Task: Create public groups for instructors.
Action: Mouse moved to (656, 84)
Screenshot: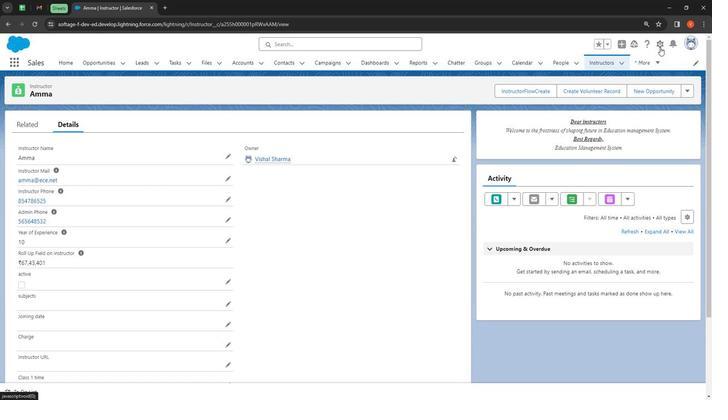 
Action: Mouse pressed left at (656, 84)
Screenshot: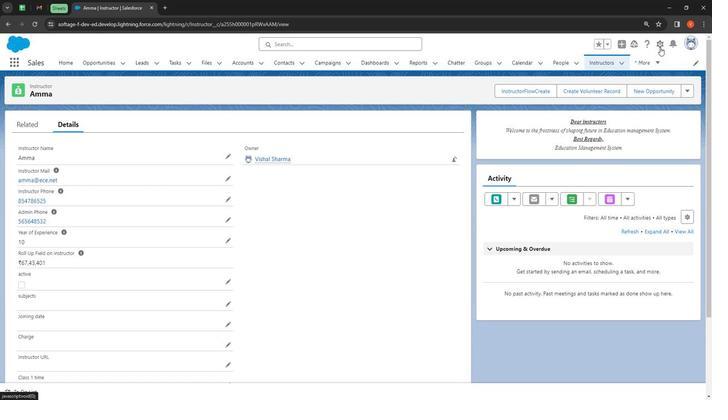
Action: Mouse moved to (618, 108)
Screenshot: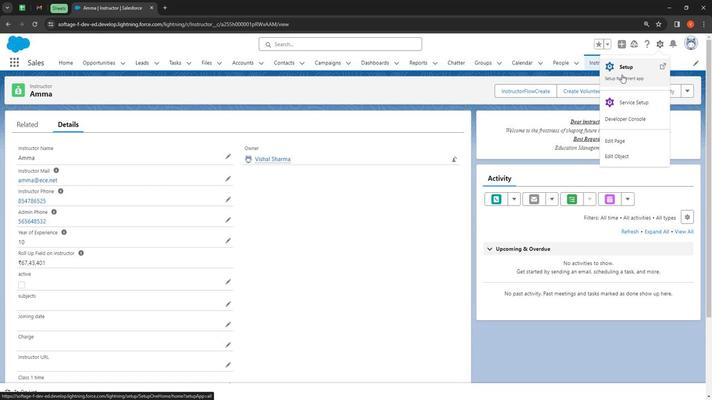
Action: Mouse pressed left at (618, 108)
Screenshot: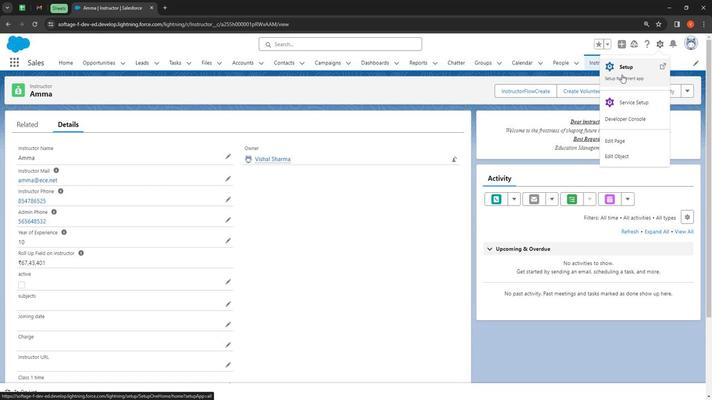 
Action: Mouse moved to (7, 264)
Screenshot: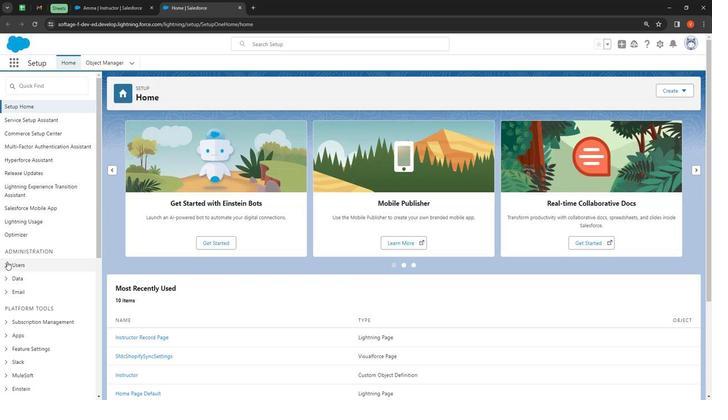 
Action: Mouse pressed left at (7, 264)
Screenshot: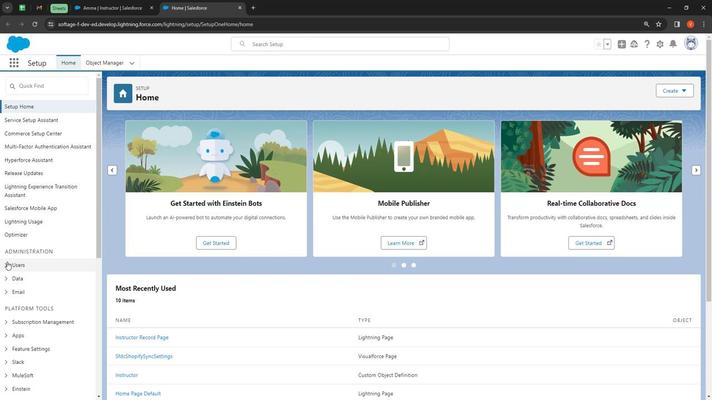 
Action: Mouse moved to (46, 310)
Screenshot: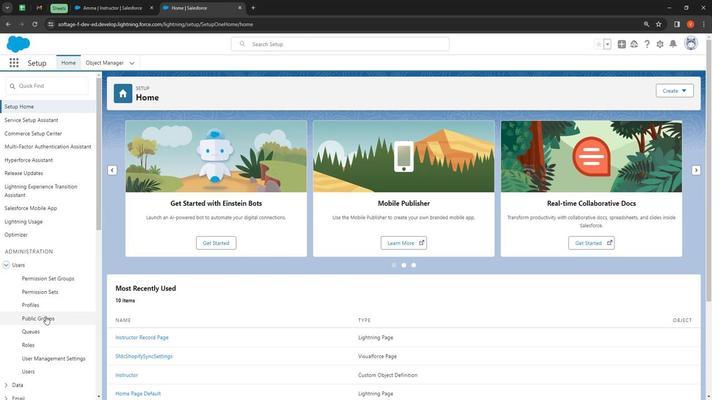 
Action: Mouse pressed left at (46, 310)
Screenshot: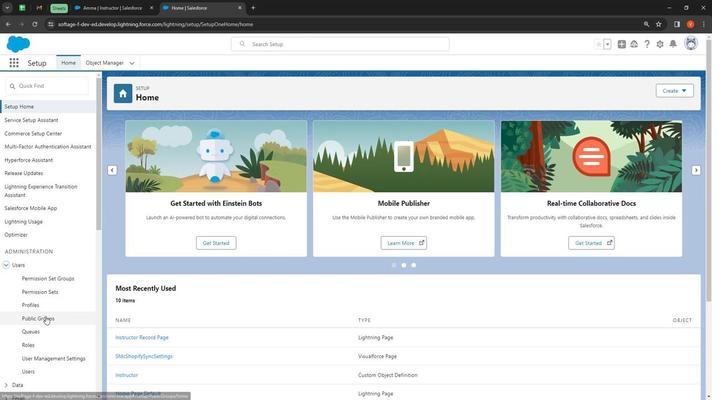 
Action: Mouse moved to (402, 196)
Screenshot: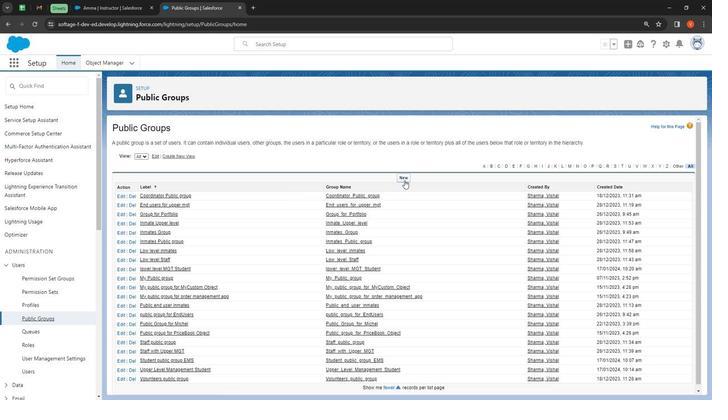 
Action: Mouse pressed left at (402, 196)
Screenshot: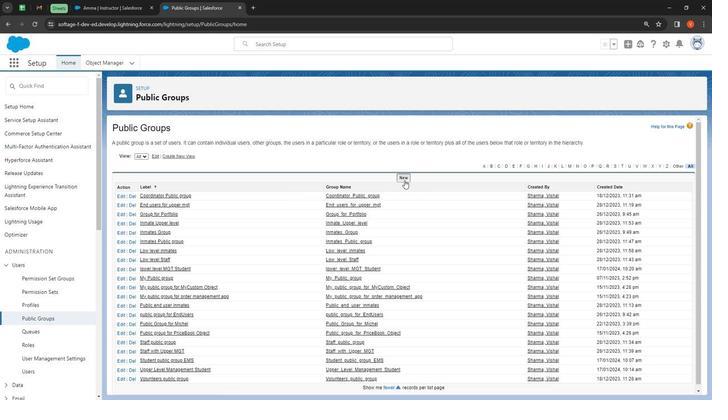 
Action: Mouse moved to (251, 192)
Screenshot: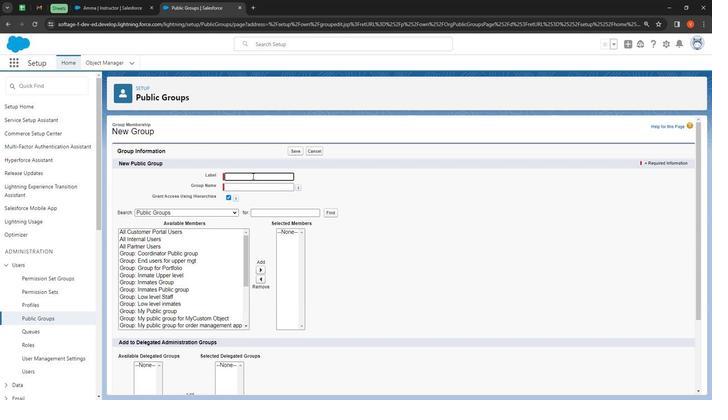 
Action: Mouse pressed left at (251, 192)
Screenshot: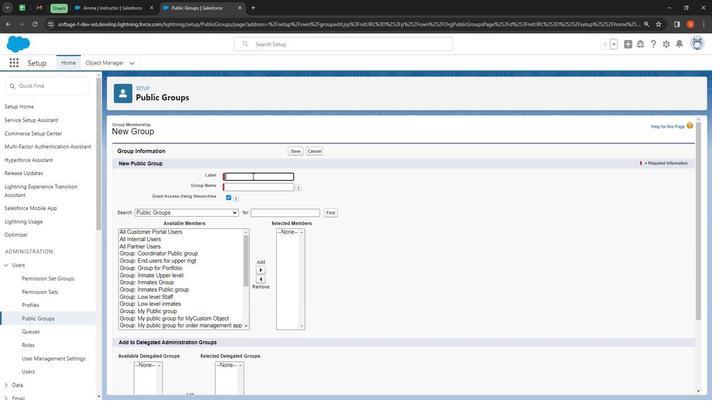 
Action: Mouse moved to (150, 214)
Screenshot: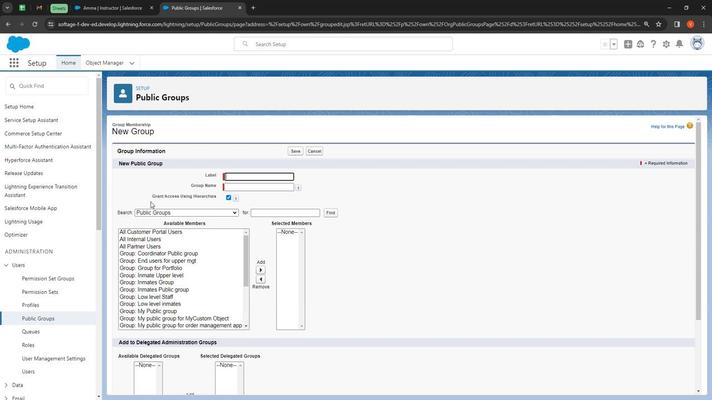 
Action: Key pressed universal<Key.space>instructor<Key.space>group
Screenshot: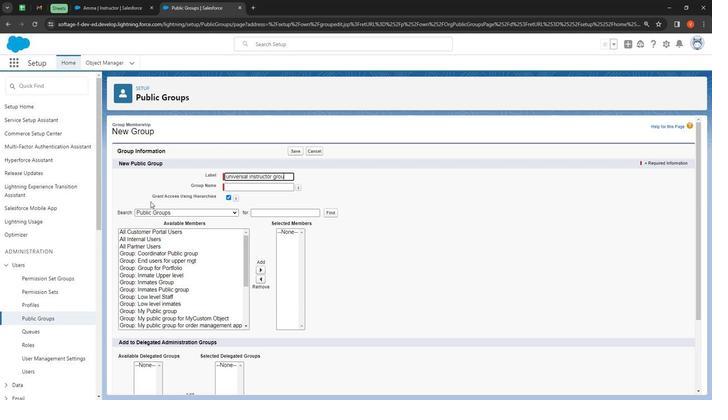 
Action: Mouse moved to (236, 202)
Screenshot: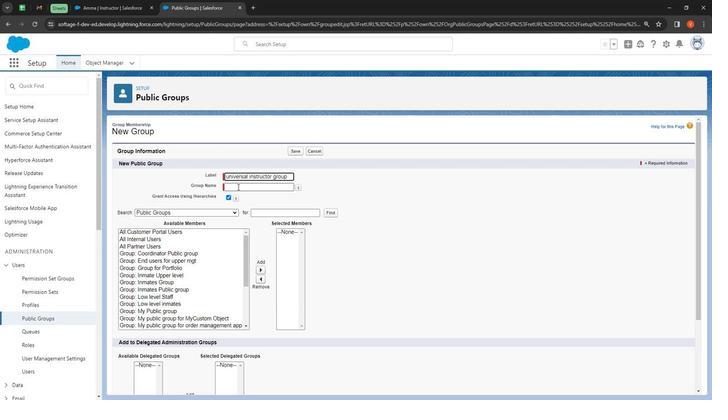 
Action: Mouse pressed left at (236, 202)
Screenshot: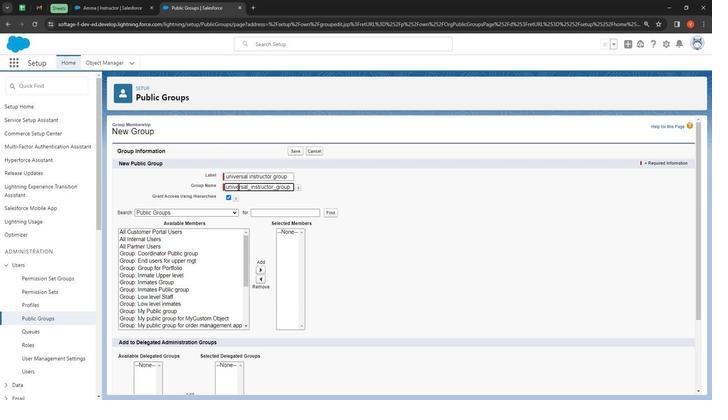 
Action: Mouse moved to (177, 237)
Screenshot: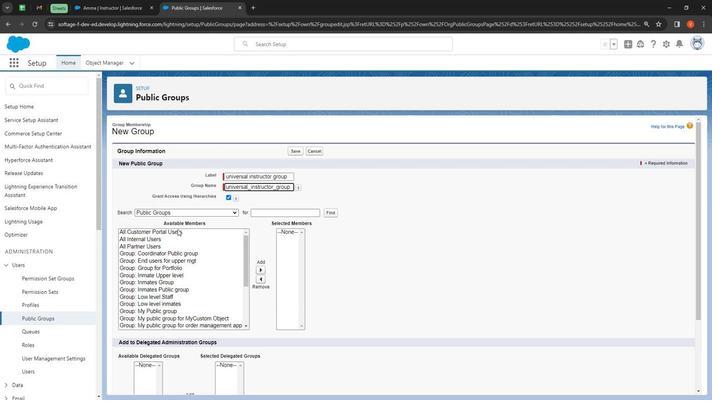 
Action: Mouse pressed left at (177, 237)
Screenshot: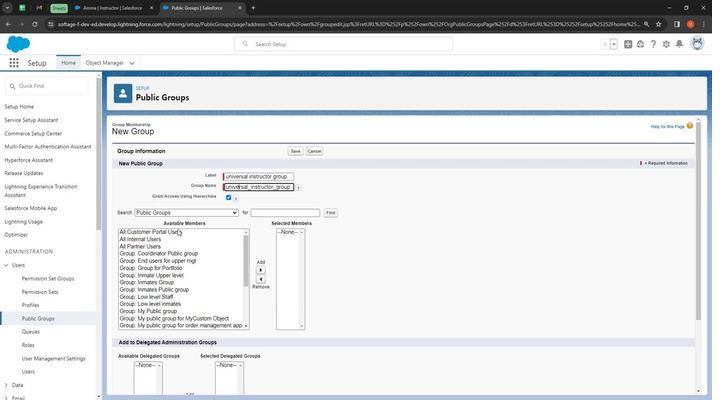
Action: Mouse moved to (261, 270)
Screenshot: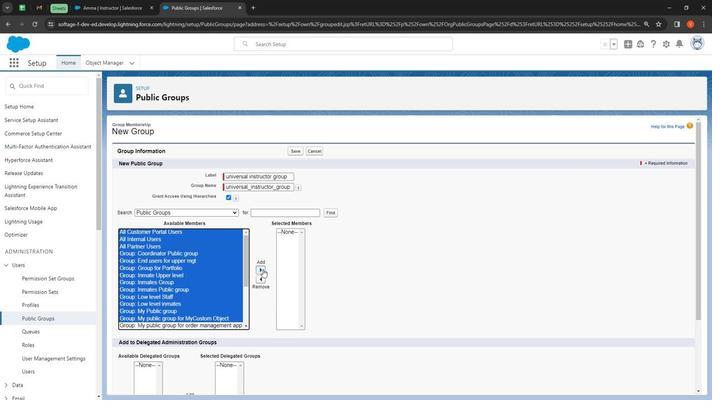 
Action: Mouse pressed left at (261, 270)
Screenshot: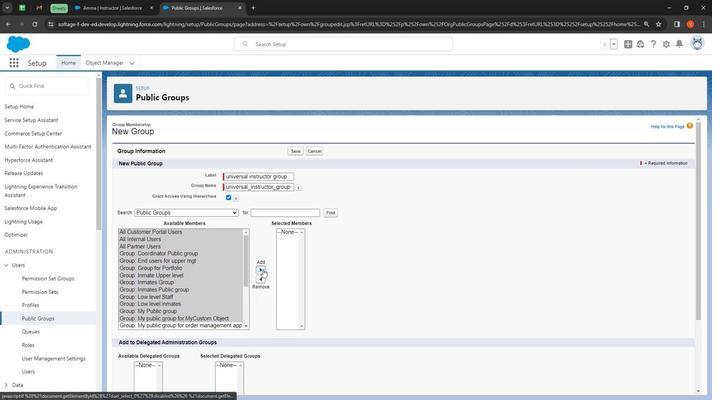 
Action: Mouse moved to (147, 238)
Screenshot: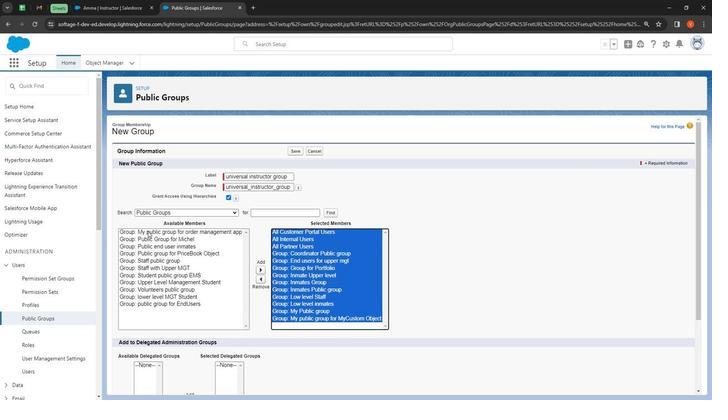 
Action: Mouse pressed left at (147, 238)
Screenshot: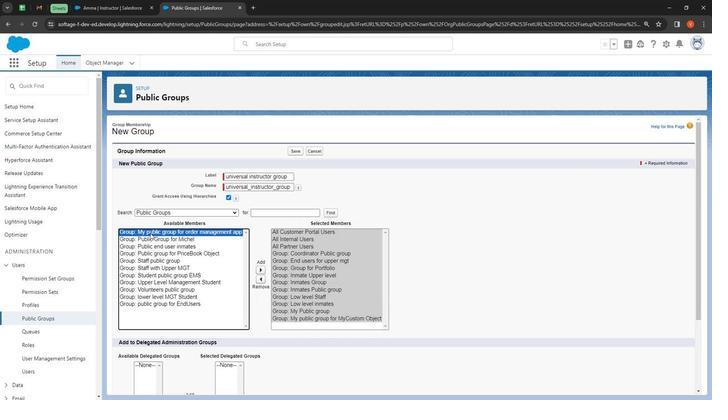 
Action: Mouse moved to (258, 271)
Screenshot: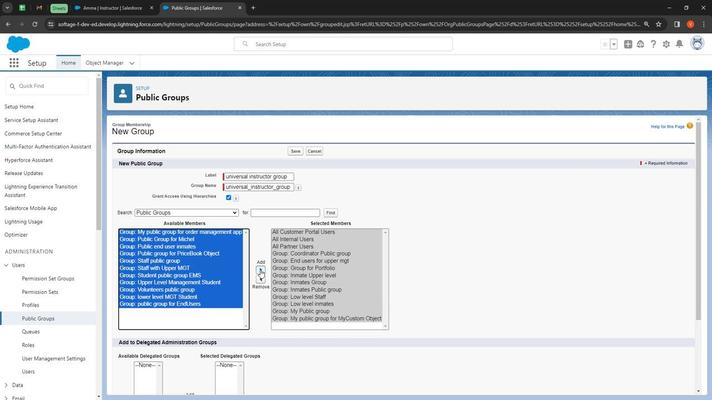 
Action: Mouse pressed left at (258, 271)
Screenshot: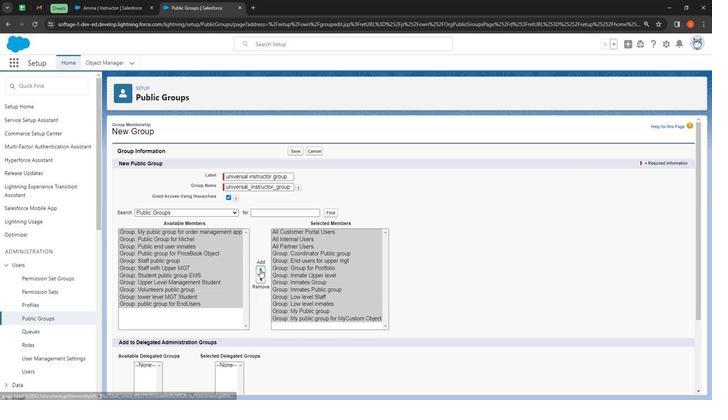 
Action: Mouse moved to (146, 224)
Screenshot: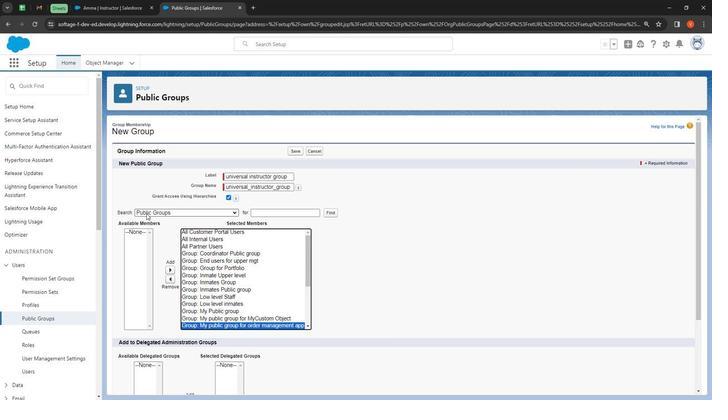 
Action: Mouse pressed left at (146, 224)
Screenshot: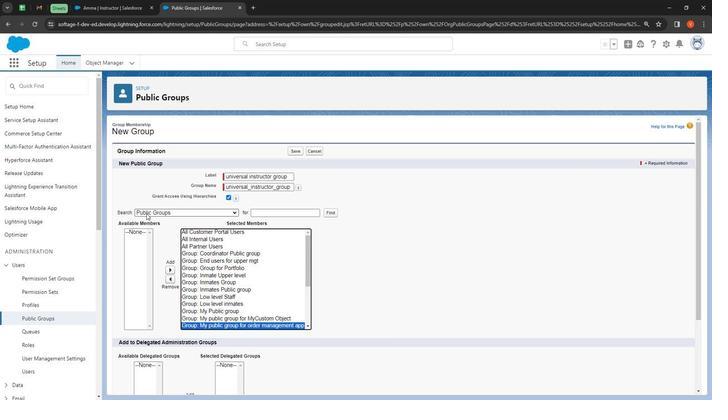 
Action: Mouse moved to (152, 235)
Screenshot: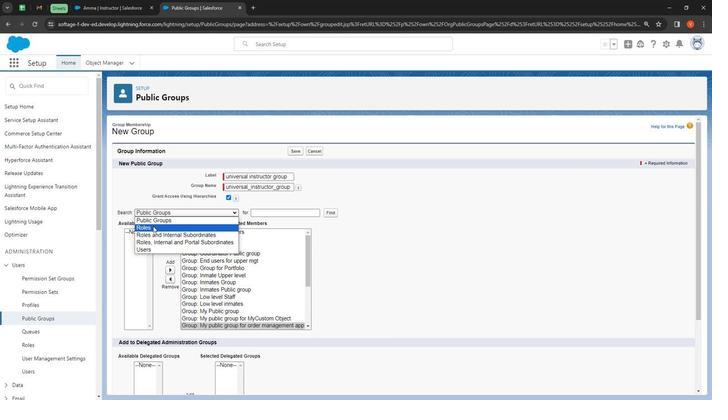 
Action: Mouse pressed left at (152, 235)
Screenshot: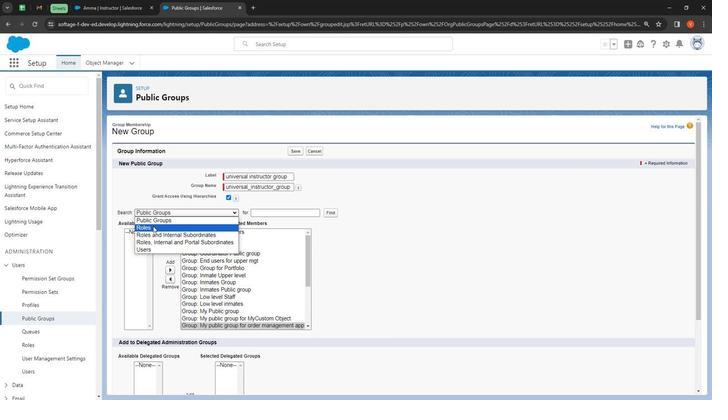 
Action: Mouse moved to (154, 238)
Screenshot: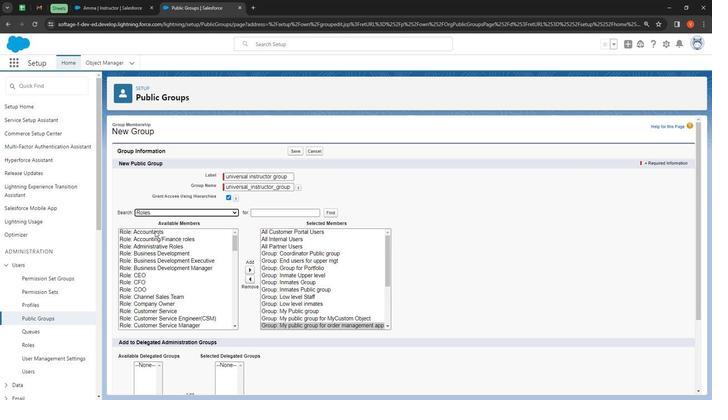 
Action: Mouse pressed left at (154, 238)
Screenshot: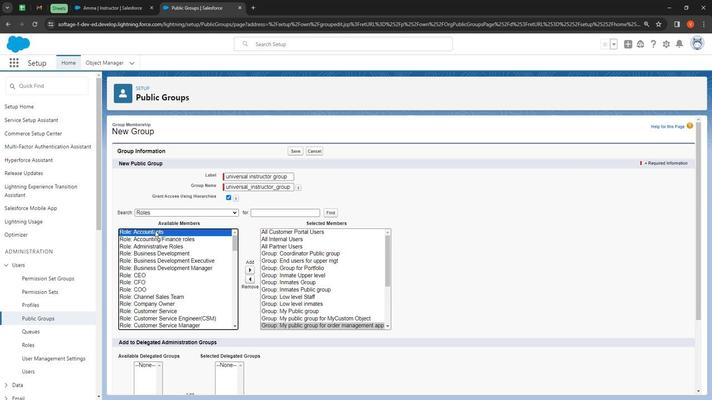 
Action: Mouse moved to (246, 271)
Screenshot: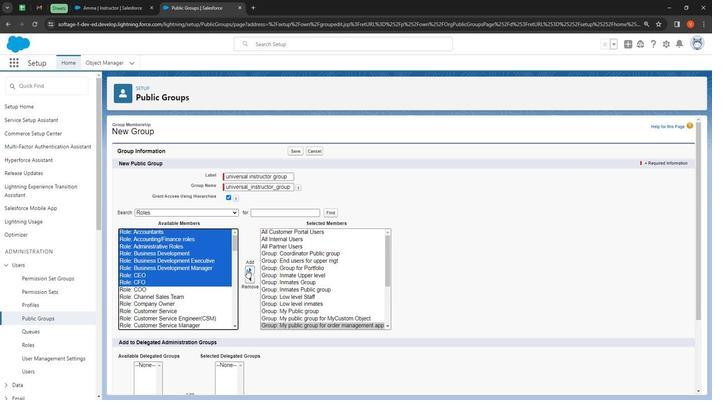 
Action: Mouse pressed left at (246, 271)
Screenshot: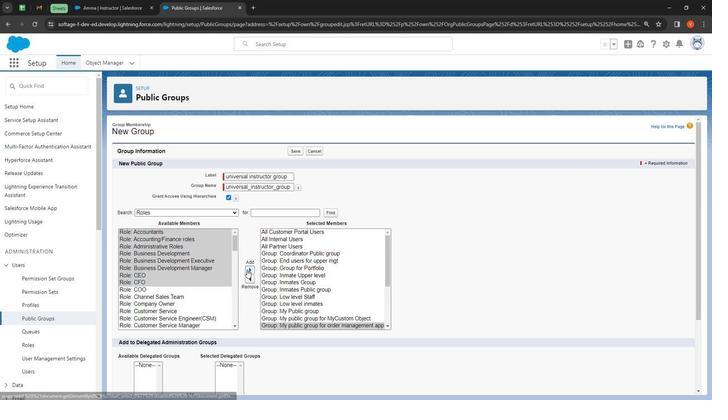 
Action: Mouse moved to (143, 238)
Screenshot: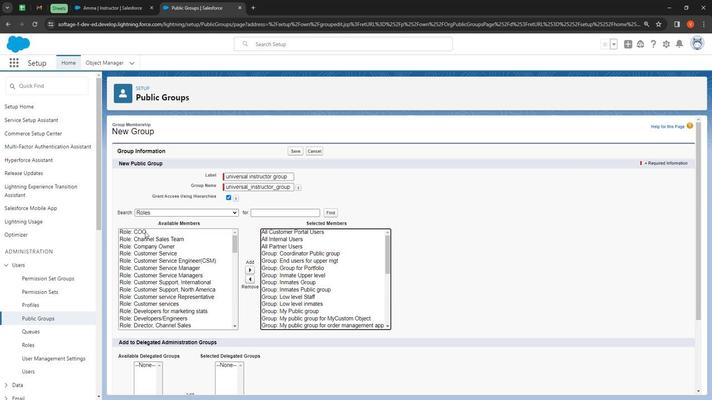 
Action: Mouse pressed left at (143, 238)
Screenshot: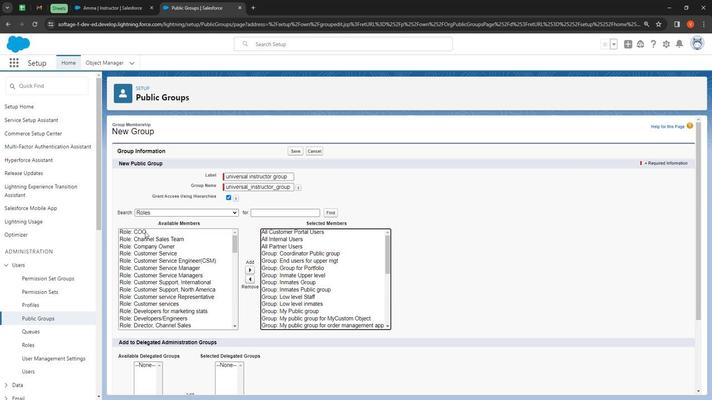 
Action: Mouse moved to (249, 271)
Screenshot: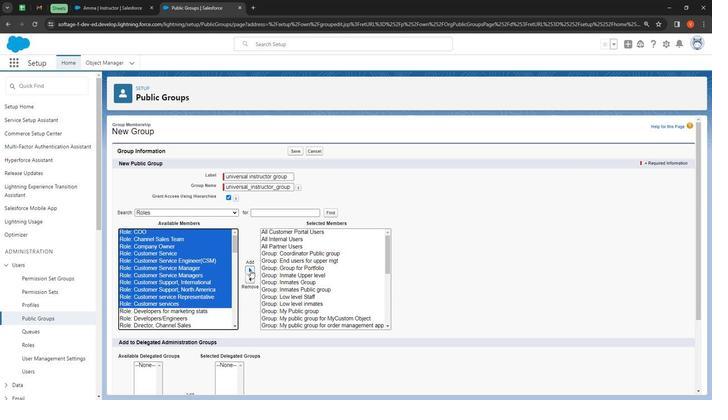 
Action: Mouse pressed left at (249, 271)
Screenshot: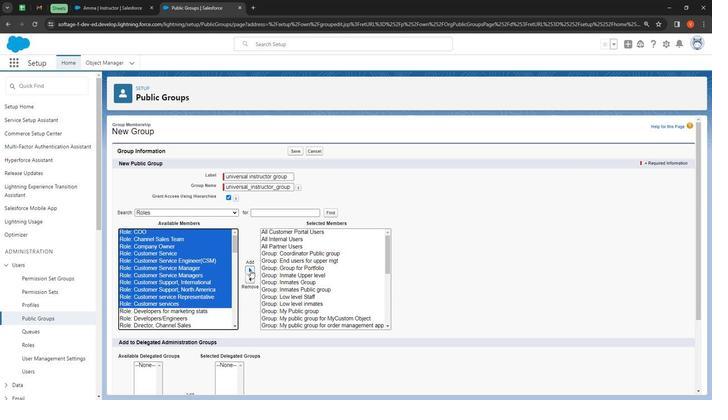 
Action: Mouse moved to (139, 239)
Screenshot: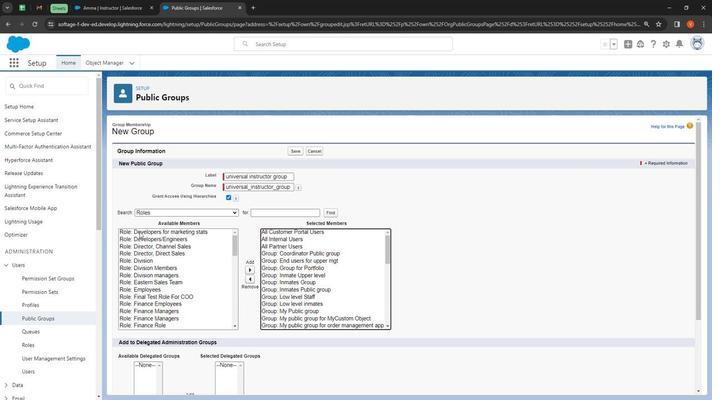
Action: Mouse pressed left at (139, 239)
Screenshot: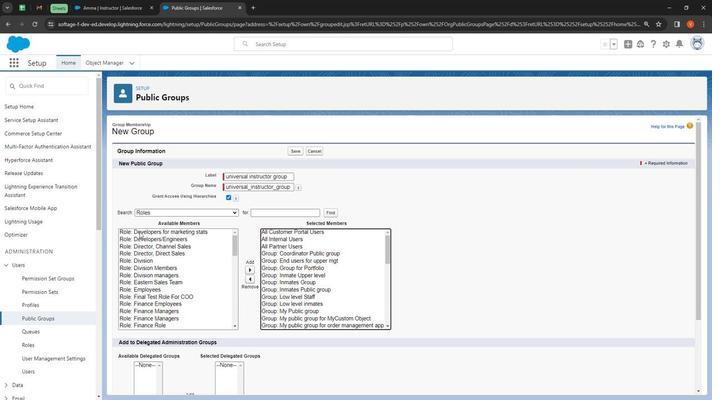 
Action: Mouse moved to (250, 272)
Screenshot: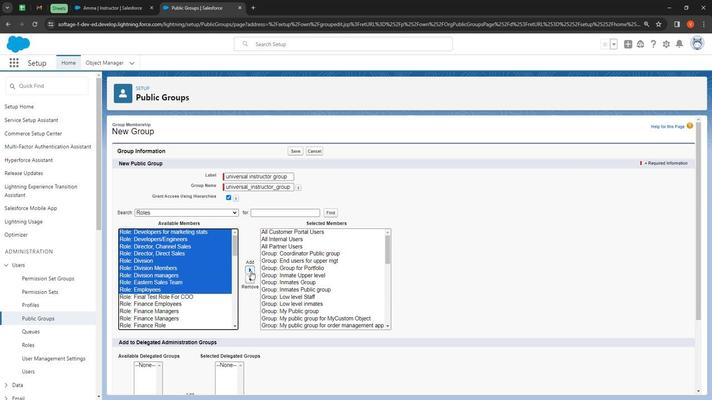 
Action: Mouse pressed left at (250, 272)
Screenshot: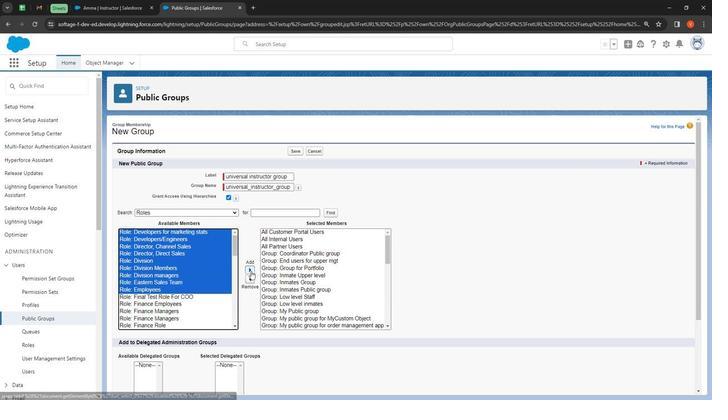 
Action: Mouse moved to (154, 240)
Screenshot: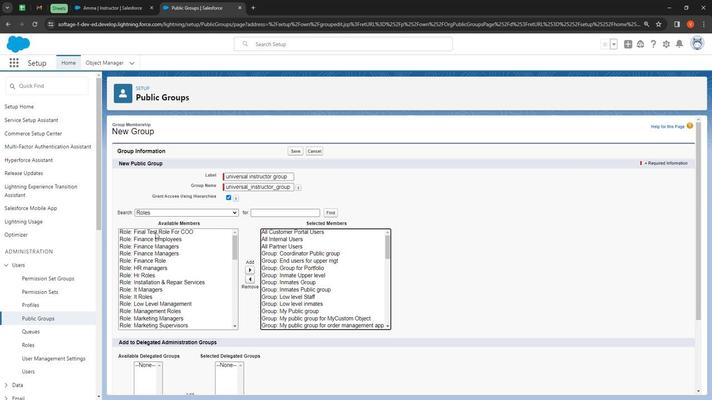 
Action: Mouse pressed left at (154, 240)
Screenshot: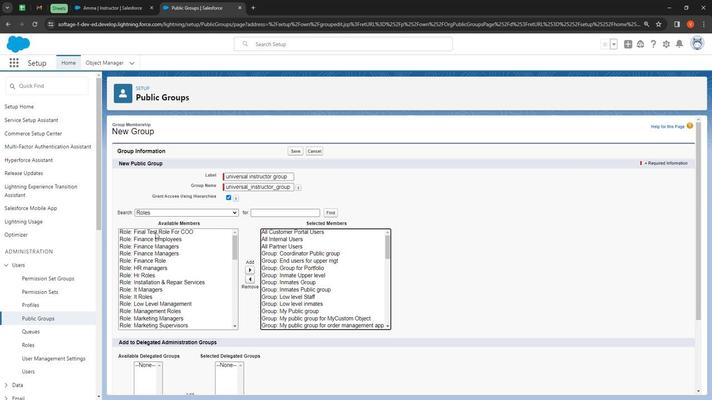 
Action: Mouse moved to (248, 271)
Screenshot: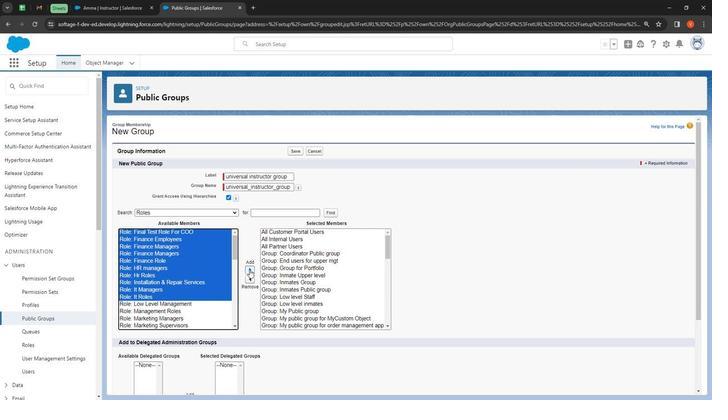 
Action: Mouse pressed left at (248, 271)
Screenshot: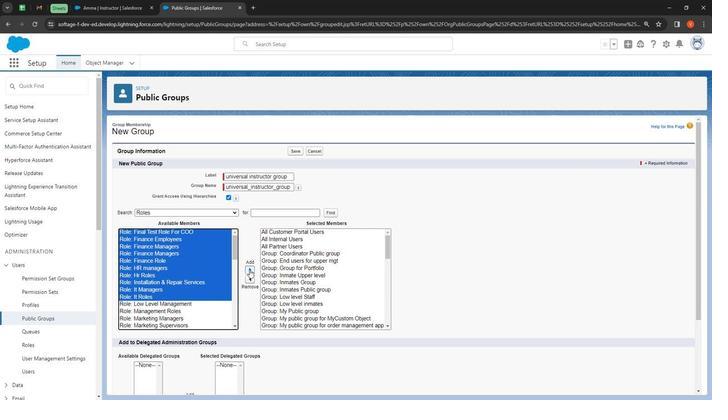 
Action: Mouse moved to (142, 237)
Screenshot: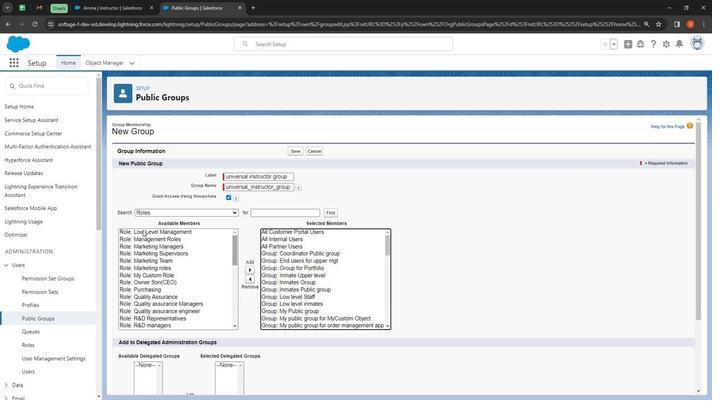
Action: Mouse pressed left at (142, 237)
Screenshot: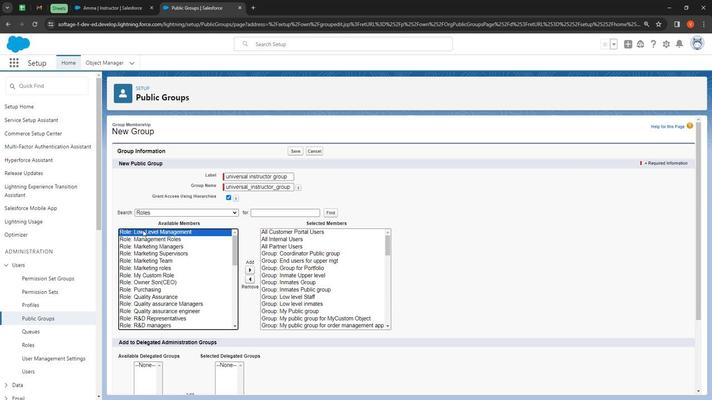 
Action: Mouse moved to (249, 270)
Screenshot: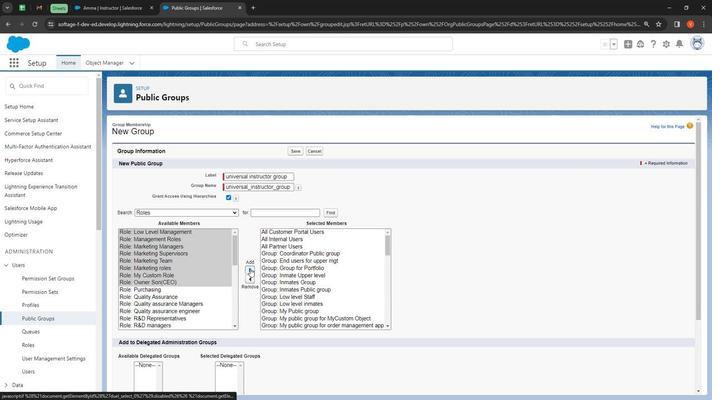 
Action: Mouse pressed left at (249, 270)
Screenshot: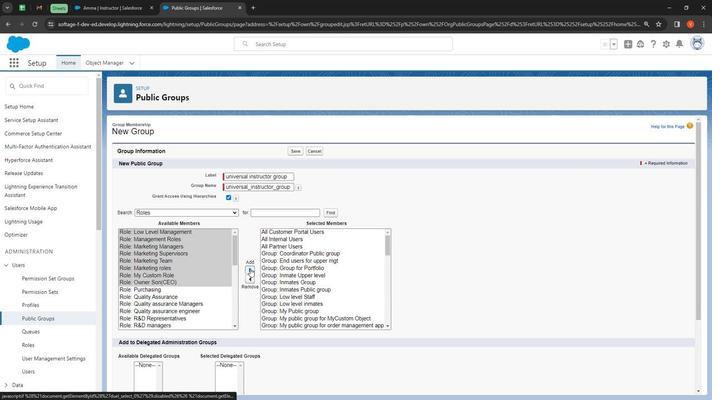 
Action: Mouse moved to (247, 270)
Screenshot: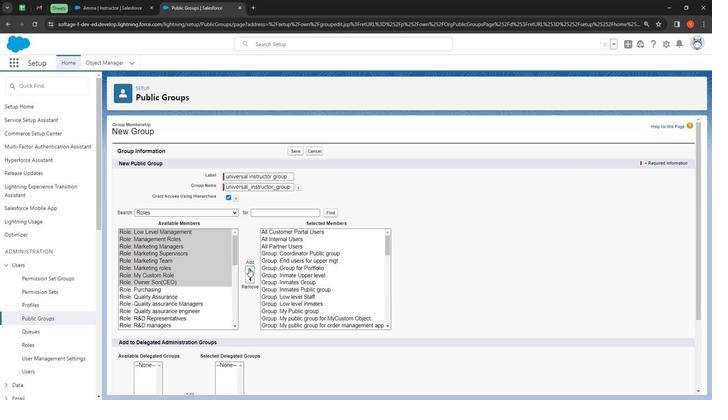 
Action: Mouse pressed left at (247, 270)
Screenshot: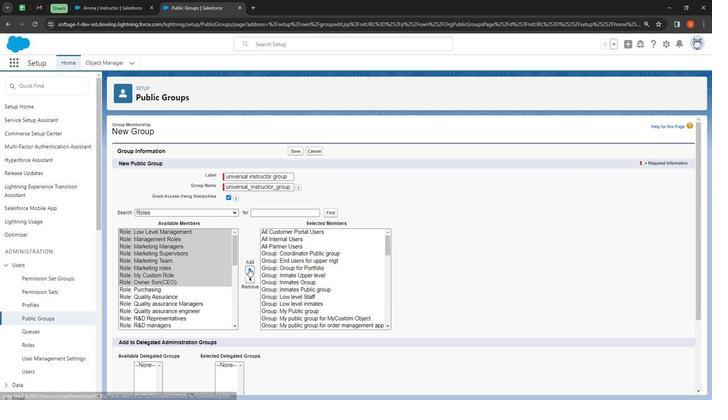
Action: Mouse moved to (151, 241)
Screenshot: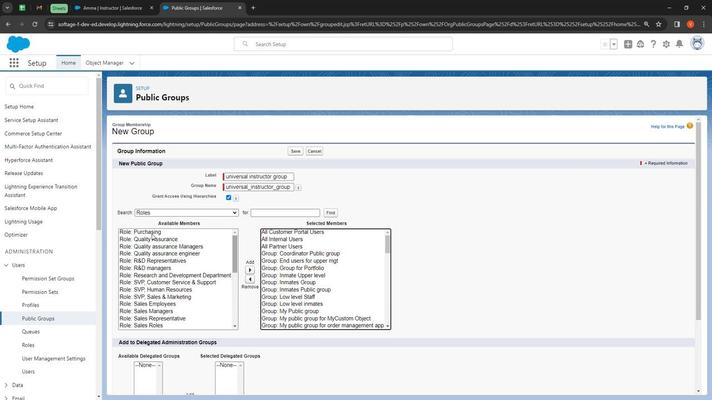 
Action: Mouse pressed left at (151, 241)
Screenshot: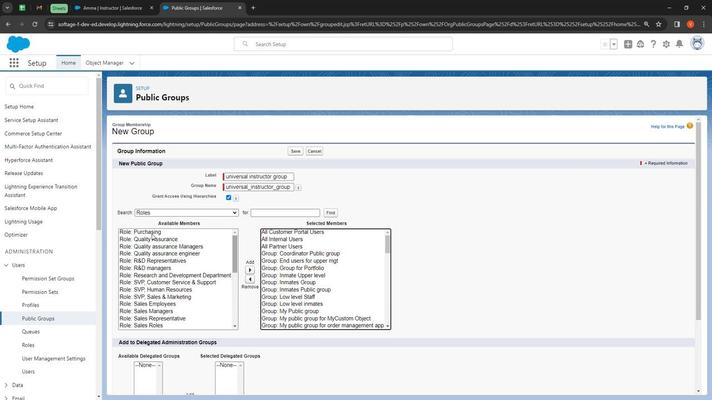 
Action: Mouse moved to (246, 269)
Screenshot: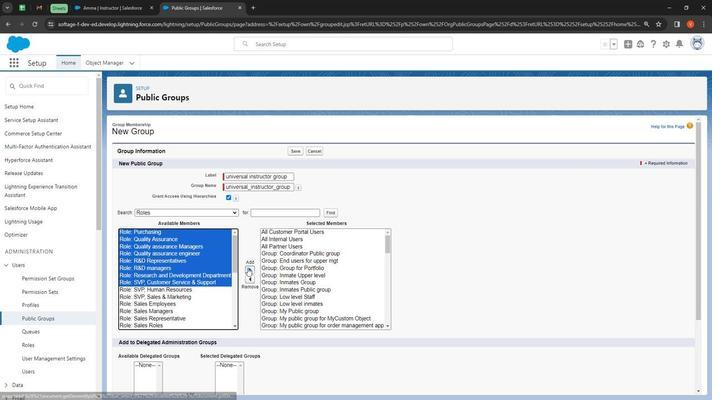 
Action: Mouse pressed left at (246, 269)
Screenshot: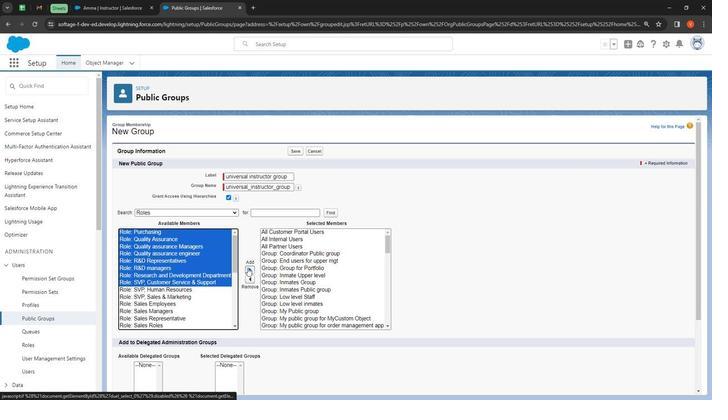 
Action: Mouse moved to (128, 240)
Screenshot: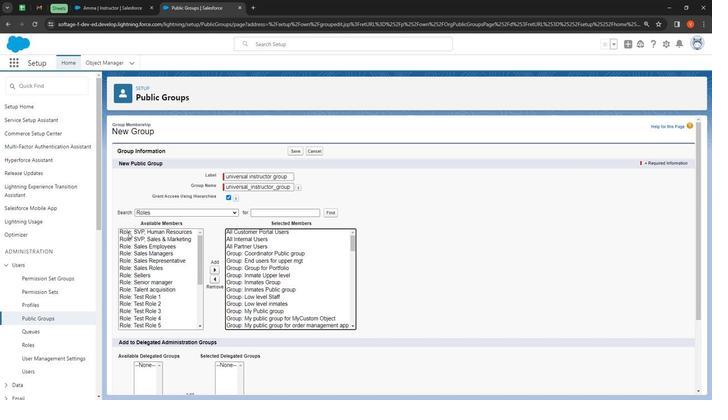 
Action: Mouse pressed left at (128, 240)
Screenshot: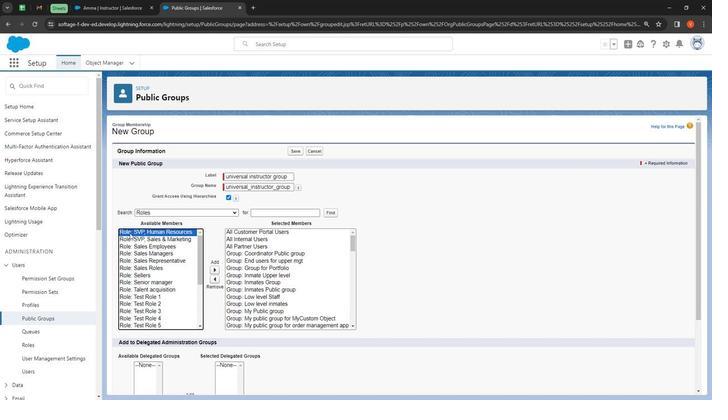 
Action: Mouse moved to (214, 272)
Screenshot: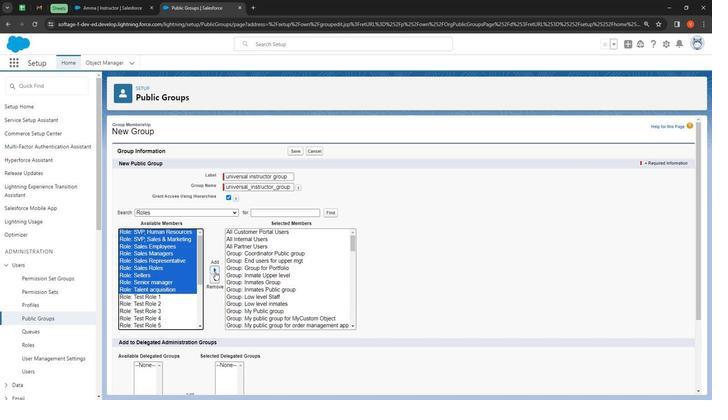 
Action: Mouse pressed left at (214, 272)
Screenshot: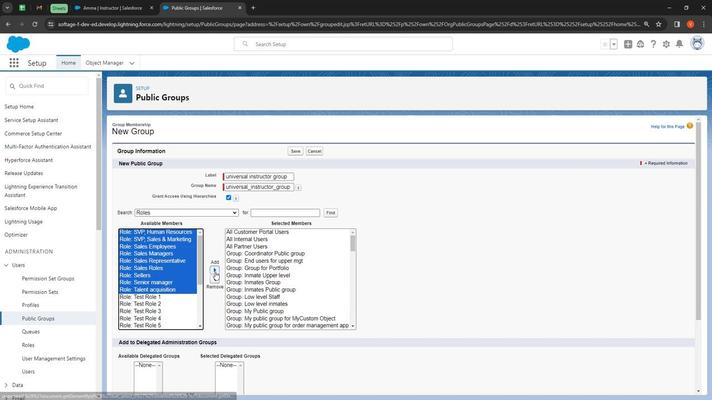 
Action: Mouse moved to (138, 241)
Screenshot: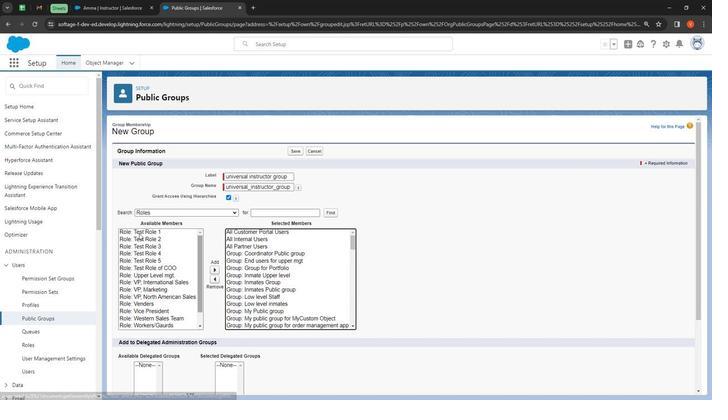 
Action: Mouse pressed left at (138, 241)
Screenshot: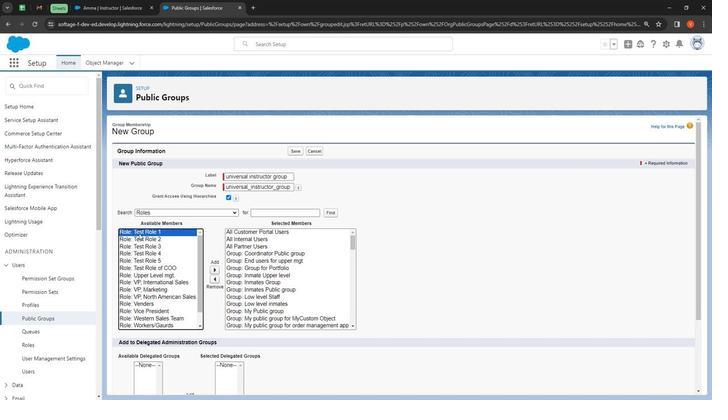 
Action: Mouse moved to (211, 272)
Screenshot: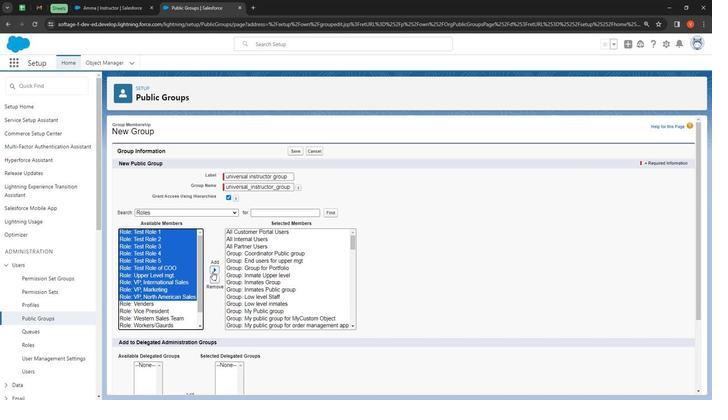 
Action: Mouse pressed left at (211, 272)
Screenshot: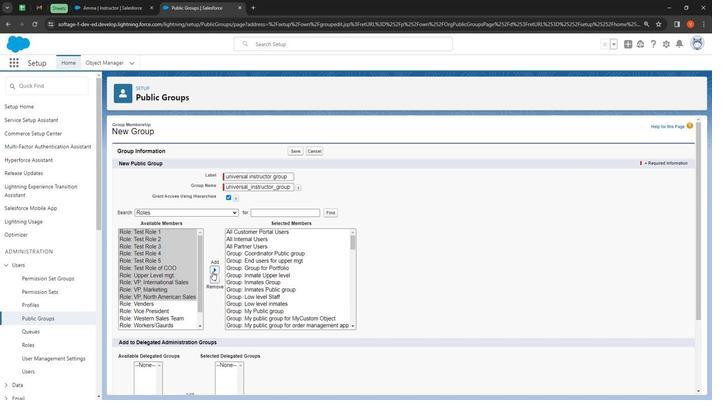 
Action: Mouse moved to (131, 239)
Screenshot: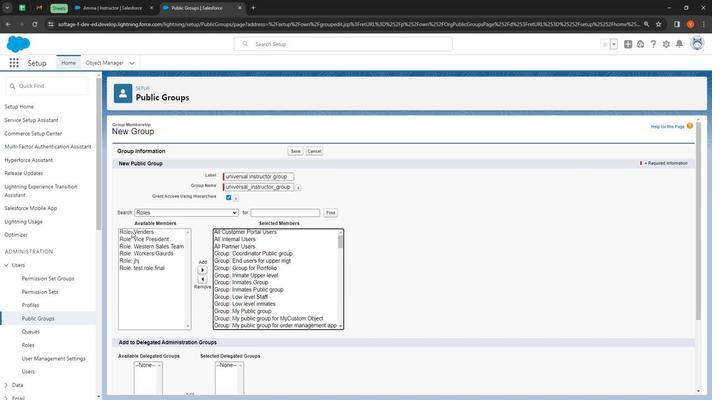 
Action: Mouse pressed left at (131, 239)
Screenshot: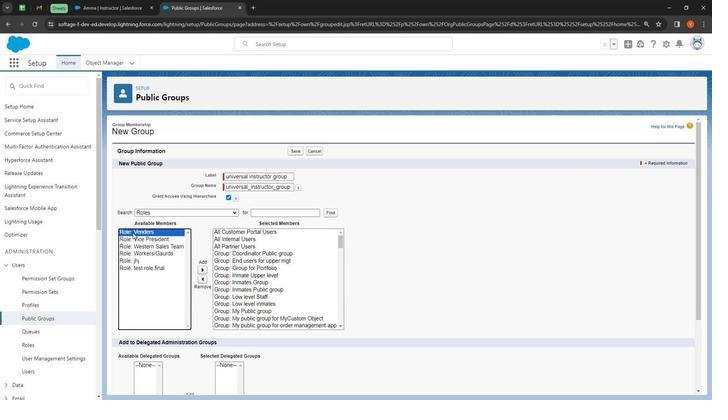
Action: Mouse moved to (202, 268)
Screenshot: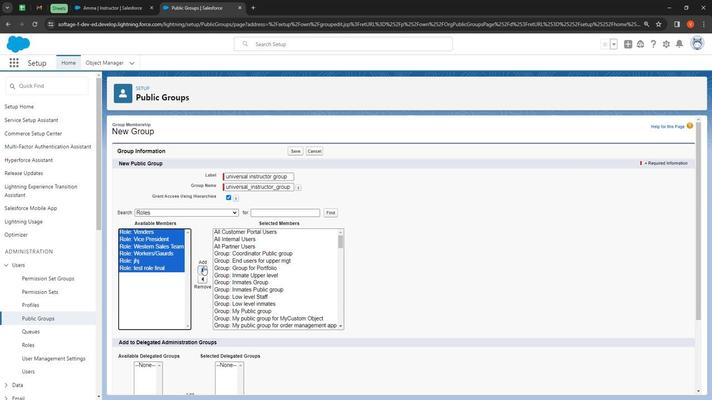 
Action: Mouse pressed left at (202, 268)
Screenshot: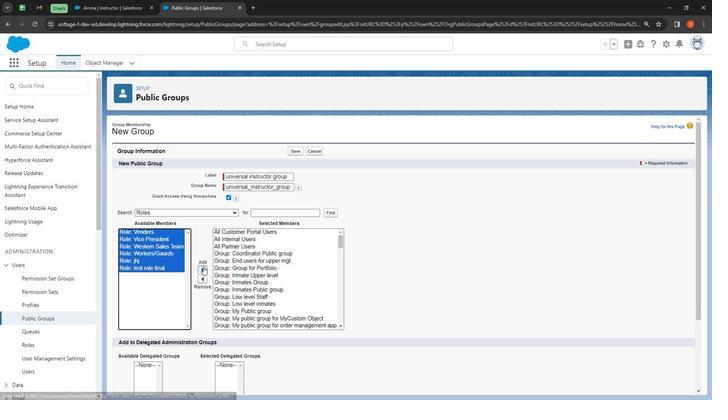 
Action: Mouse moved to (172, 224)
Screenshot: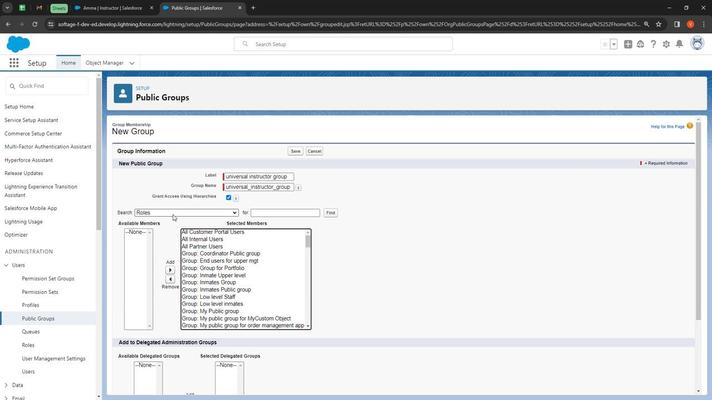 
Action: Mouse pressed left at (172, 224)
Screenshot: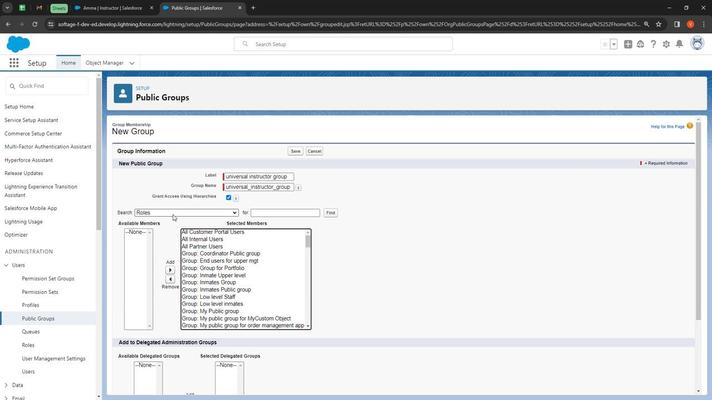 
Action: Mouse moved to (165, 242)
Screenshot: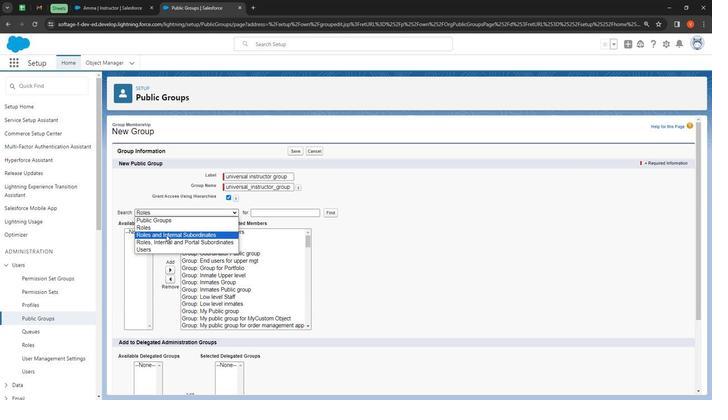 
Action: Mouse pressed left at (165, 242)
Screenshot: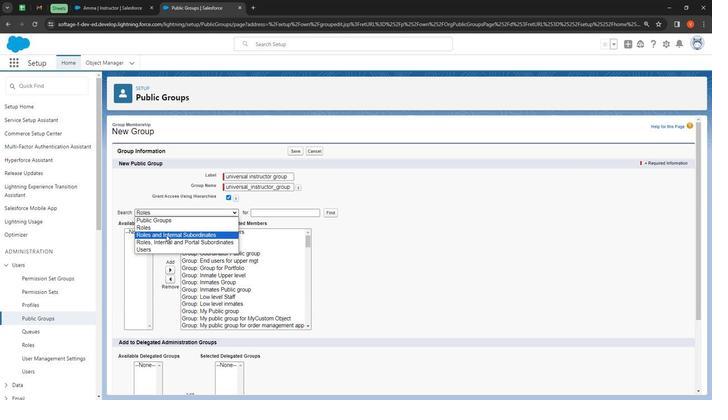 
Action: Mouse moved to (142, 240)
Screenshot: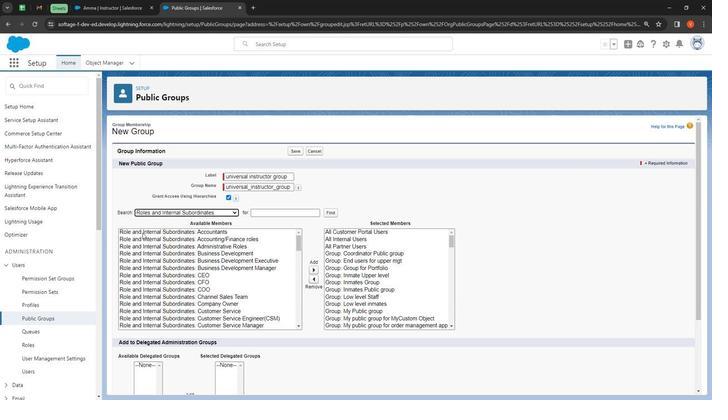 
Action: Mouse pressed left at (142, 240)
Screenshot: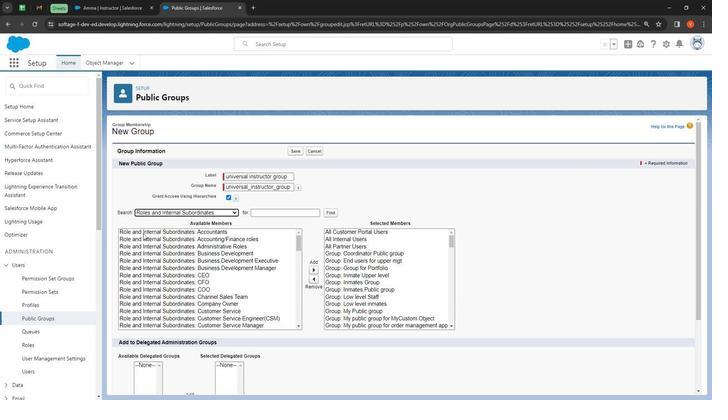 
Action: Mouse moved to (311, 272)
Screenshot: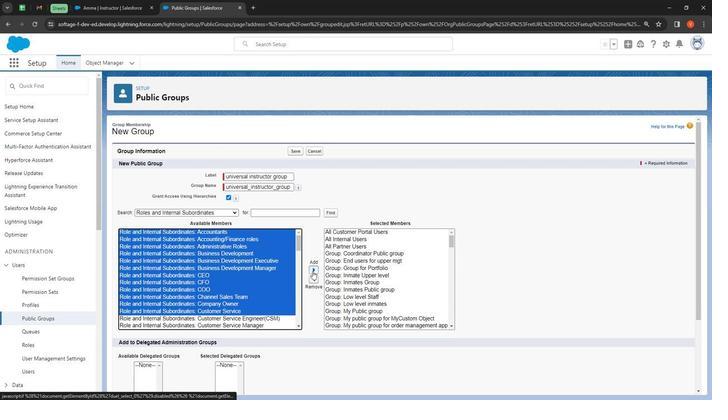 
Action: Mouse pressed left at (311, 272)
Screenshot: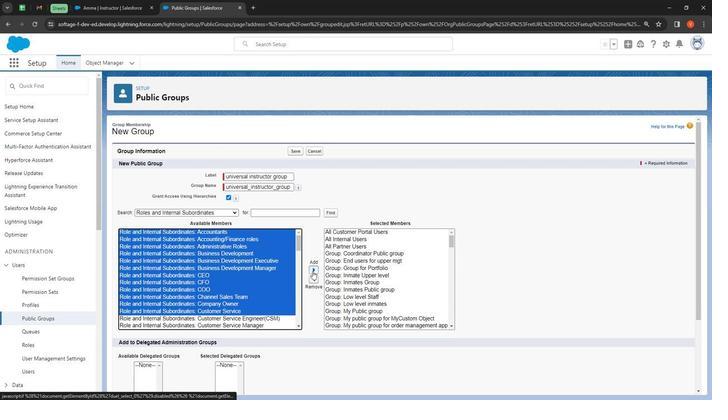 
Action: Mouse moved to (154, 239)
Screenshot: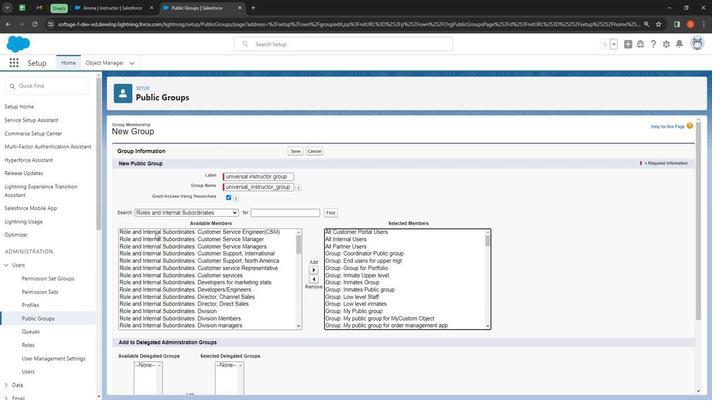 
Action: Mouse pressed left at (154, 239)
Screenshot: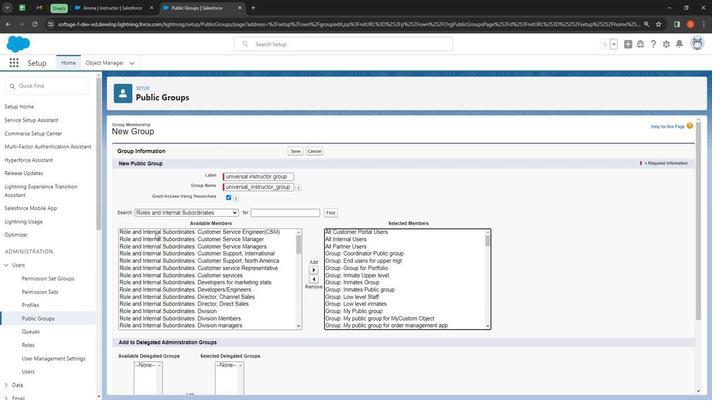 
Action: Mouse moved to (308, 270)
Screenshot: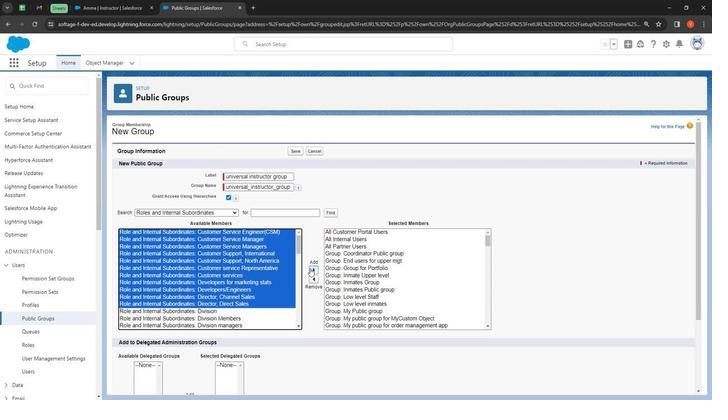 
Action: Mouse pressed left at (308, 270)
Screenshot: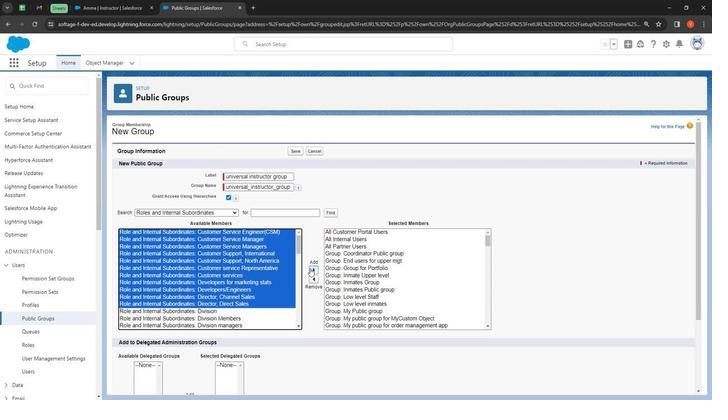 
Action: Mouse moved to (194, 241)
Screenshot: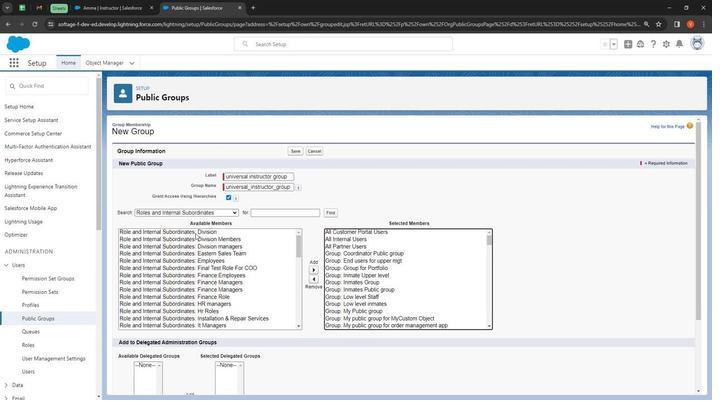 
Action: Mouse pressed left at (194, 241)
Screenshot: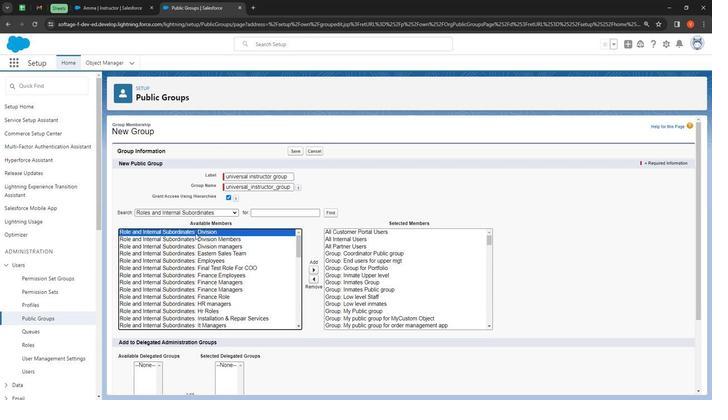 
Action: Mouse moved to (311, 270)
Screenshot: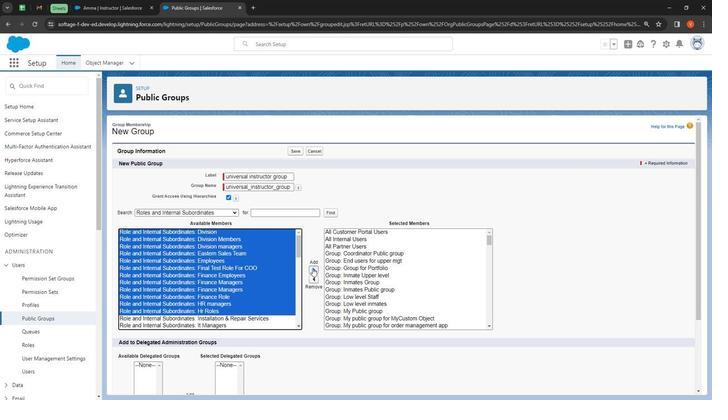 
Action: Mouse pressed left at (311, 270)
Screenshot: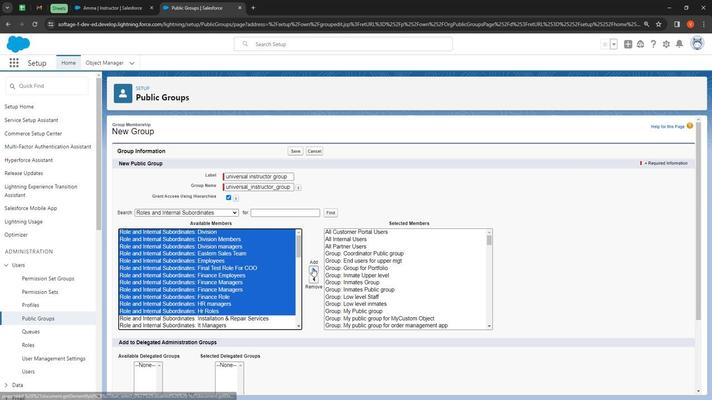 
Action: Mouse moved to (156, 239)
Screenshot: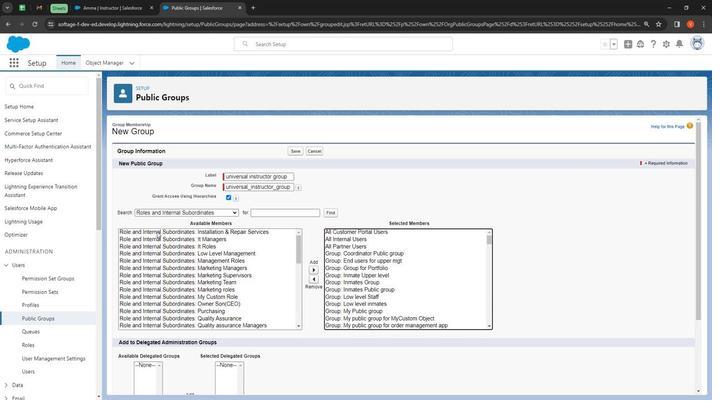
Action: Mouse pressed left at (156, 239)
Screenshot: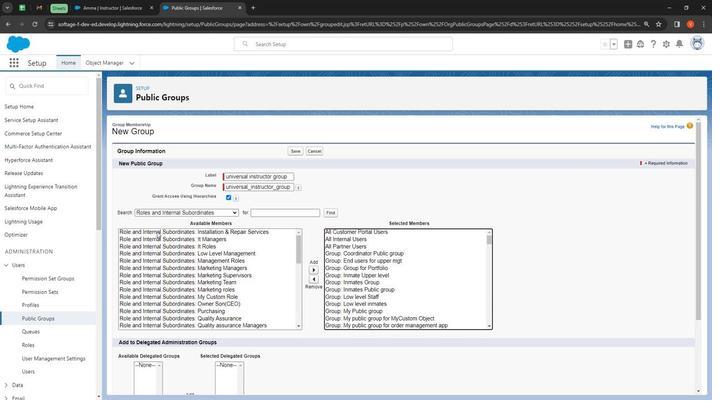 
Action: Mouse moved to (312, 271)
Screenshot: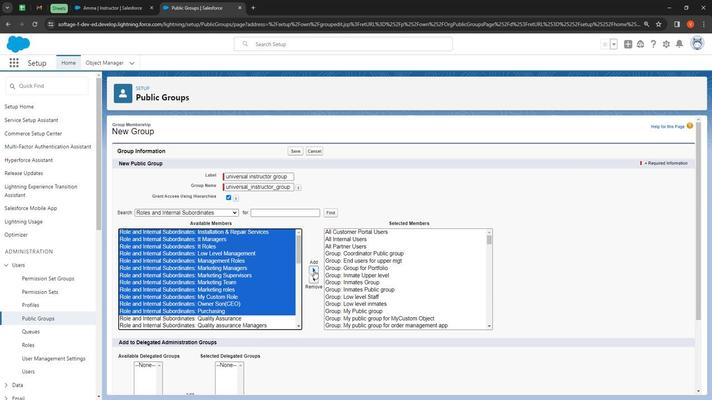 
Action: Mouse pressed left at (312, 271)
Screenshot: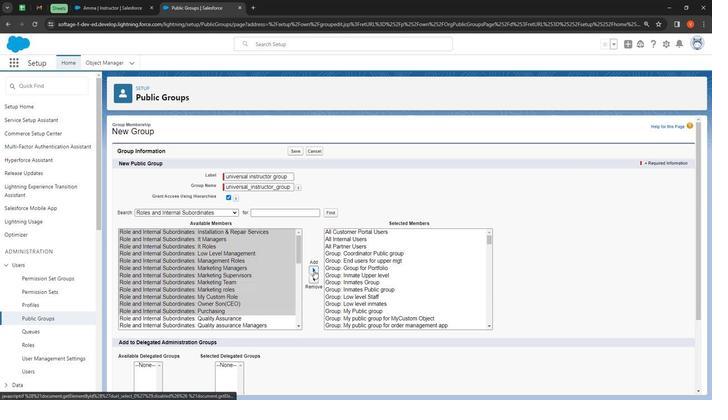 
Action: Mouse moved to (180, 242)
Screenshot: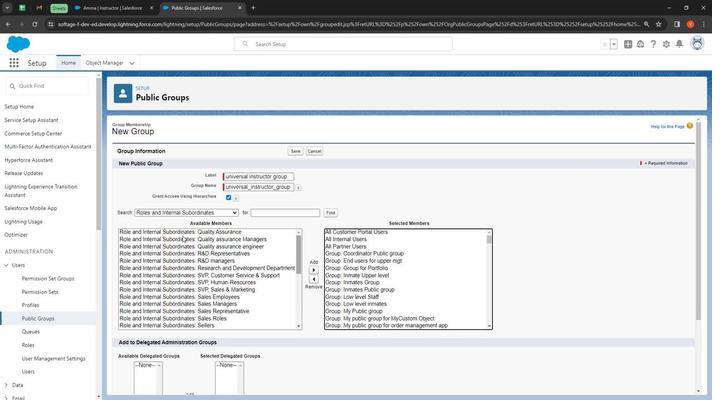 
Action: Mouse pressed left at (180, 242)
Screenshot: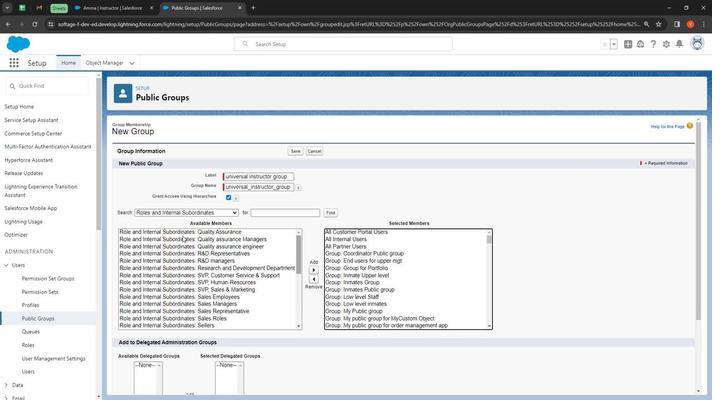 
Action: Mouse moved to (314, 272)
Screenshot: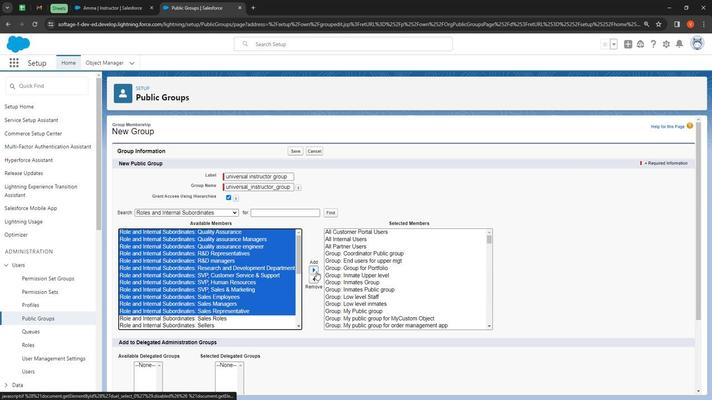 
Action: Mouse pressed left at (314, 272)
Screenshot: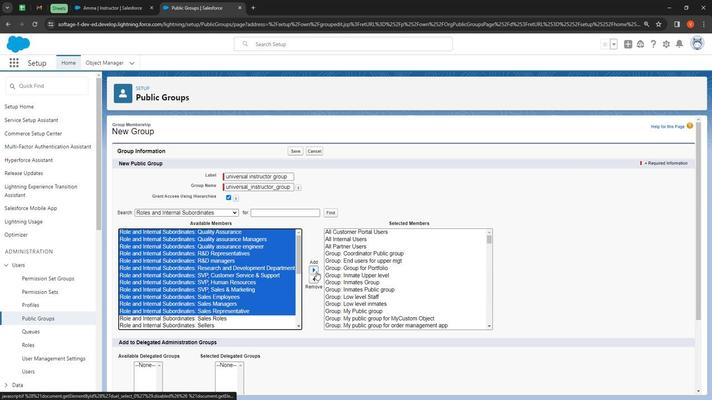 
Action: Mouse moved to (201, 239)
Screenshot: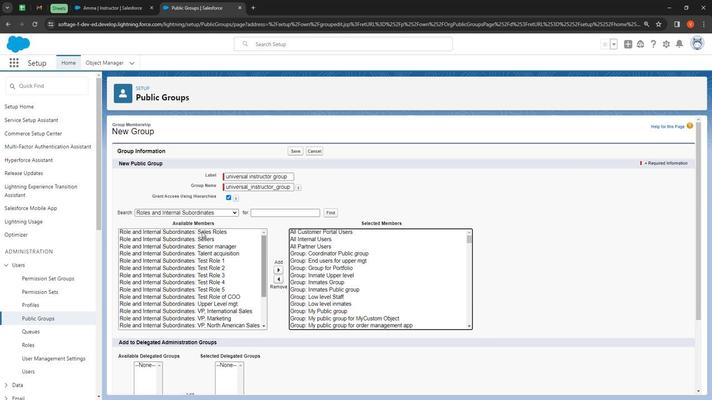
Action: Mouse pressed left at (201, 239)
Screenshot: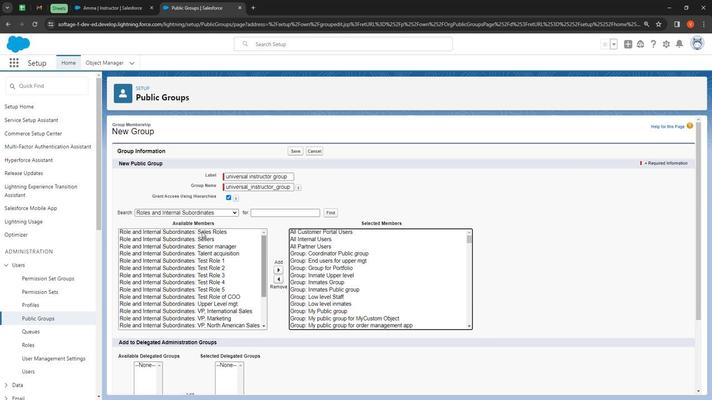 
Action: Mouse moved to (273, 271)
Screenshot: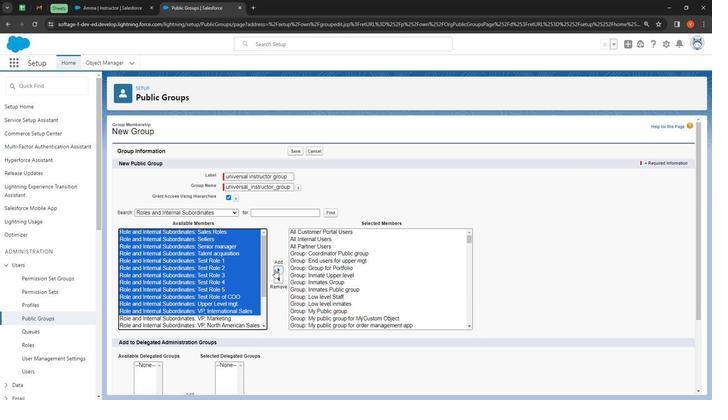 
Action: Mouse pressed left at (273, 271)
Screenshot: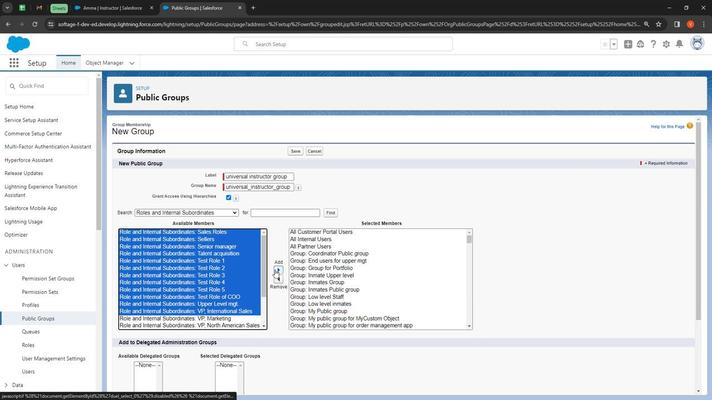 
Action: Mouse moved to (166, 240)
Screenshot: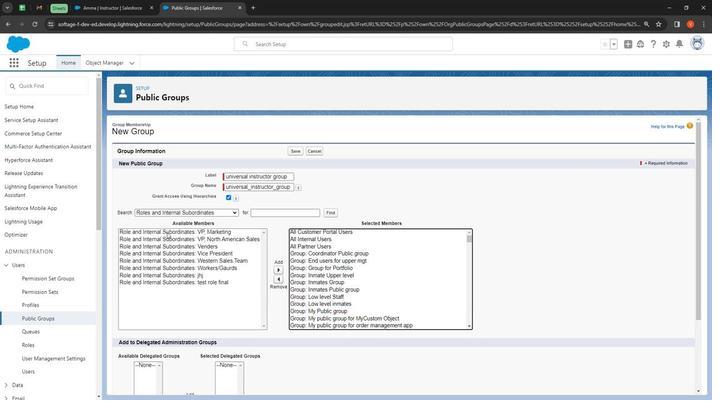 
Action: Mouse pressed left at (166, 240)
Screenshot: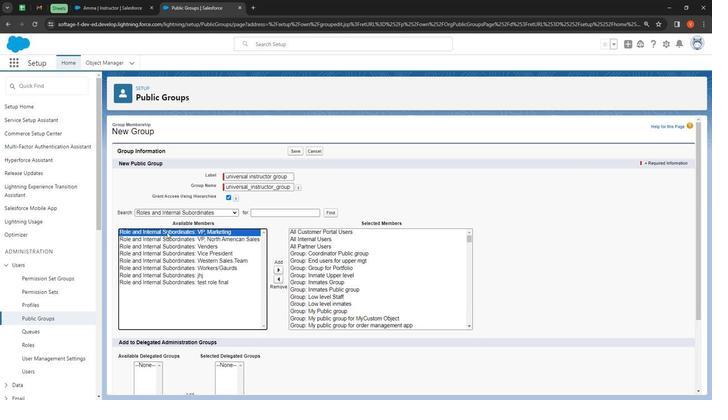 
Action: Mouse moved to (279, 270)
Screenshot: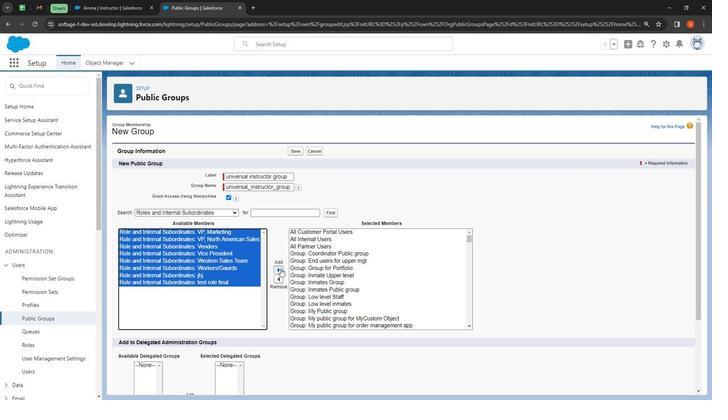
Action: Mouse pressed left at (279, 270)
Screenshot: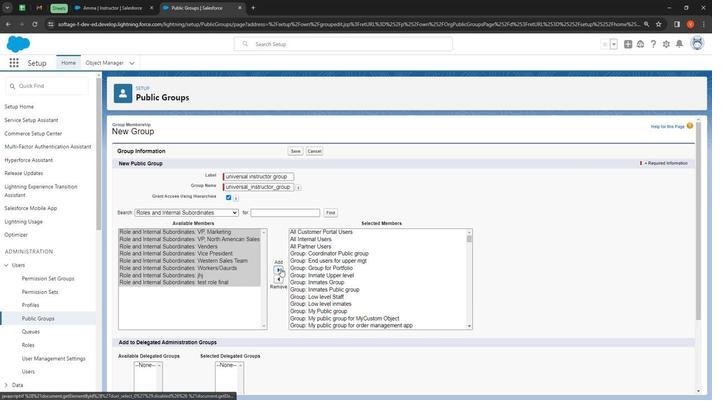 
Action: Mouse moved to (216, 223)
Screenshot: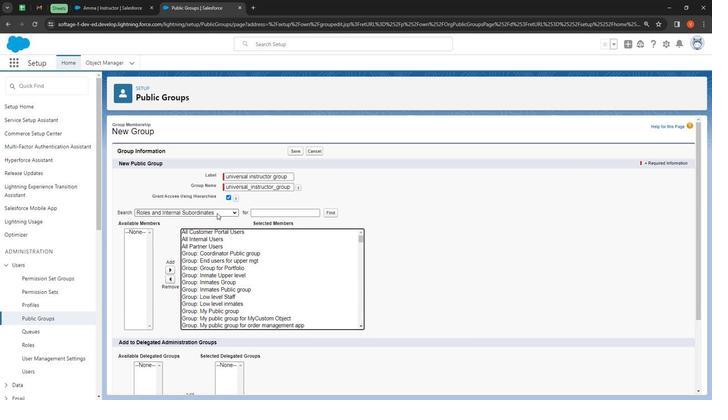
Action: Mouse pressed left at (216, 223)
Screenshot: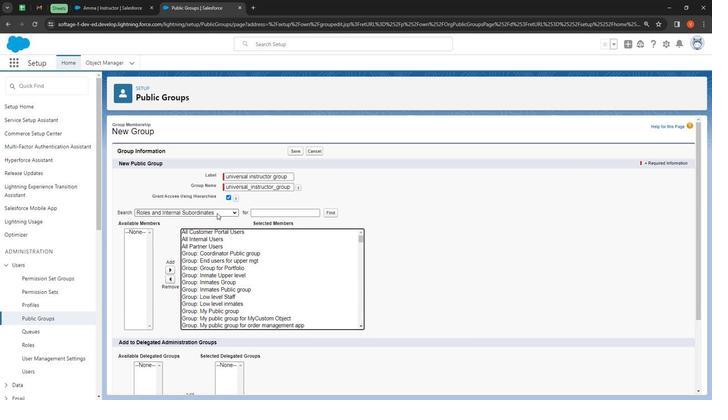 
Action: Mouse moved to (178, 249)
Screenshot: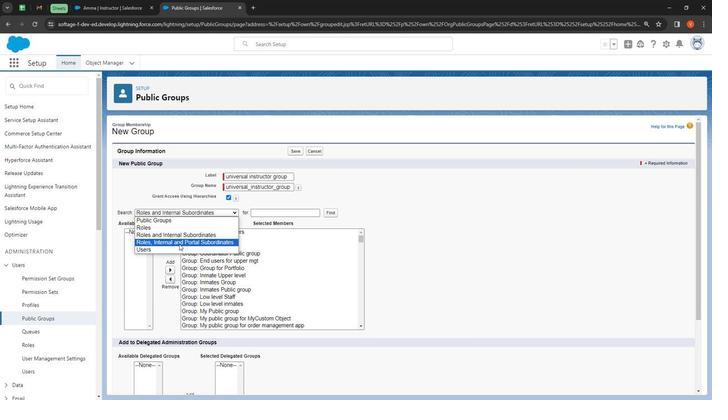 
Action: Mouse pressed left at (178, 249)
Screenshot: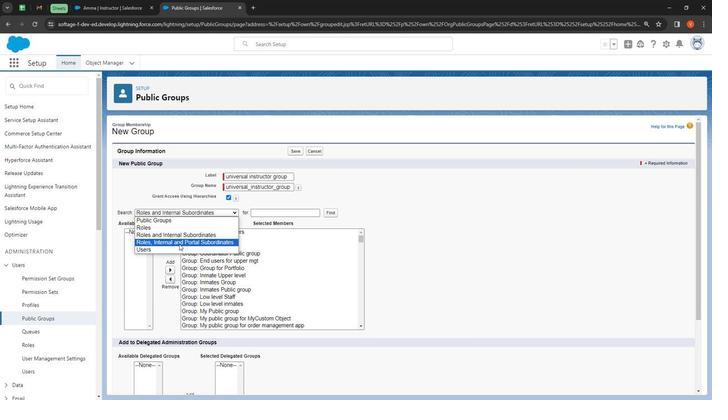 
Action: Mouse moved to (148, 238)
Screenshot: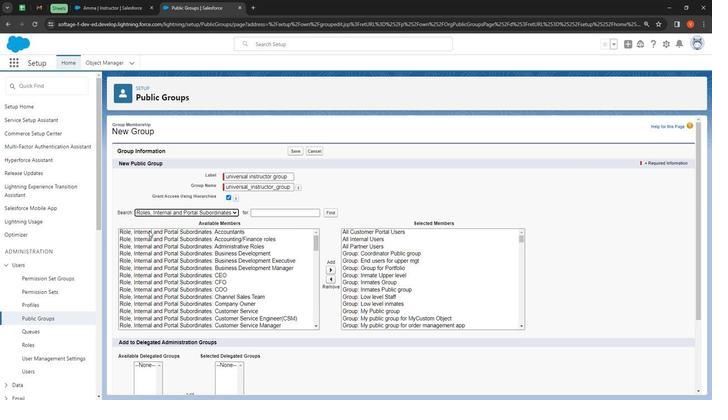 
Action: Mouse pressed left at (148, 238)
Screenshot: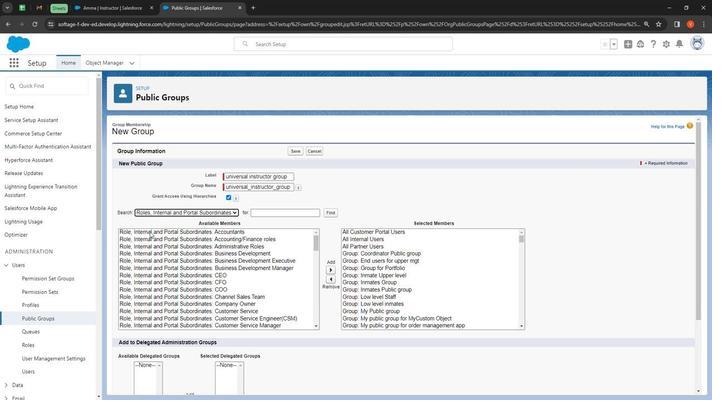 
Action: Mouse moved to (330, 270)
Screenshot: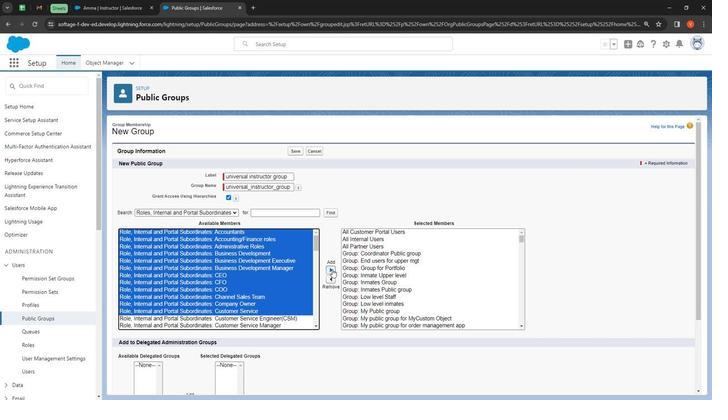 
Action: Mouse pressed left at (330, 270)
Screenshot: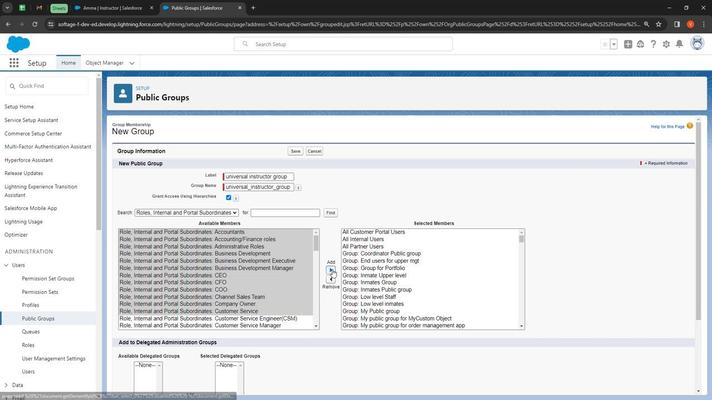 
Action: Mouse moved to (226, 238)
Screenshot: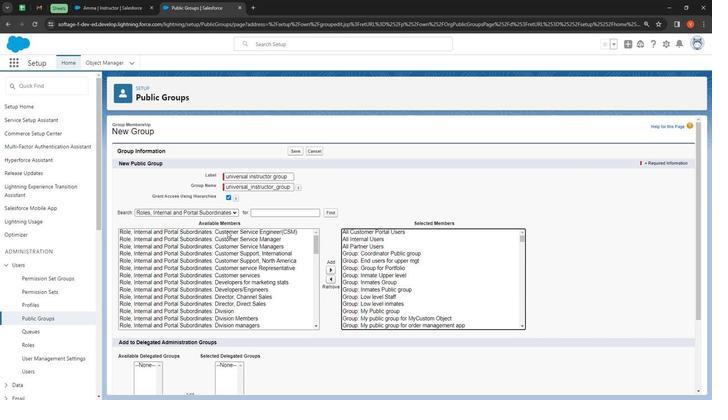 
Action: Mouse pressed left at (226, 238)
Screenshot: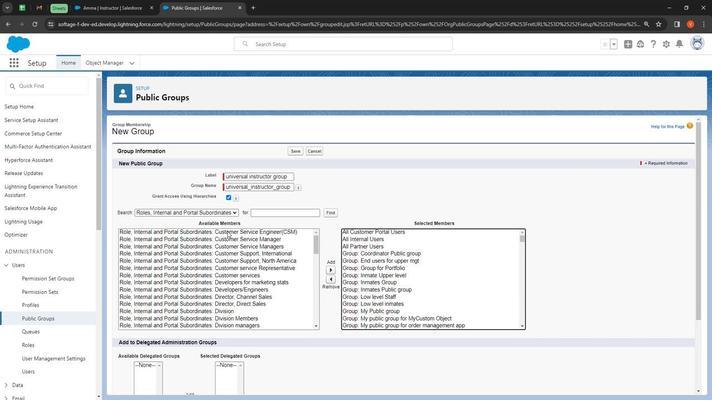 
Action: Mouse moved to (329, 275)
Screenshot: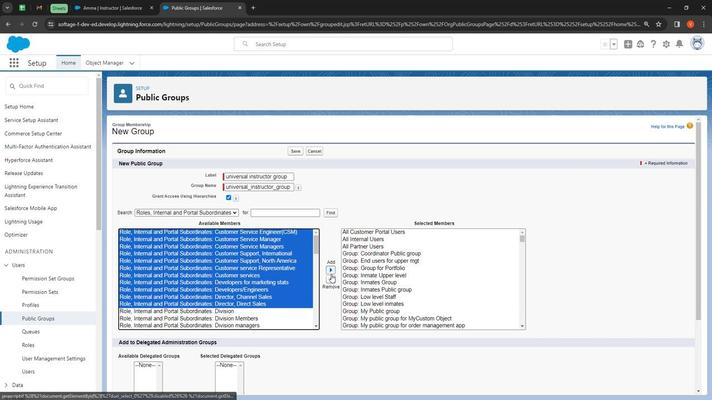 
Action: Mouse pressed left at (329, 275)
Screenshot: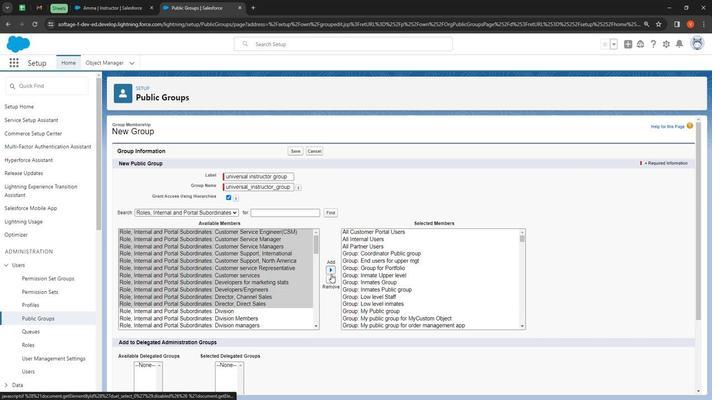 
Action: Mouse moved to (202, 238)
Screenshot: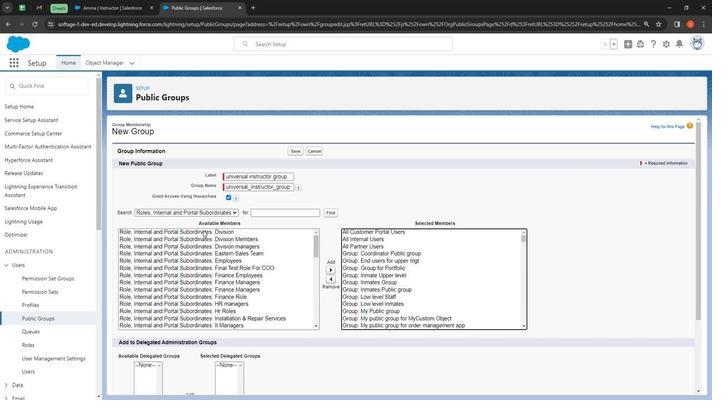 
Action: Mouse pressed left at (202, 238)
Screenshot: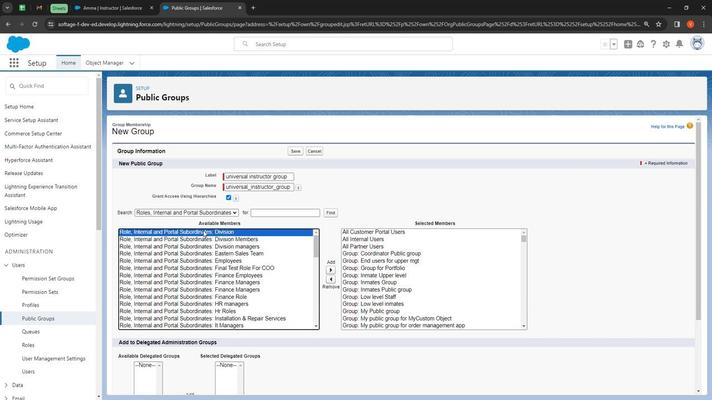 
Action: Mouse moved to (326, 273)
Screenshot: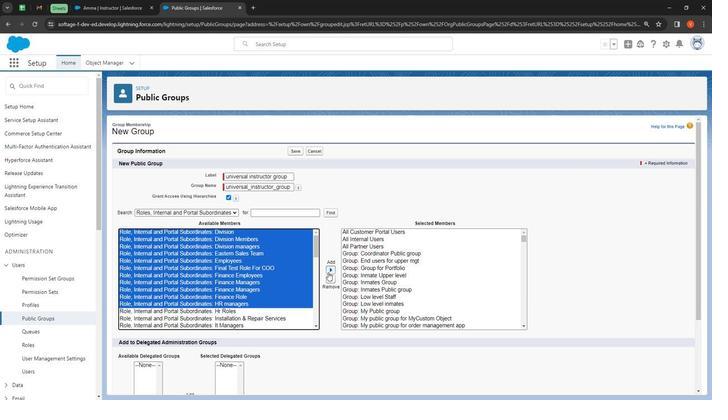 
Action: Mouse pressed left at (326, 273)
Screenshot: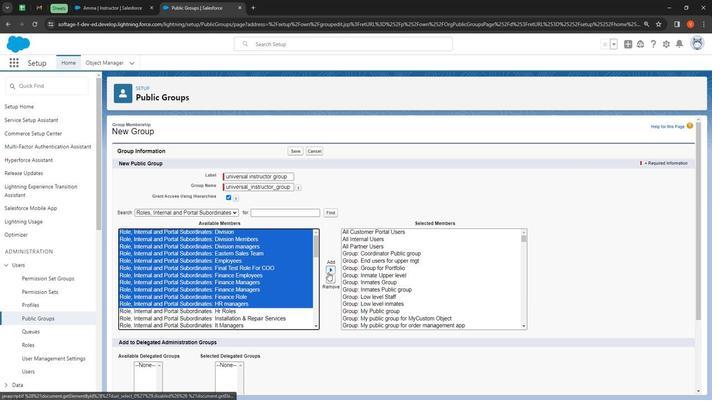 
Action: Mouse moved to (211, 241)
Screenshot: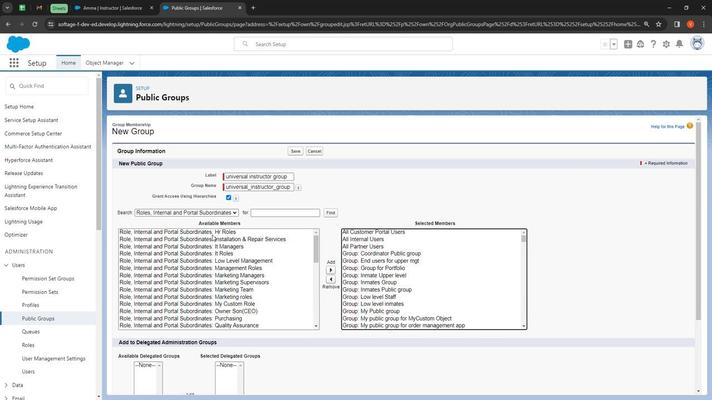 
Action: Mouse pressed left at (211, 241)
Screenshot: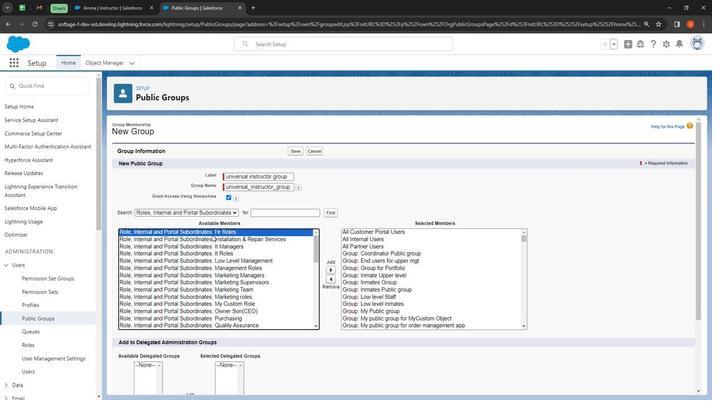 
Action: Mouse moved to (330, 273)
Screenshot: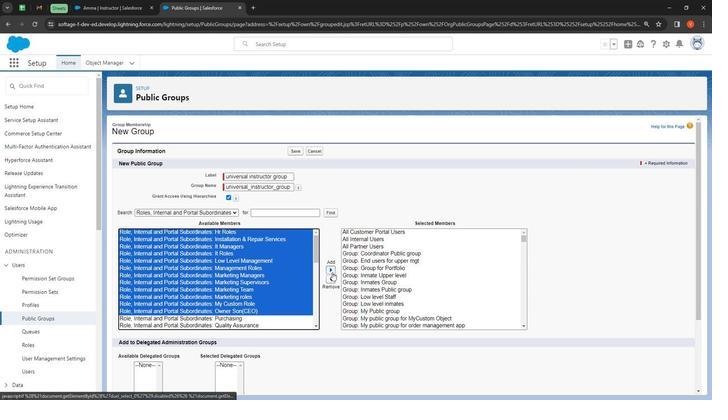 
Action: Mouse pressed left at (330, 273)
Screenshot: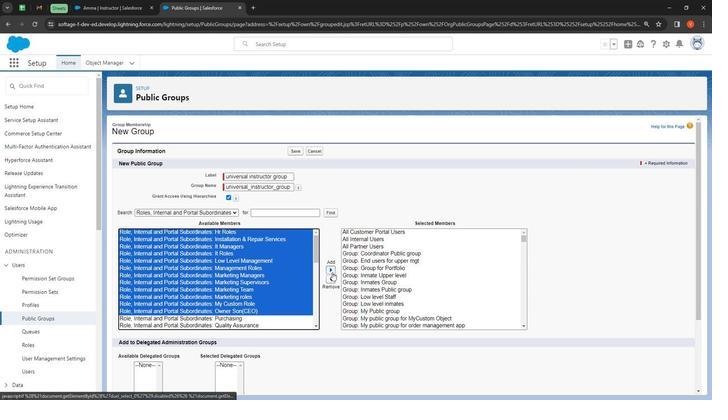 
Action: Mouse moved to (162, 240)
Screenshot: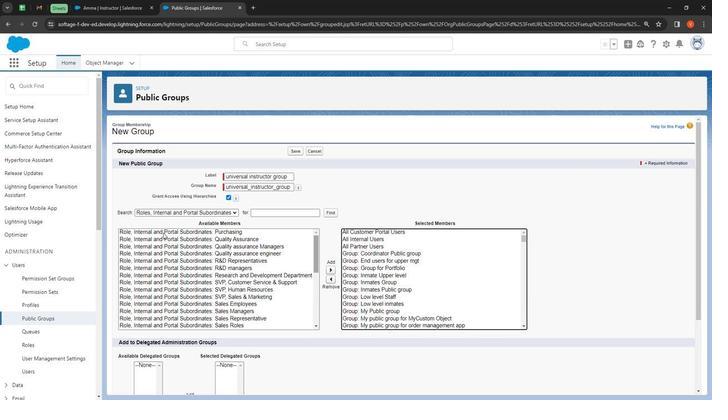 
Action: Mouse pressed left at (162, 240)
Screenshot: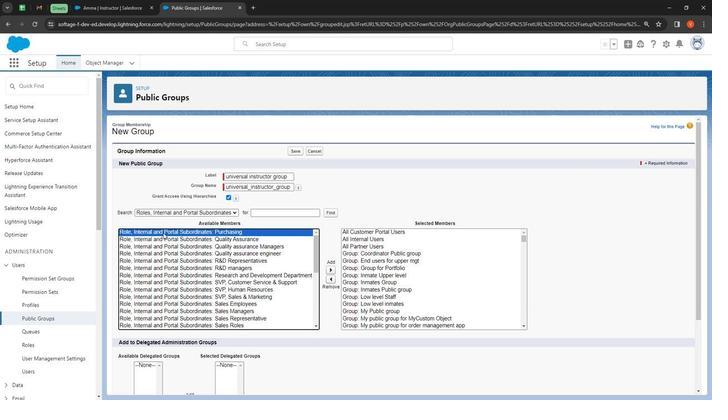 
Action: Mouse moved to (327, 270)
Screenshot: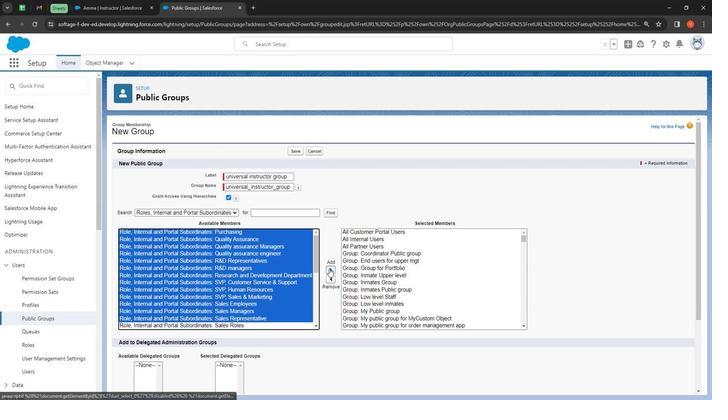 
Action: Mouse pressed left at (327, 270)
Screenshot: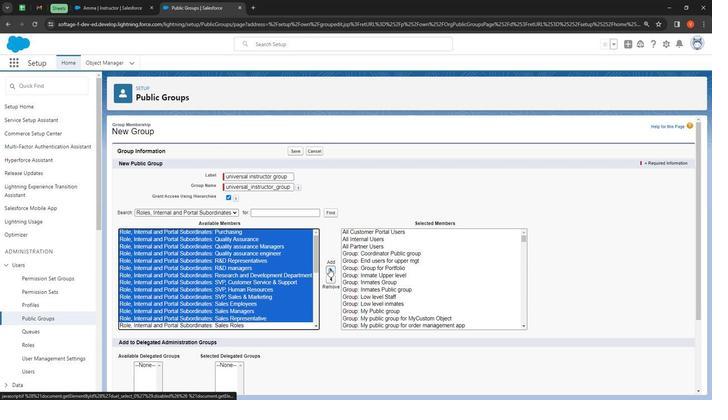 
Action: Mouse moved to (175, 237)
Screenshot: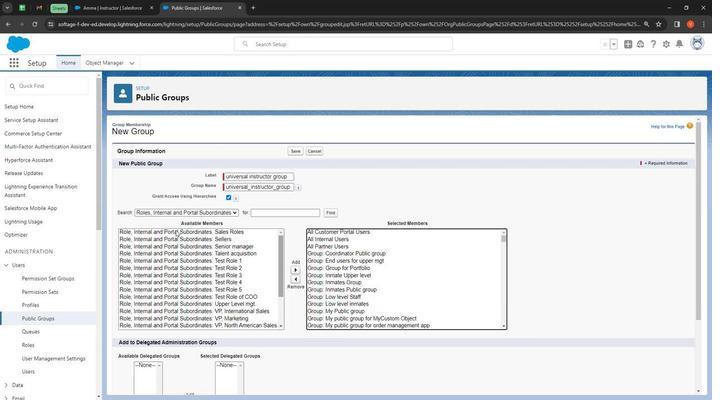 
Action: Mouse pressed left at (175, 237)
Screenshot: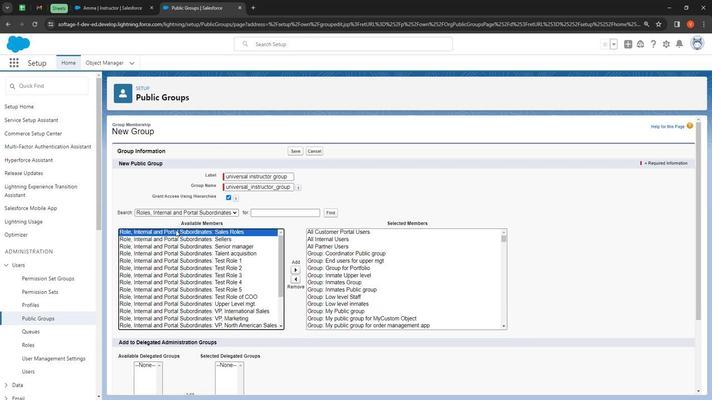 
Action: Mouse moved to (292, 275)
Screenshot: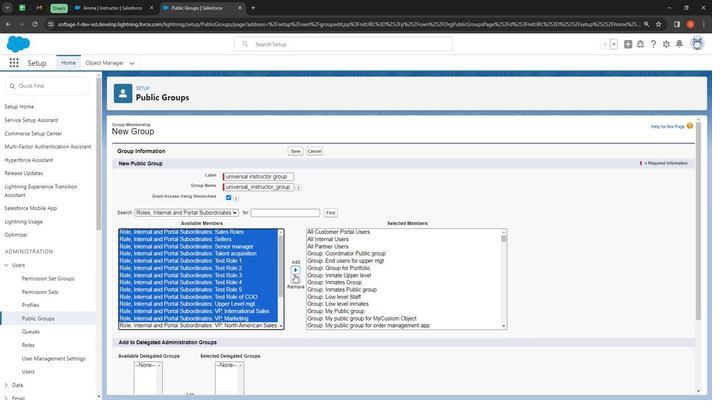 
Action: Mouse pressed left at (292, 275)
Screenshot: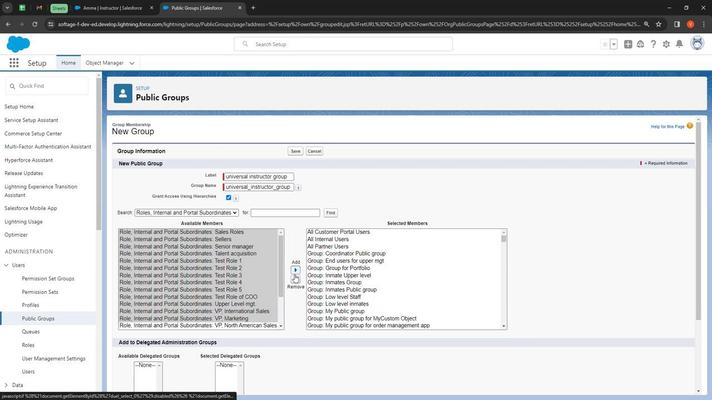 
Action: Mouse moved to (169, 238)
Screenshot: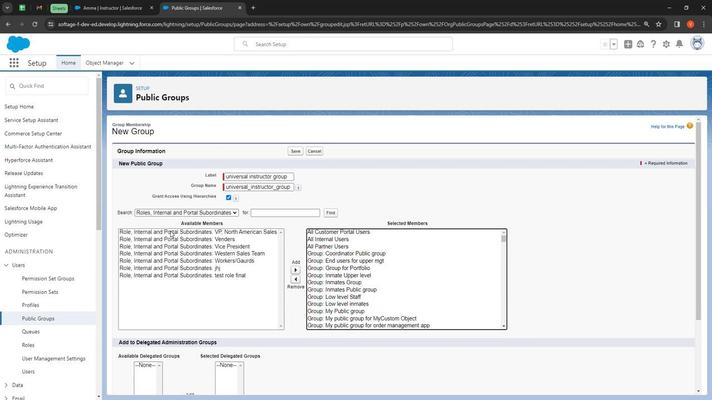 
Action: Mouse pressed left at (169, 238)
Screenshot: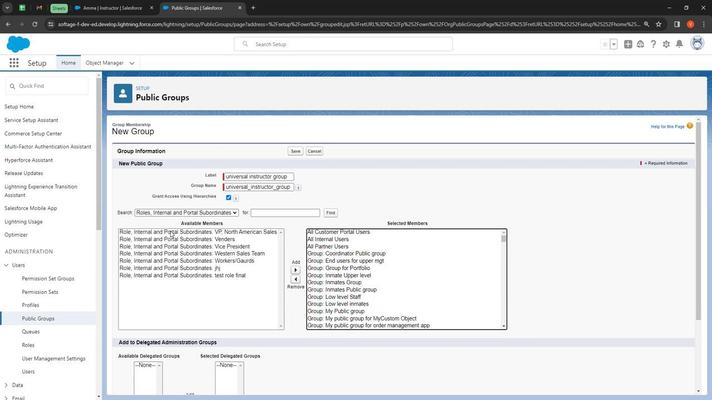 
Action: Mouse moved to (294, 272)
Screenshot: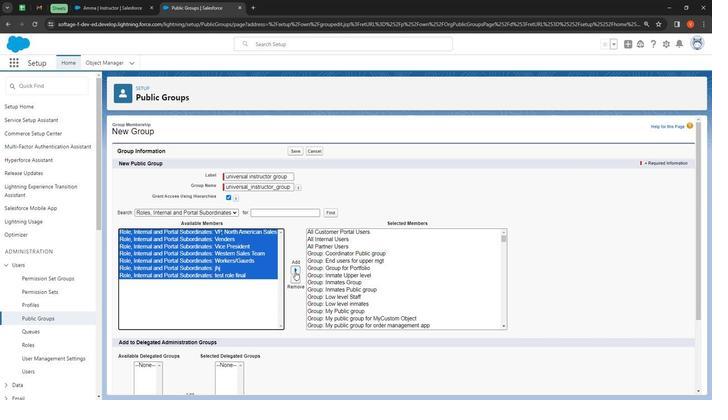 
Action: Mouse pressed left at (294, 272)
Screenshot: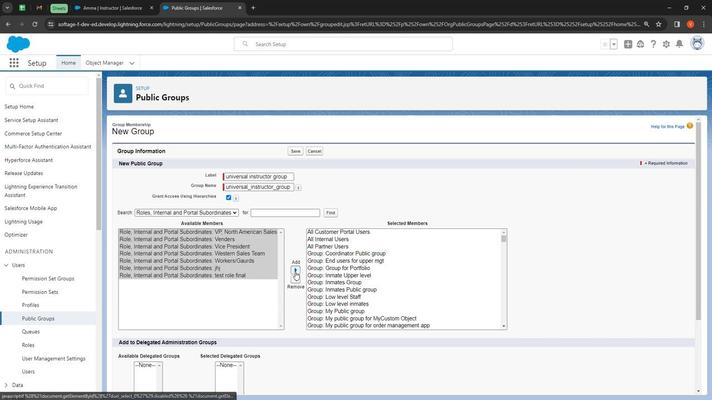 
Action: Mouse moved to (184, 226)
Screenshot: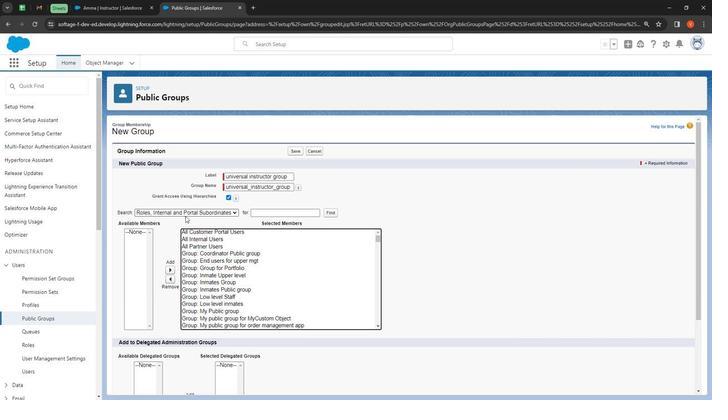 
Action: Mouse pressed left at (184, 226)
Screenshot: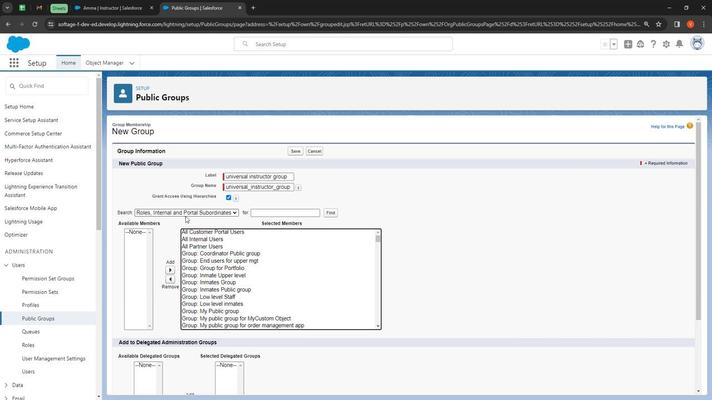 
Action: Mouse moved to (179, 249)
Screenshot: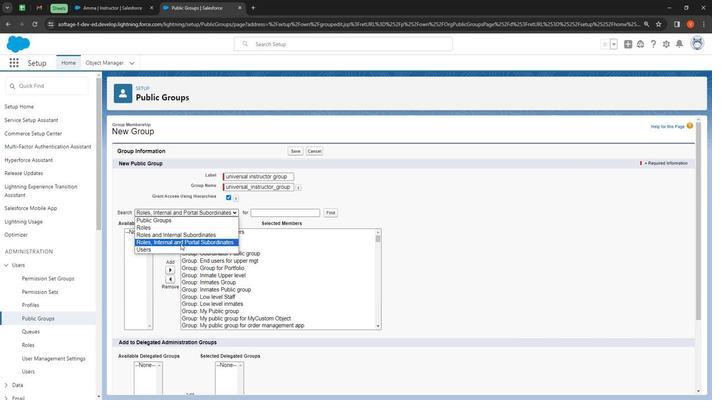 
Action: Mouse pressed left at (179, 249)
Screenshot: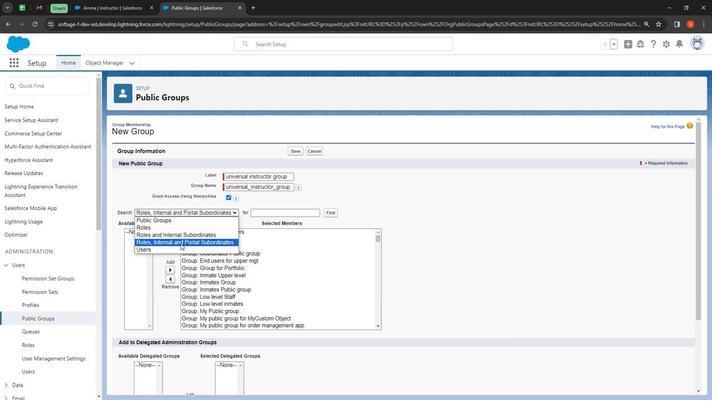 
Action: Mouse moved to (174, 222)
Screenshot: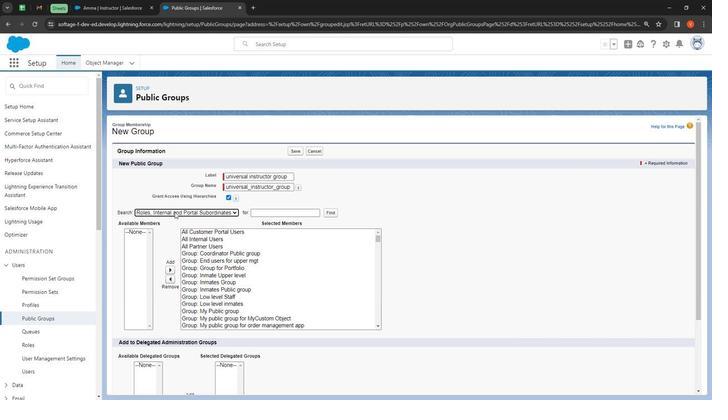 
Action: Mouse pressed left at (174, 222)
Screenshot: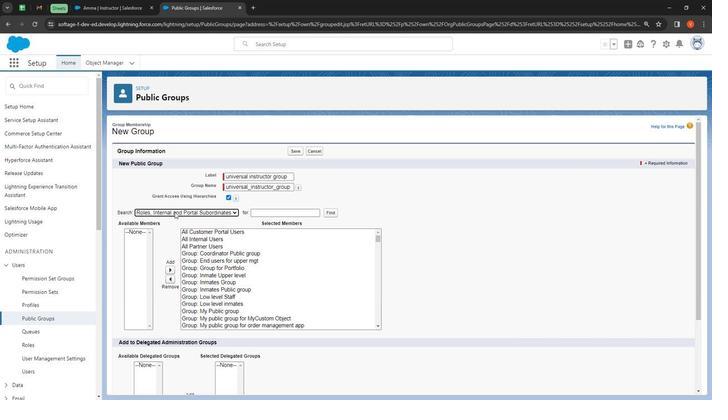 
Action: Mouse moved to (166, 254)
Screenshot: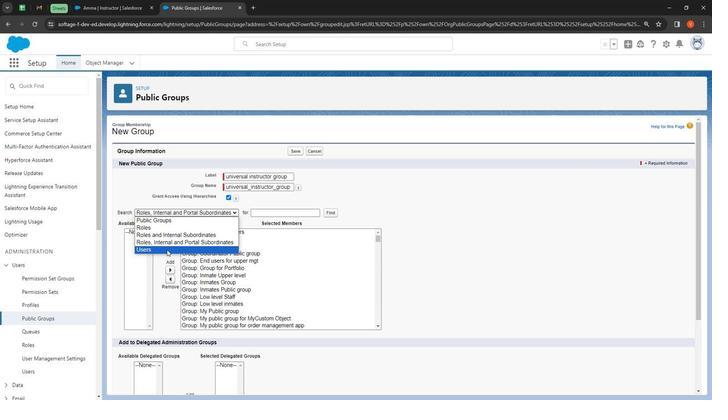 
Action: Mouse pressed left at (166, 254)
Screenshot: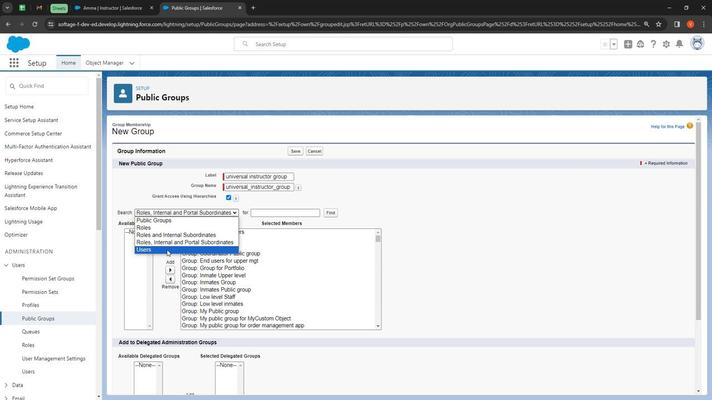 
Action: Mouse moved to (131, 241)
Screenshot: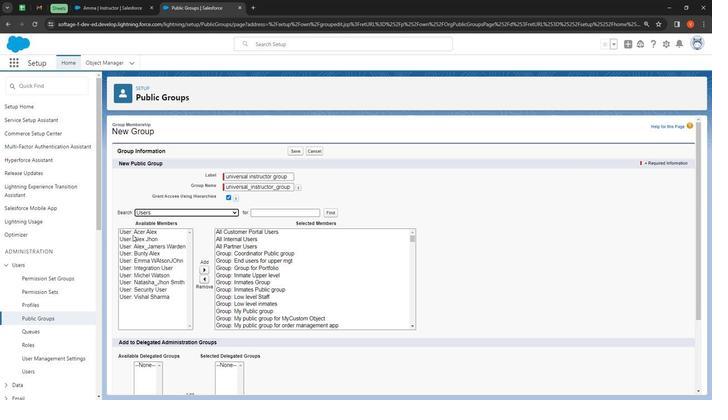 
Action: Mouse pressed left at (131, 241)
Screenshot: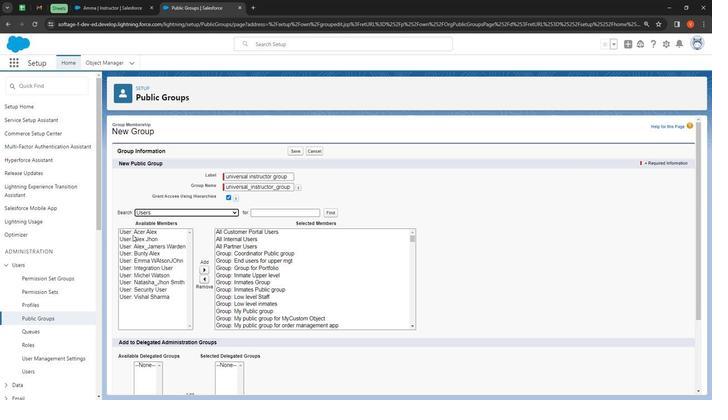 
Action: Mouse moved to (202, 271)
Screenshot: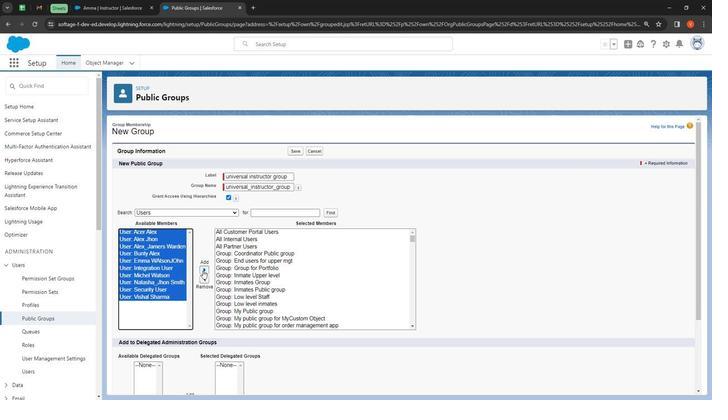 
Action: Mouse pressed left at (202, 271)
Screenshot: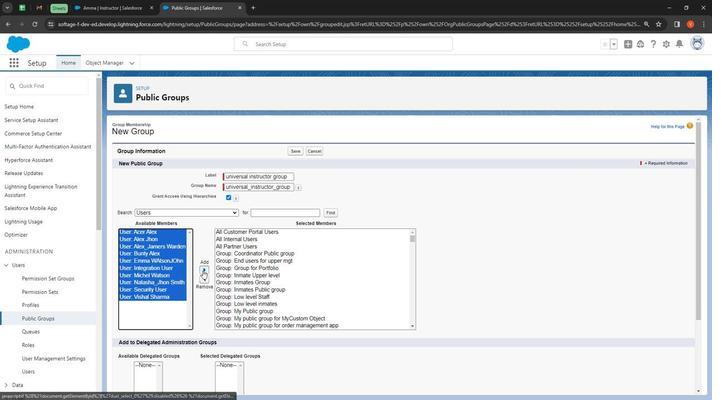 
Action: Mouse moved to (270, 317)
Screenshot: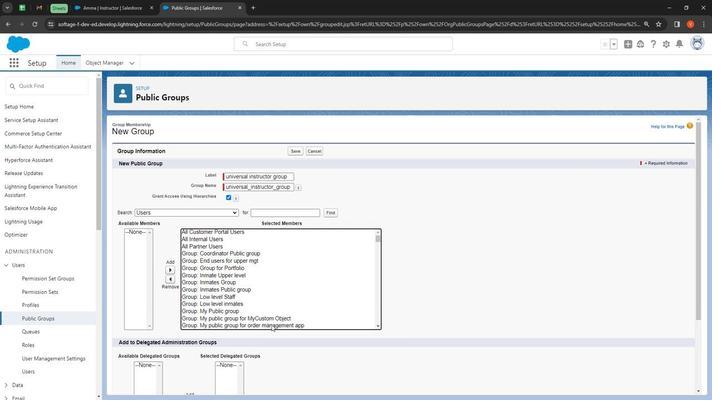
Action: Mouse scrolled (270, 316) with delta (0, 0)
Screenshot: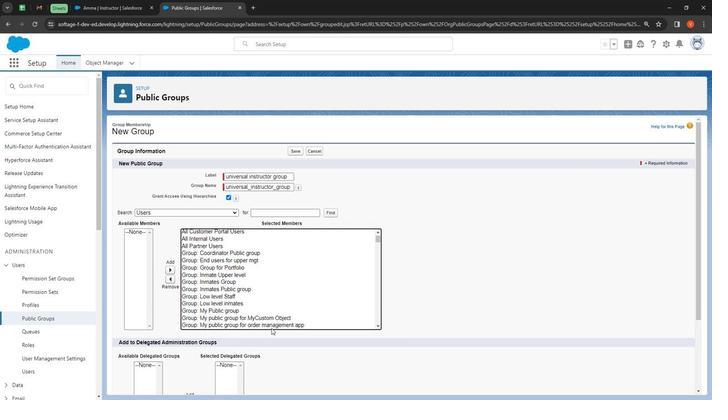 
Action: Mouse moved to (270, 320)
Screenshot: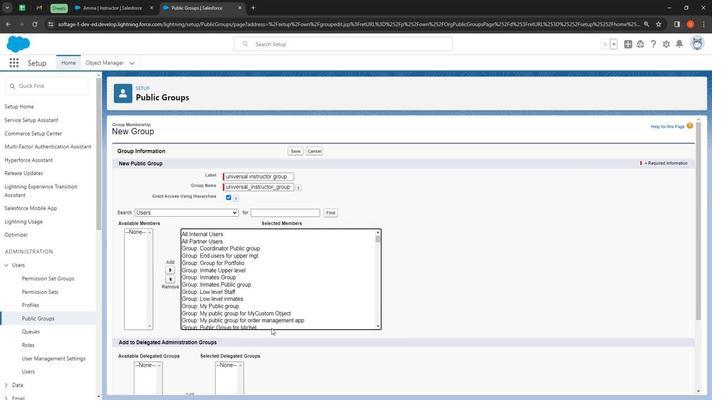 
Action: Mouse scrolled (270, 319) with delta (0, 0)
Screenshot: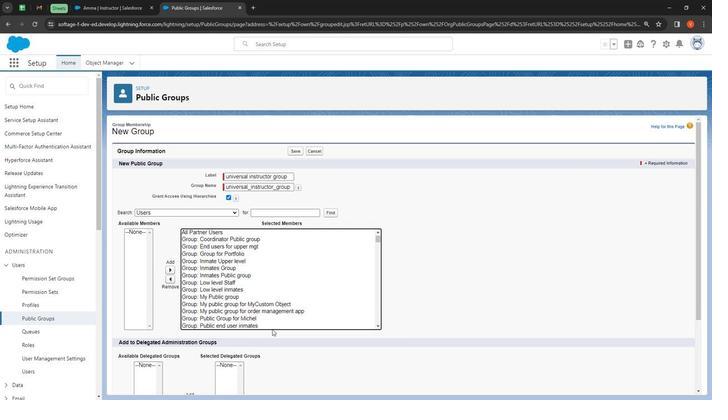 
Action: Mouse moved to (271, 321)
Screenshot: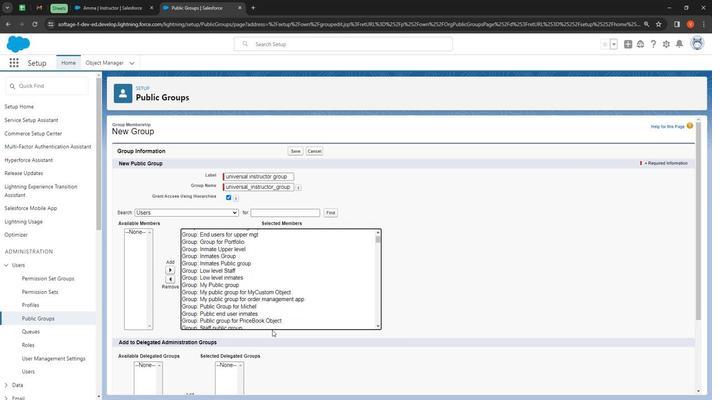 
Action: Mouse scrolled (271, 320) with delta (0, 0)
Screenshot: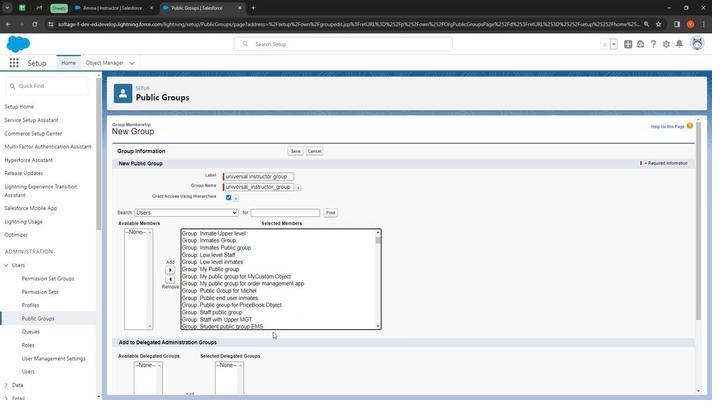 
Action: Mouse moved to (272, 323)
Screenshot: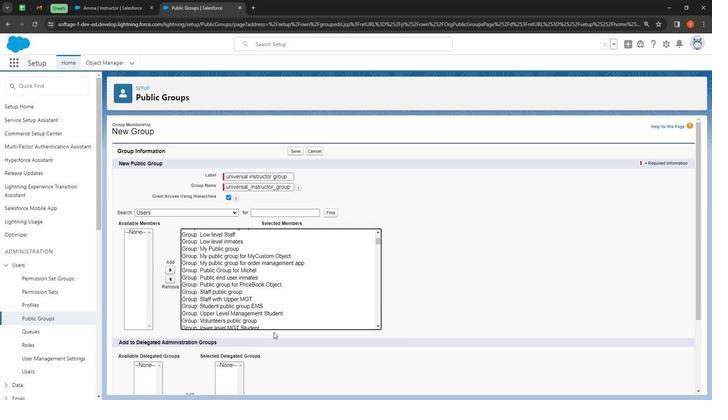 
Action: Mouse scrolled (272, 323) with delta (0, 0)
Screenshot: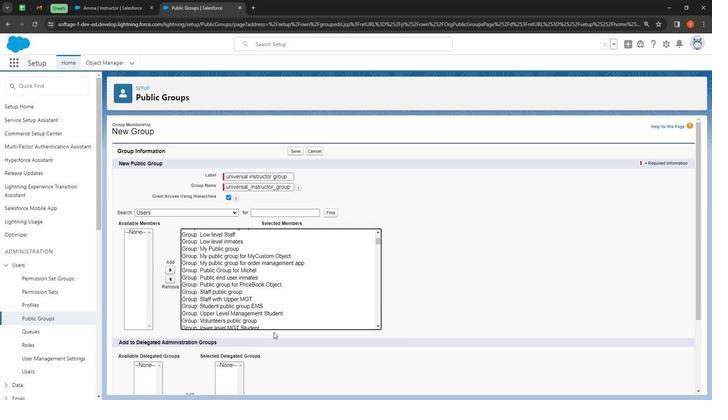 
Action: Mouse moved to (272, 324)
Screenshot: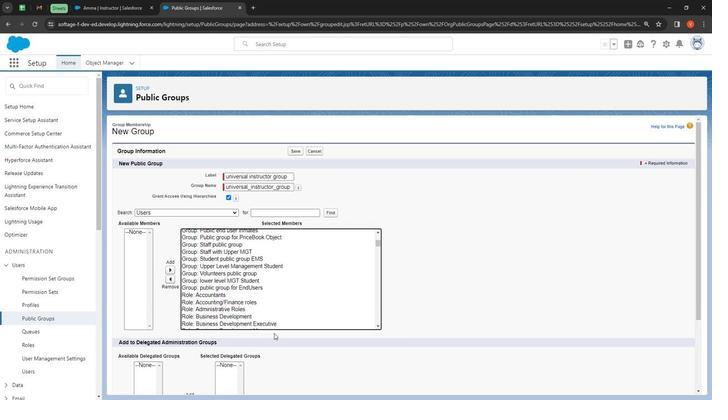 
Action: Mouse scrolled (272, 324) with delta (0, 0)
Screenshot: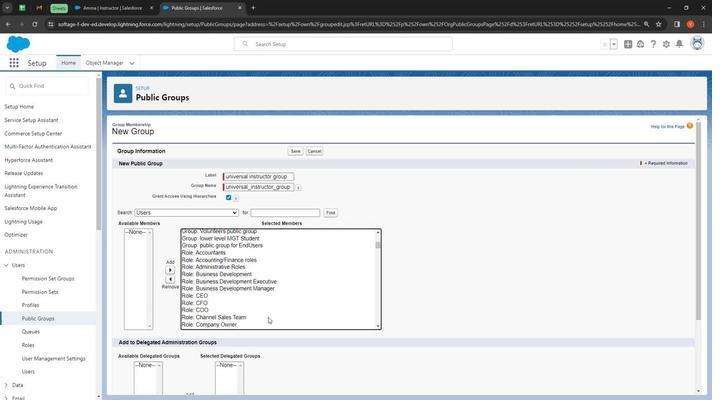 
Action: Mouse moved to (276, 345)
Screenshot: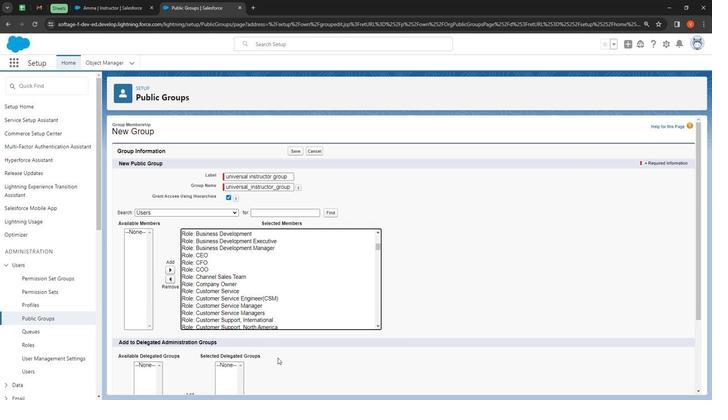 
Action: Mouse scrolled (276, 344) with delta (0, 0)
Screenshot: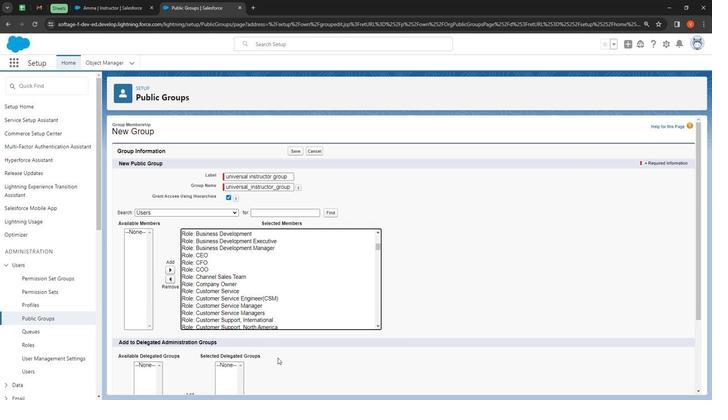 
Action: Mouse moved to (276, 345)
Screenshot: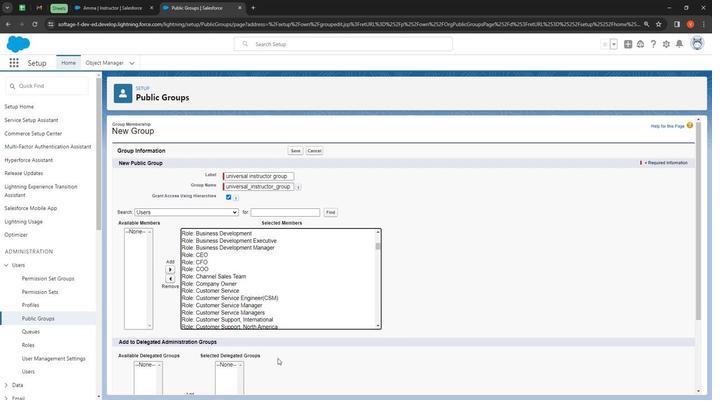 
Action: Mouse scrolled (276, 345) with delta (0, 0)
Screenshot: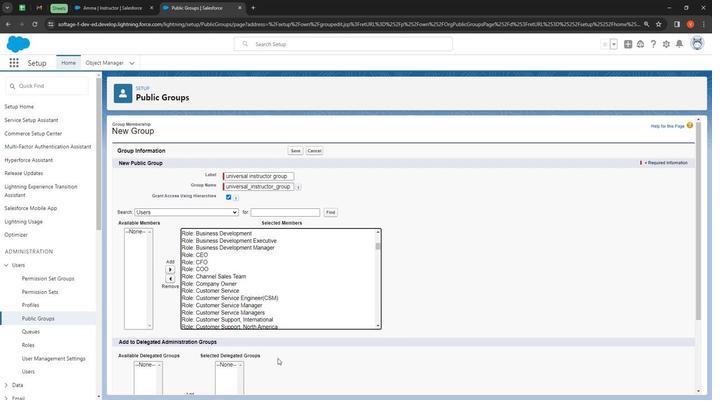 
Action: Mouse moved to (277, 345)
Screenshot: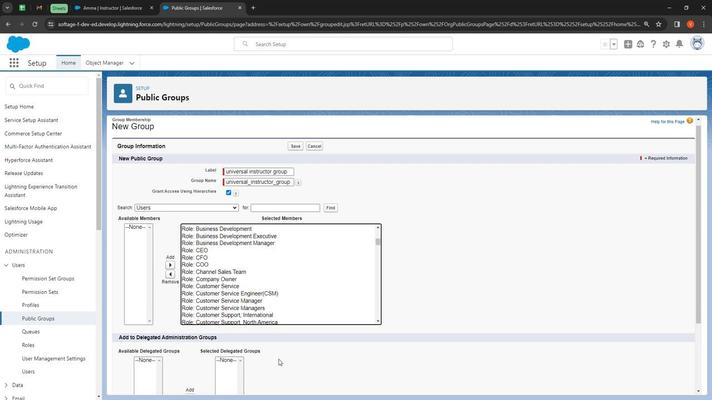 
Action: Mouse scrolled (277, 345) with delta (0, 0)
Screenshot: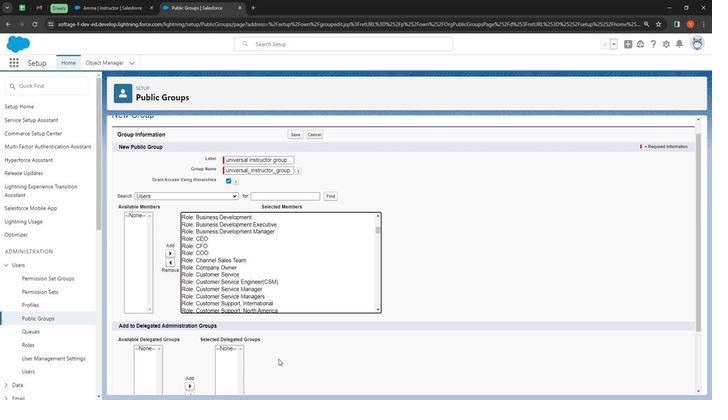 
Action: Mouse moved to (277, 345)
Screenshot: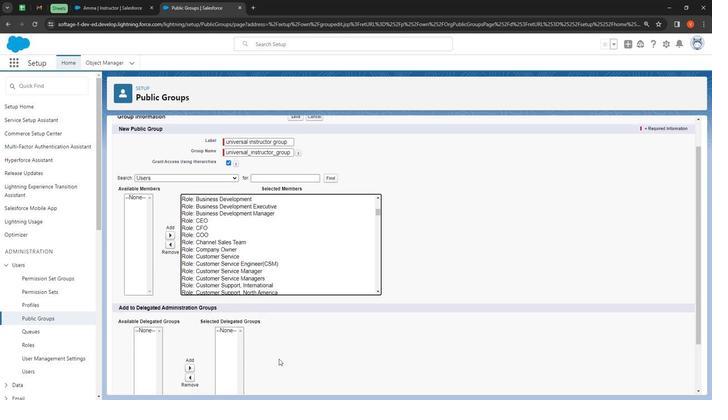 
Action: Mouse scrolled (277, 345) with delta (0, 0)
Screenshot: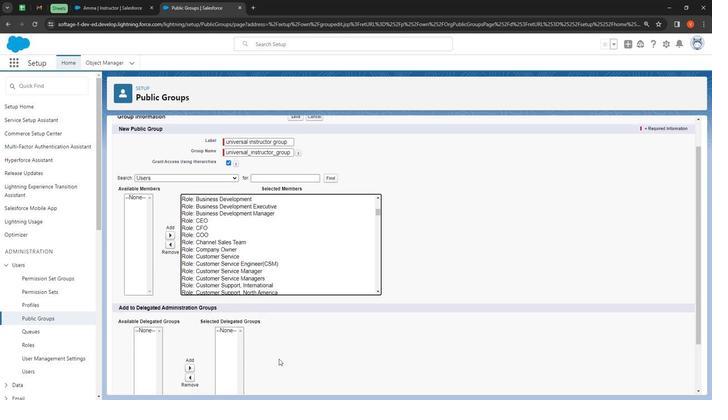 
Action: Mouse moved to (279, 346)
Screenshot: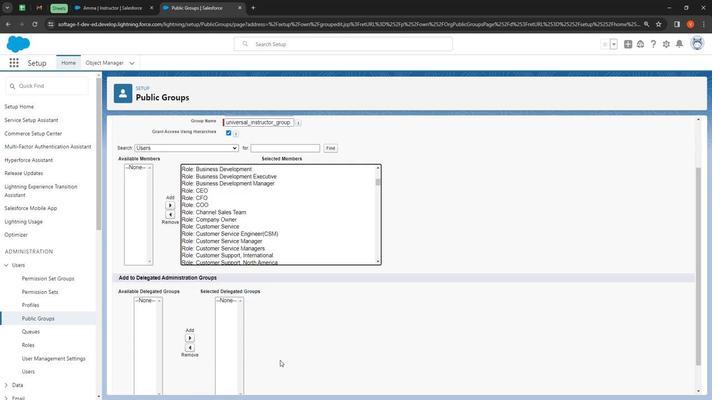 
Action: Mouse scrolled (279, 346) with delta (0, 0)
Screenshot: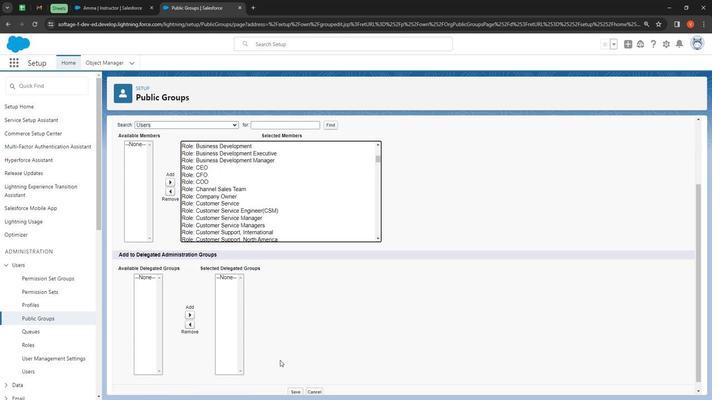 
Action: Mouse moved to (292, 369)
Screenshot: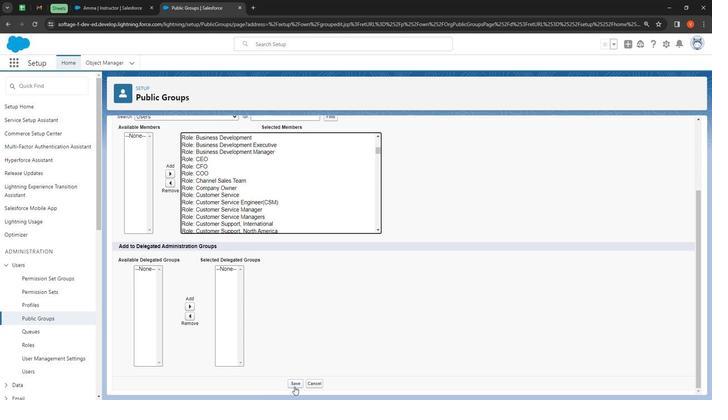 
Action: Mouse pressed left at (292, 369)
Screenshot: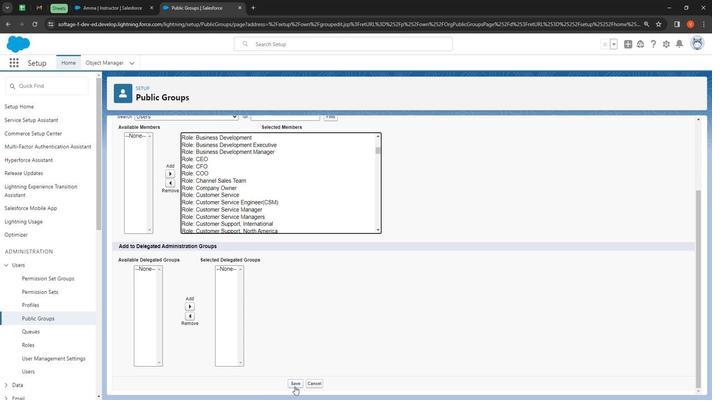
Action: Mouse moved to (398, 214)
Screenshot: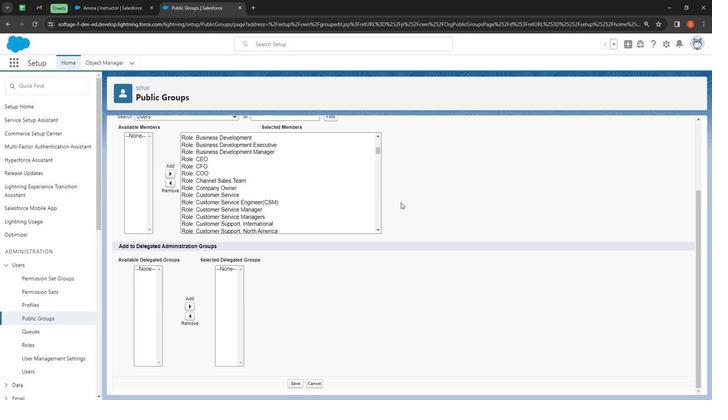 
Action: Mouse scrolled (398, 214) with delta (0, 0)
Screenshot: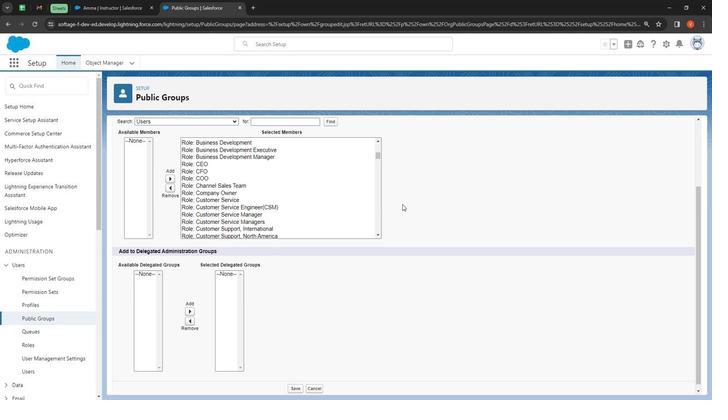 
Action: Mouse moved to (400, 216)
Screenshot: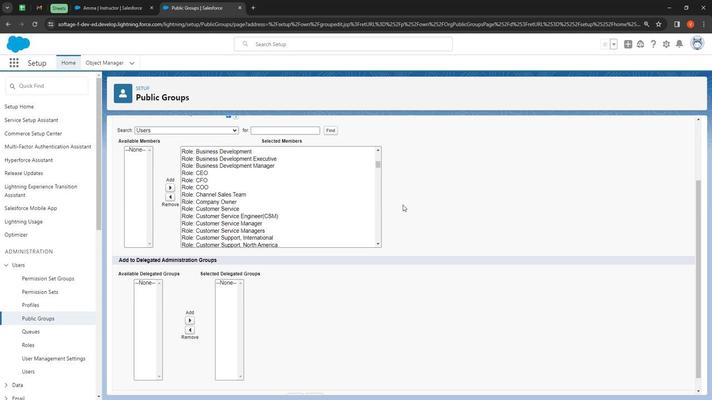 
Action: Mouse scrolled (400, 216) with delta (0, 0)
Screenshot: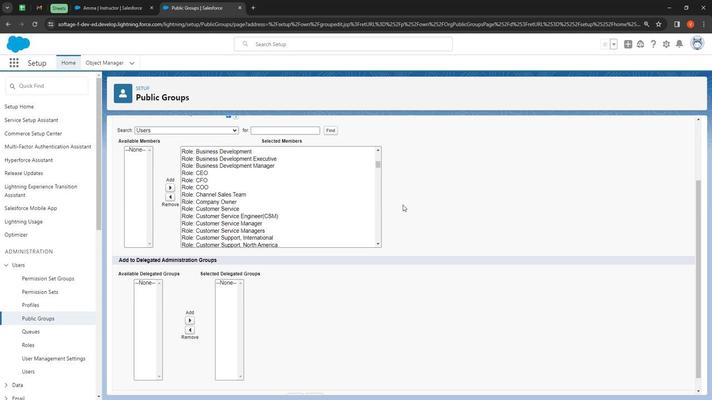 
Action: Mouse moved to (402, 216)
Screenshot: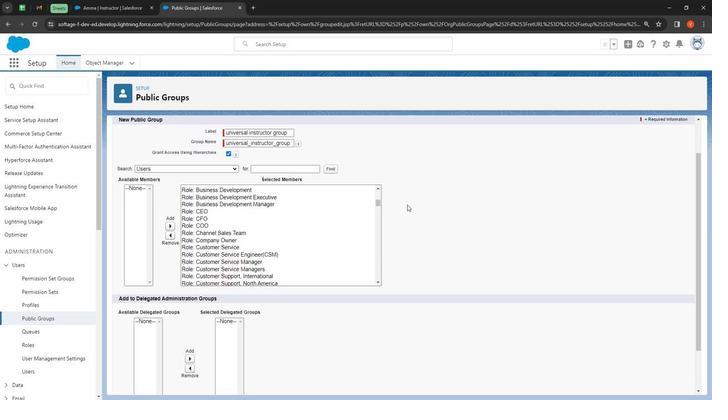 
Action: Mouse scrolled (402, 217) with delta (0, 0)
Screenshot: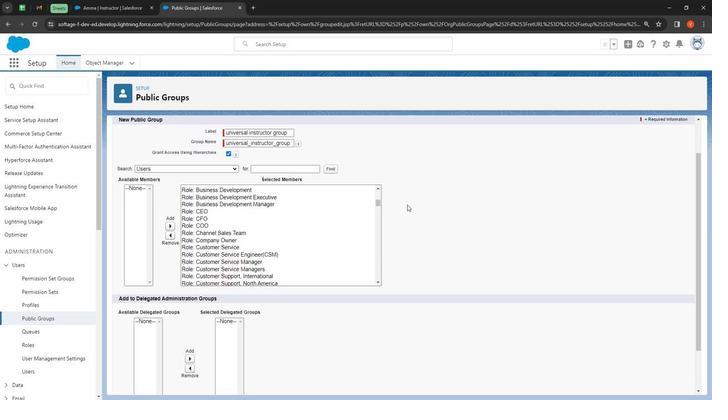 
Action: Mouse moved to (407, 216)
Screenshot: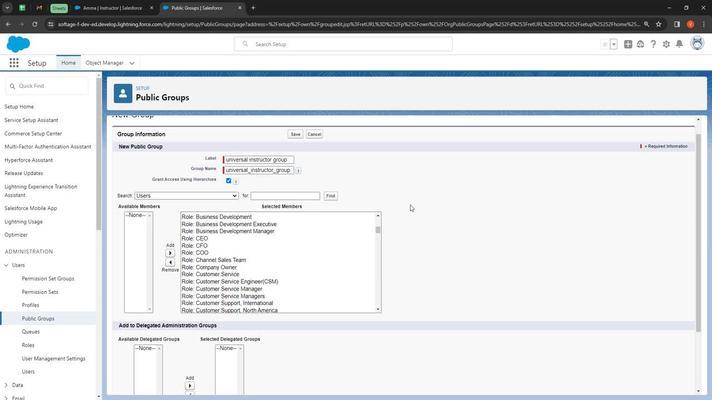 
Action: Mouse scrolled (407, 217) with delta (0, 0)
Screenshot: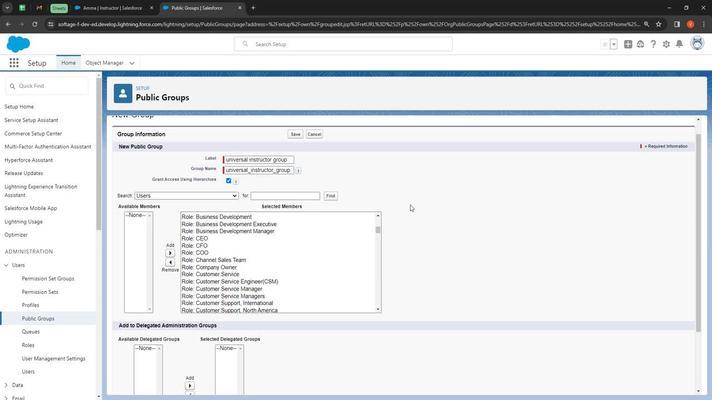 
Action: Mouse moved to (294, 172)
Screenshot: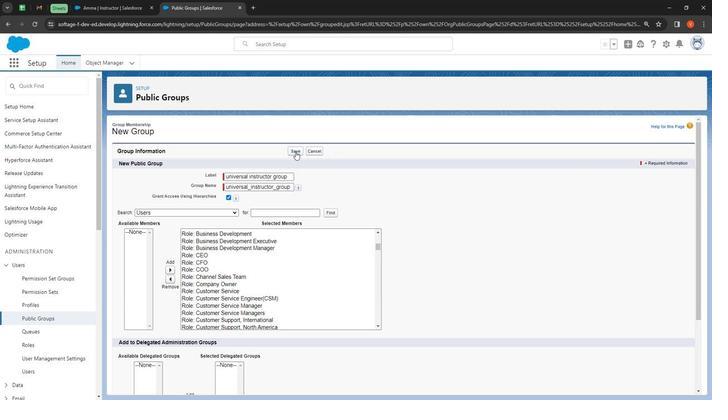 
Action: Mouse pressed left at (294, 172)
Screenshot: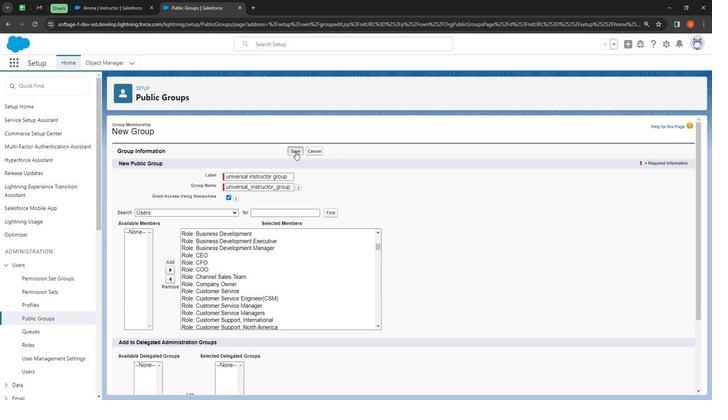 
Action: Mouse moved to (402, 223)
Screenshot: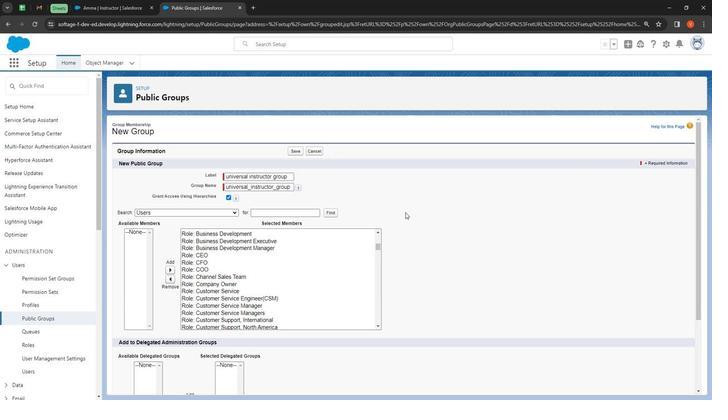 
Action: Mouse scrolled (402, 222) with delta (0, 0)
Screenshot: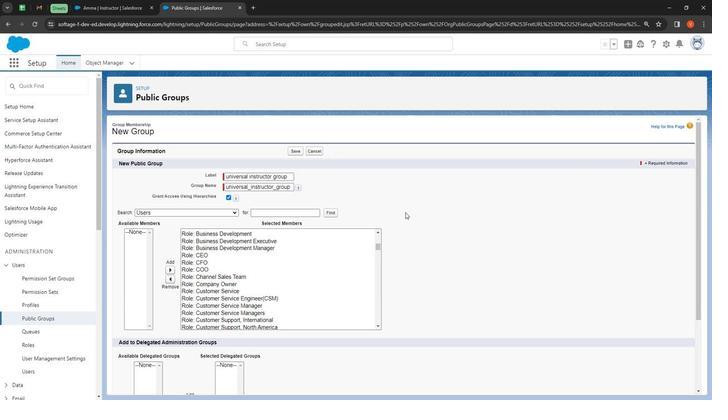 
Action: Mouse moved to (403, 223)
Screenshot: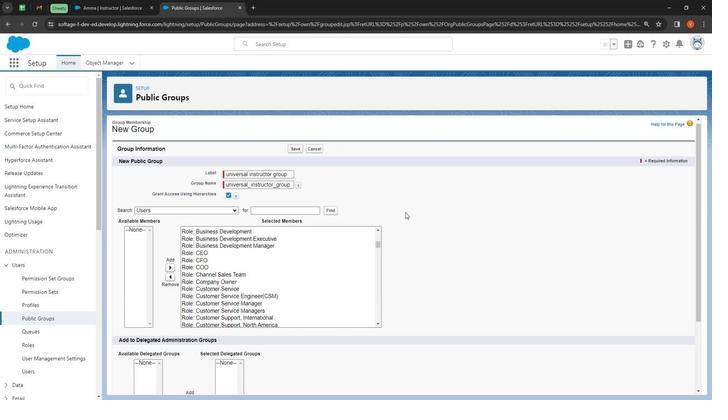 
Action: Mouse scrolled (403, 222) with delta (0, 0)
Screenshot: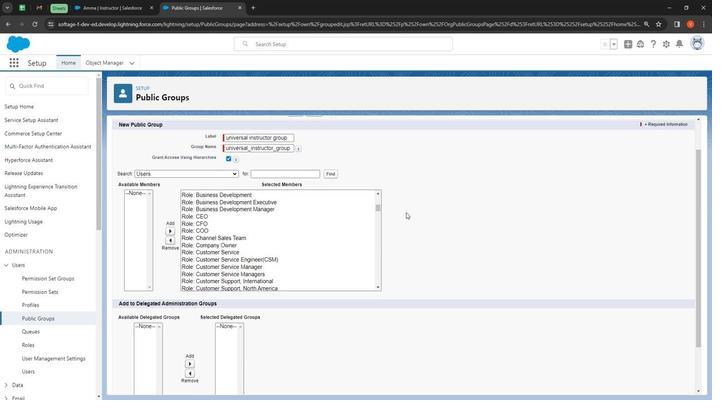 
Action: Mouse moved to (405, 223)
Screenshot: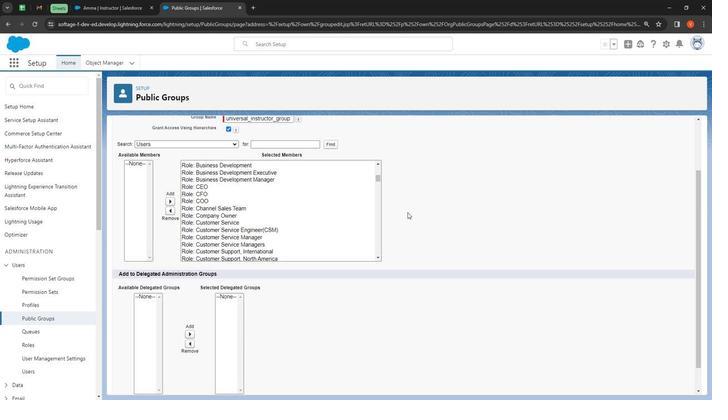 
Action: Mouse scrolled (405, 222) with delta (0, 0)
Screenshot: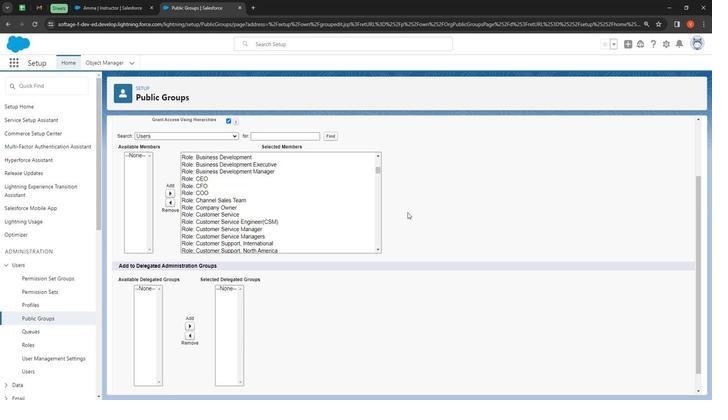 
Action: Mouse moved to (405, 224)
Screenshot: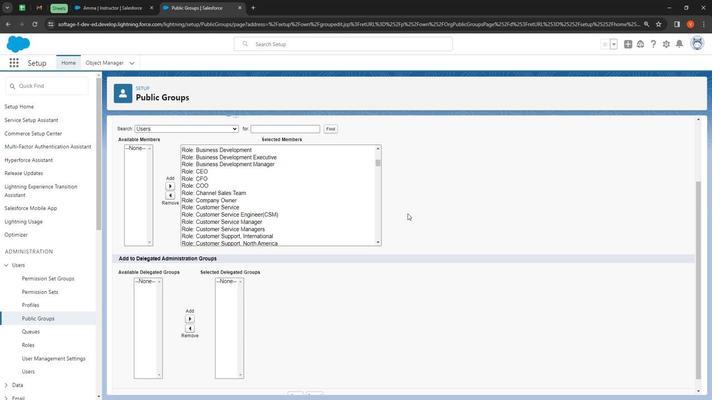
Action: Mouse scrolled (405, 223) with delta (0, 0)
Screenshot: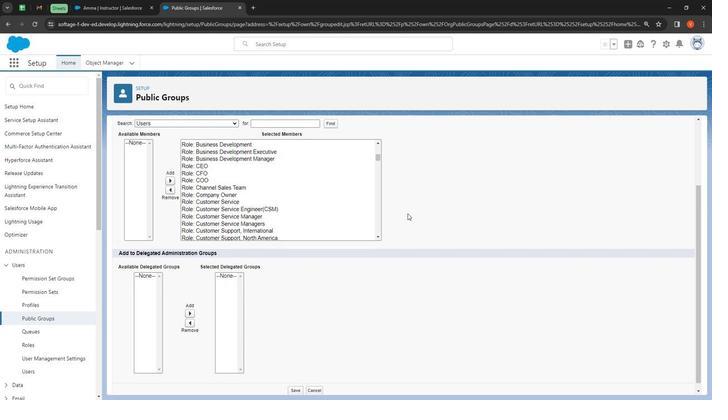 
Action: Mouse moved to (405, 224)
Screenshot: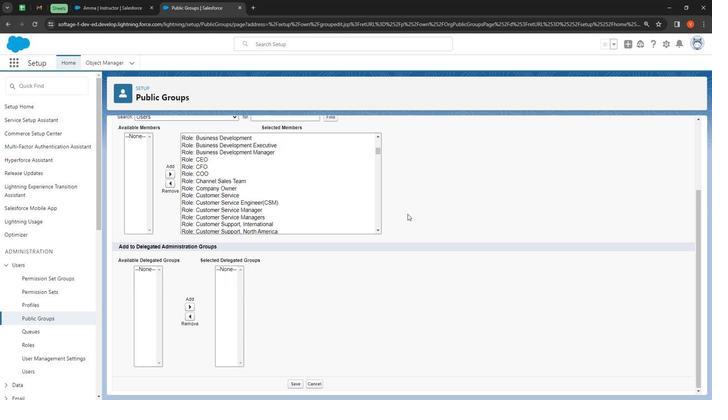 
Action: Mouse scrolled (405, 224) with delta (0, 0)
Screenshot: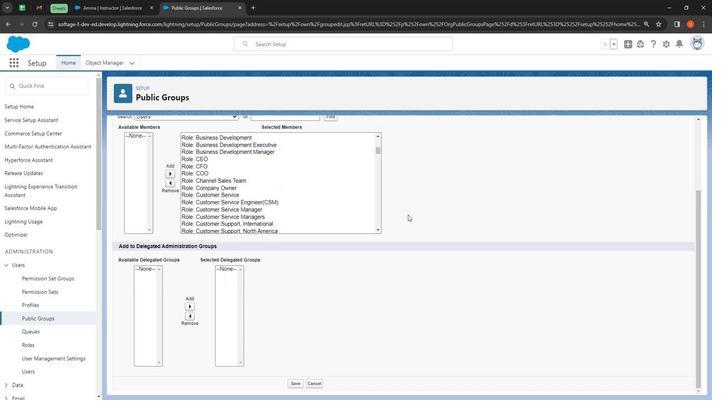 
Action: Mouse moved to (419, 234)
Screenshot: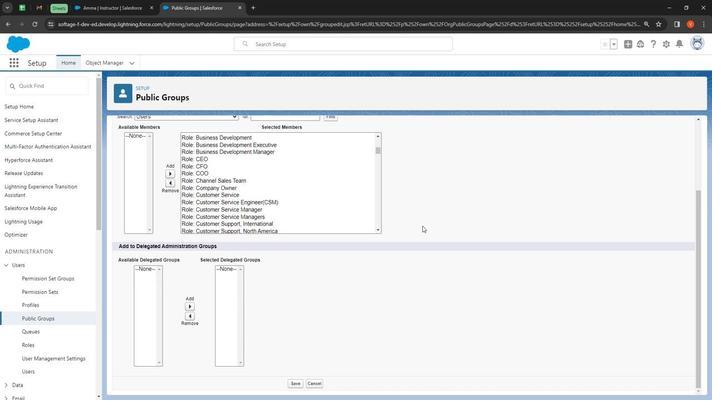 
Action: Mouse scrolled (419, 233) with delta (0, 0)
Screenshot: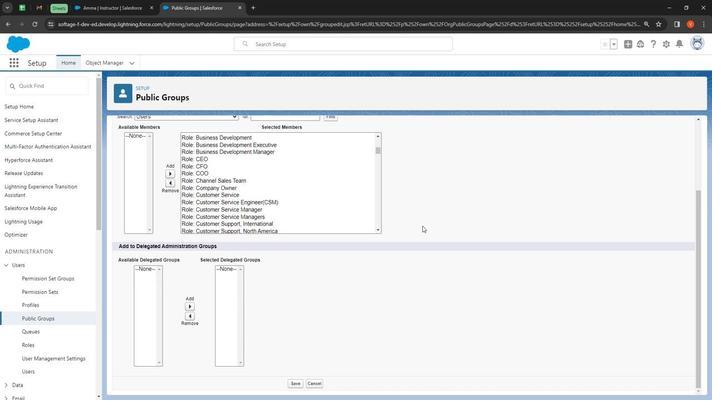 
Action: Mouse moved to (294, 221)
Screenshot: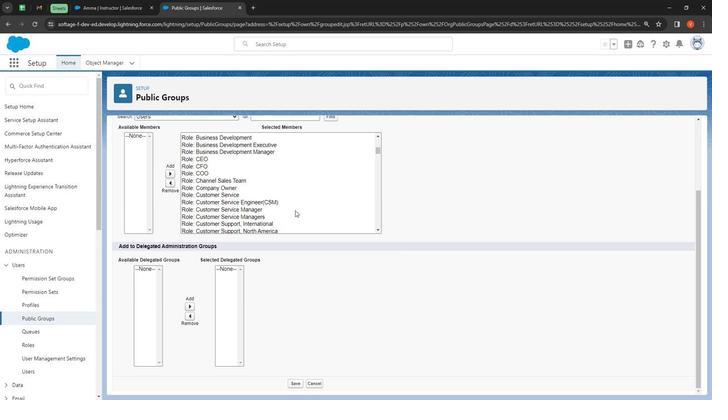 
Action: Mouse scrolled (294, 221) with delta (0, 0)
Screenshot: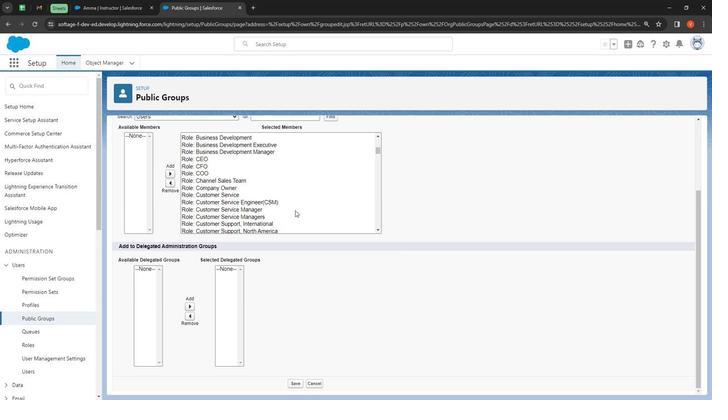 
Action: Mouse scrolled (294, 221) with delta (0, 0)
Screenshot: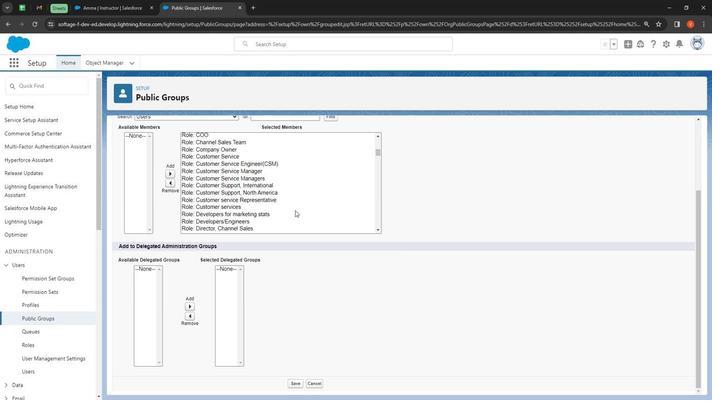 
Action: Mouse moved to (295, 222)
Screenshot: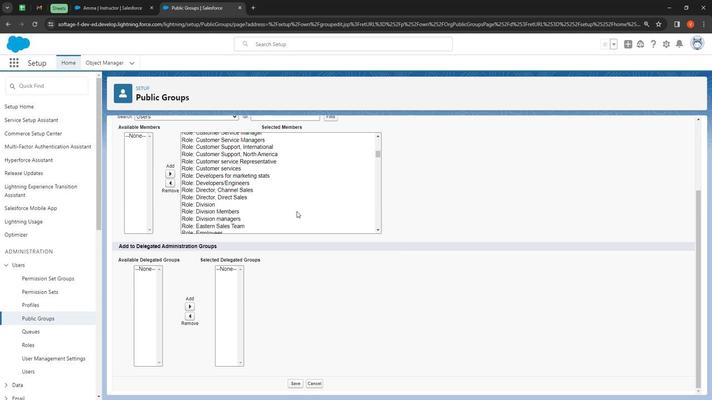
Action: Mouse scrolled (295, 221) with delta (0, 0)
Screenshot: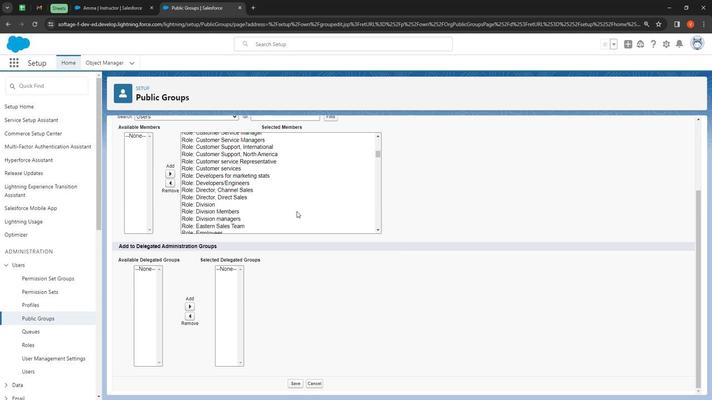 
Action: Mouse scrolled (295, 221) with delta (0, 0)
Screenshot: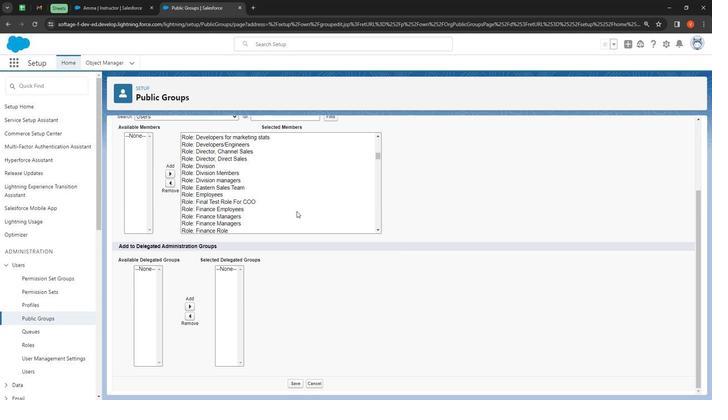 
Action: Mouse moved to (297, 221)
Screenshot: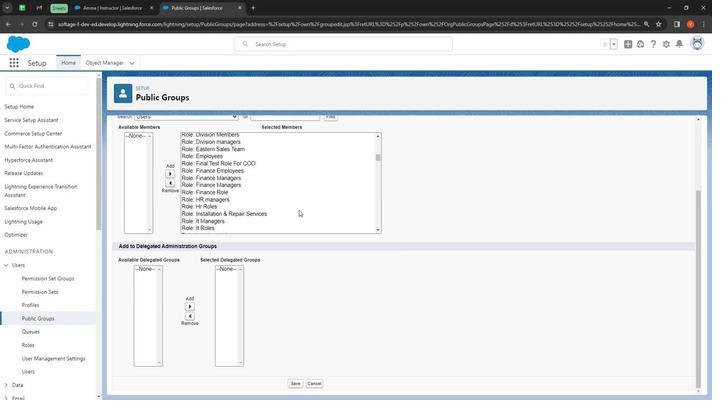 
Action: Mouse scrolled (297, 221) with delta (0, 0)
Screenshot: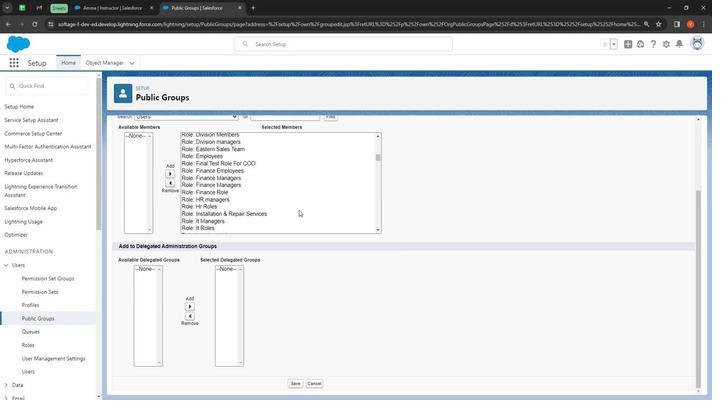 
Action: Mouse scrolled (297, 221) with delta (0, 0)
Screenshot: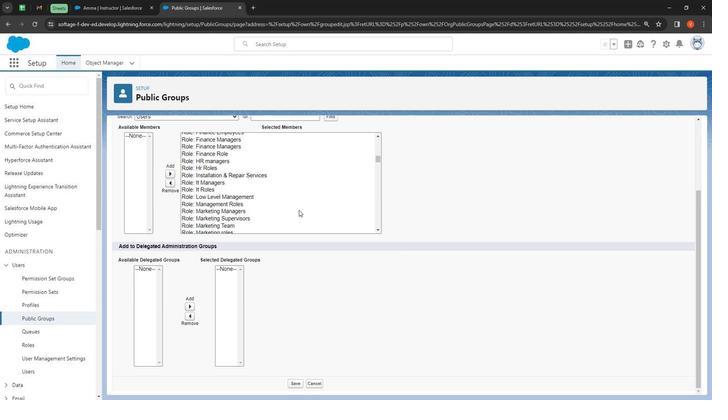 
Action: Mouse moved to (298, 221)
Screenshot: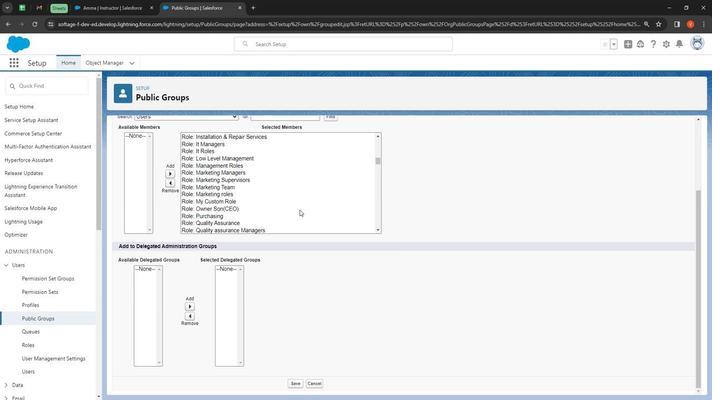 
Action: Mouse scrolled (298, 220) with delta (0, 0)
Screenshot: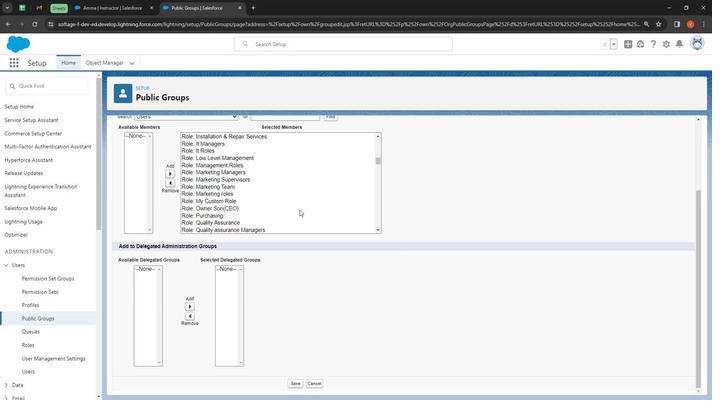 
Action: Mouse scrolled (298, 220) with delta (0, 0)
Screenshot: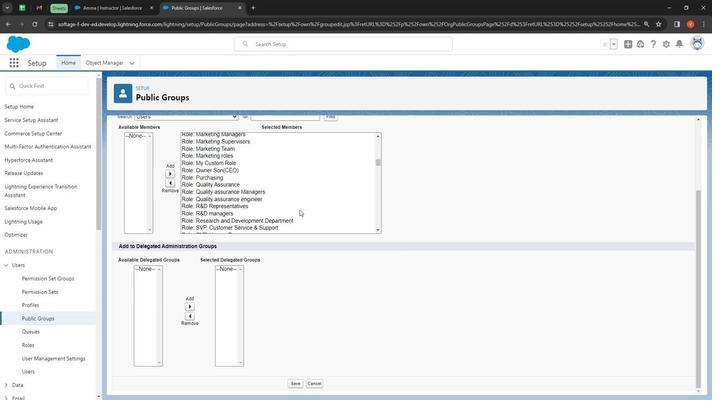 
Action: Mouse scrolled (298, 220) with delta (0, 0)
Screenshot: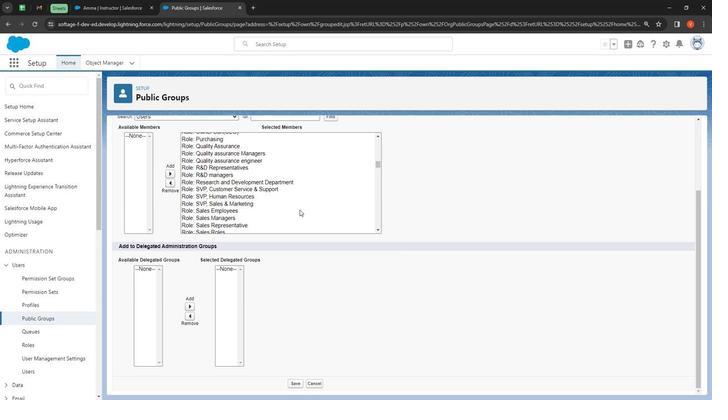
Action: Mouse scrolled (298, 220) with delta (0, 0)
Screenshot: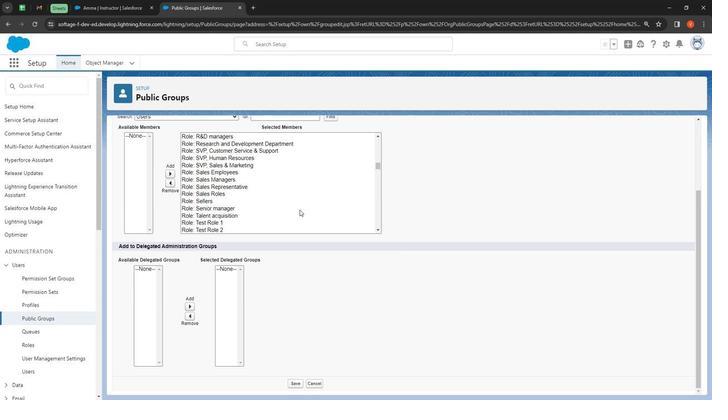 
Action: Mouse moved to (376, 237)
Screenshot: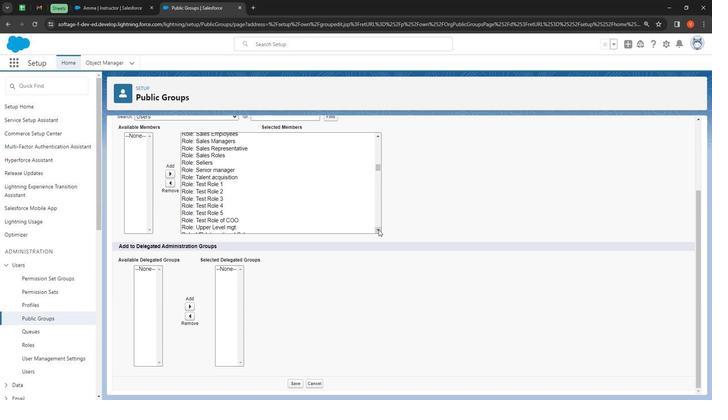 
Action: Mouse pressed left at (376, 237)
Screenshot: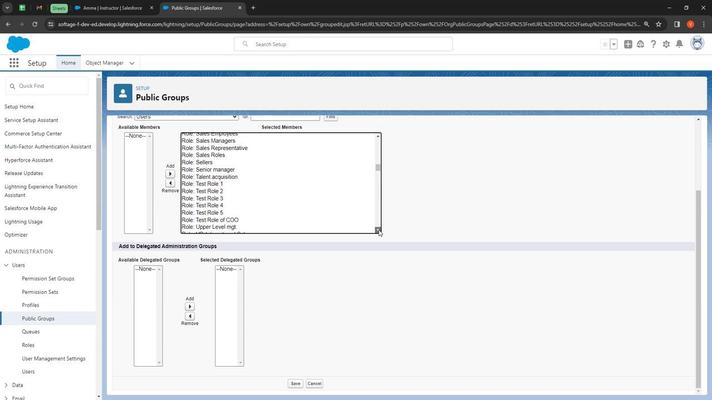 
Action: Mouse pressed left at (376, 237)
Screenshot: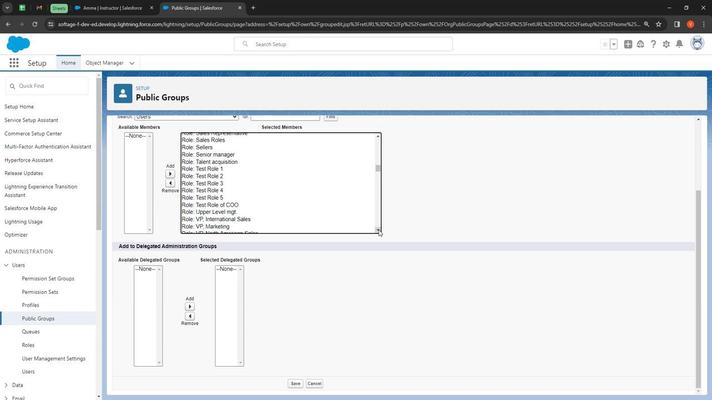 
Action: Mouse pressed left at (376, 237)
Screenshot: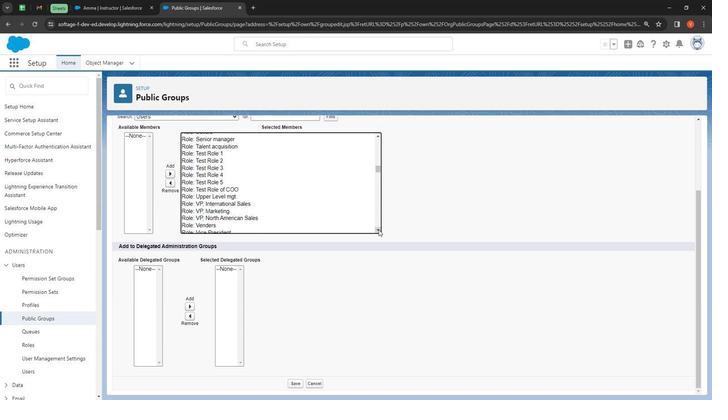 
Action: Mouse pressed left at (376, 237)
Screenshot: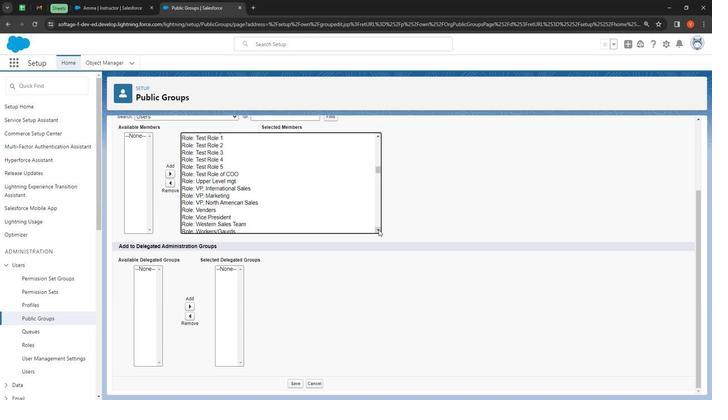 
Action: Mouse pressed left at (376, 237)
Screenshot: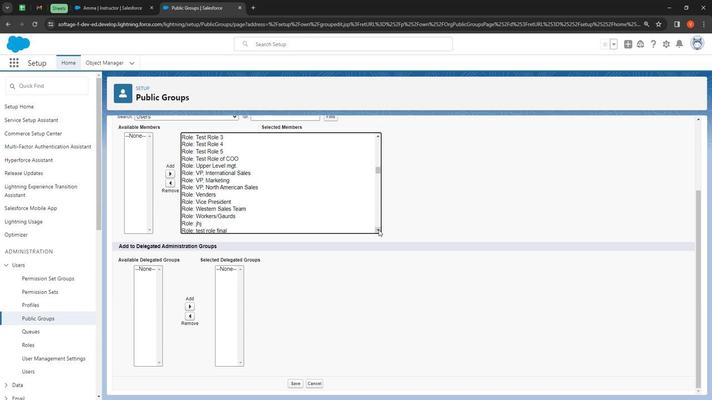 
Action: Mouse pressed left at (376, 237)
Screenshot: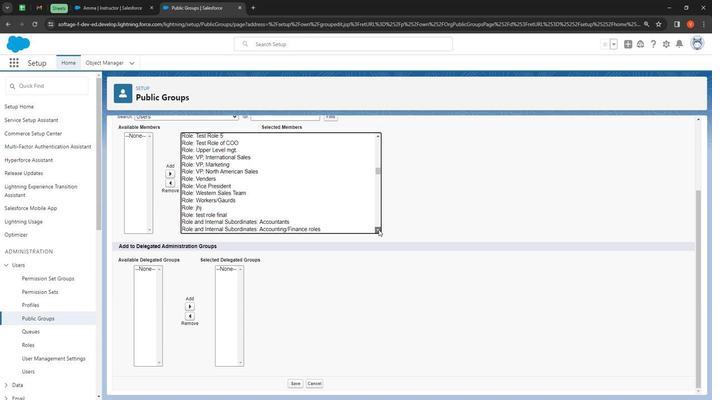 
Action: Mouse pressed left at (376, 237)
Screenshot: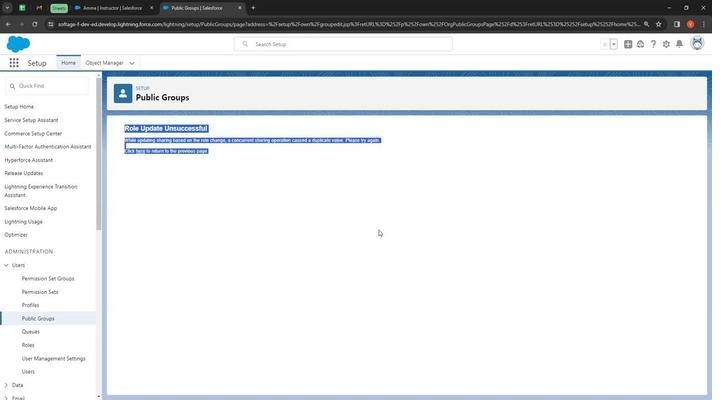 
Action: Mouse moved to (276, 207)
Screenshot: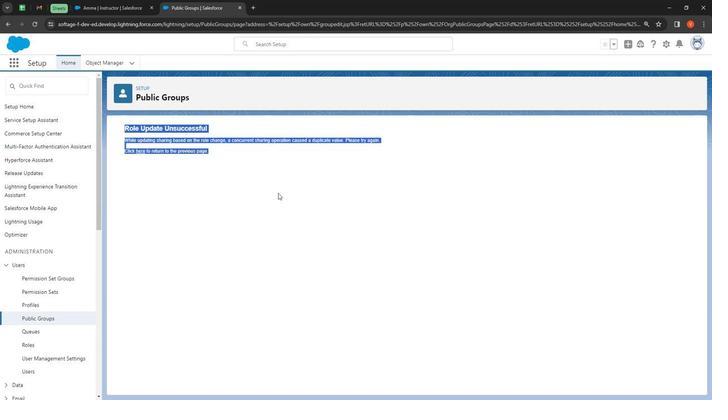 
Action: Mouse pressed left at (276, 207)
Screenshot: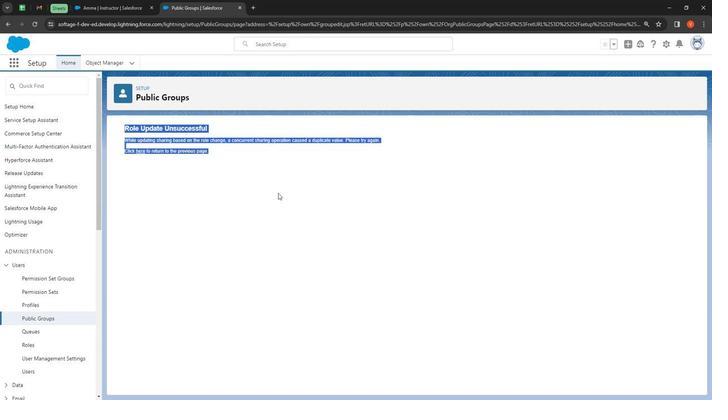
Action: Mouse moved to (45, 310)
Screenshot: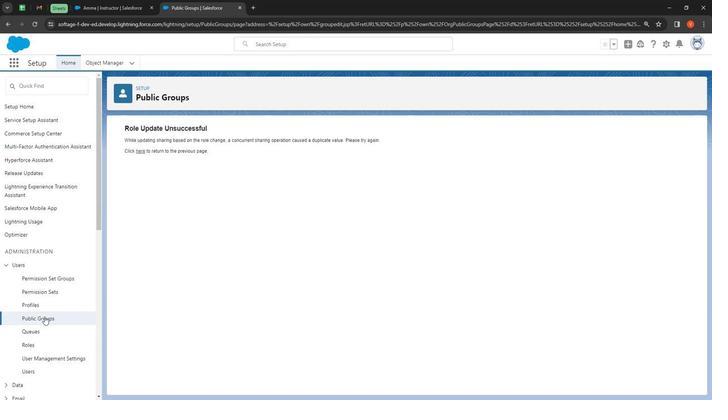 
Action: Mouse pressed left at (45, 310)
Screenshot: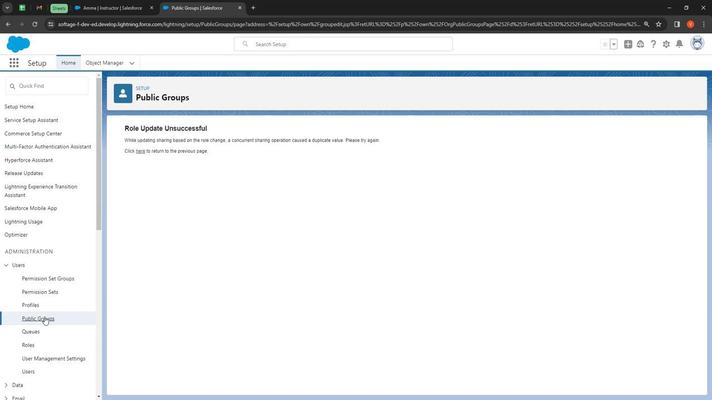 
Action: Mouse moved to (201, 231)
Screenshot: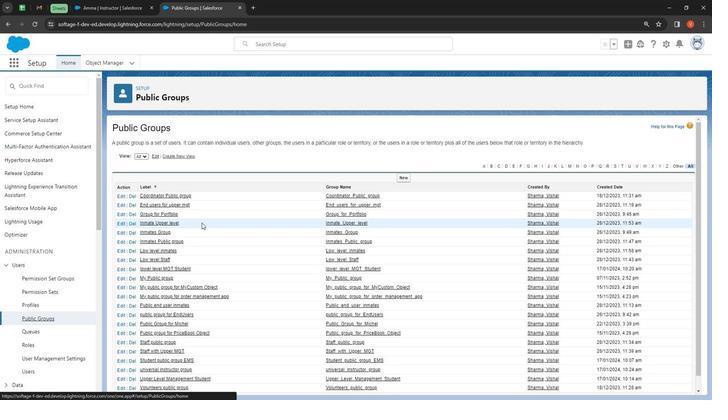 
Action: Mouse scrolled (201, 231) with delta (0, 0)
Screenshot: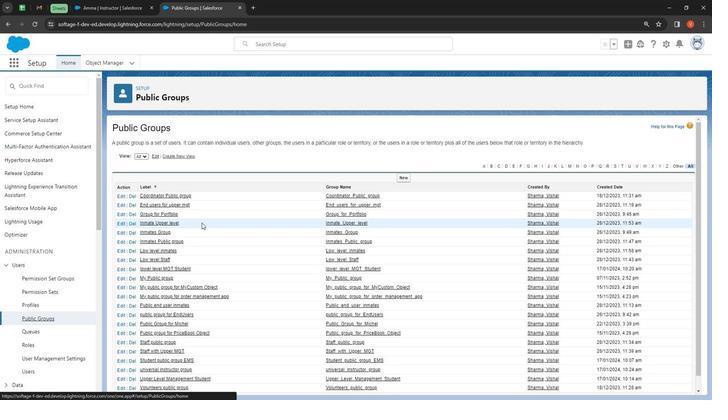 
Action: Mouse moved to (201, 233)
Screenshot: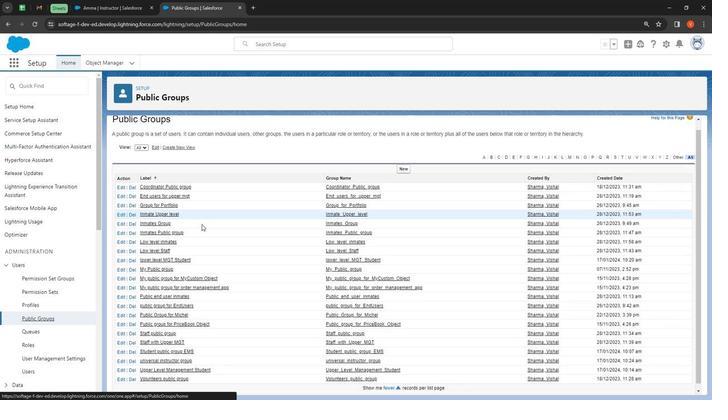 
Action: Mouse scrolled (201, 232) with delta (0, 0)
Screenshot: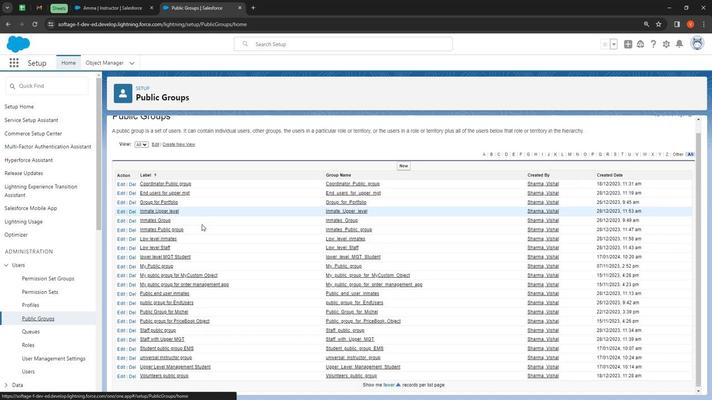 
Action: Mouse moved to (175, 341)
Screenshot: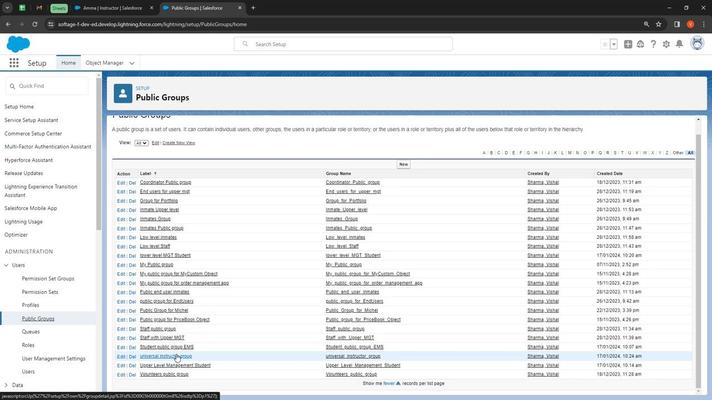 
Action: Mouse pressed left at (175, 341)
Screenshot: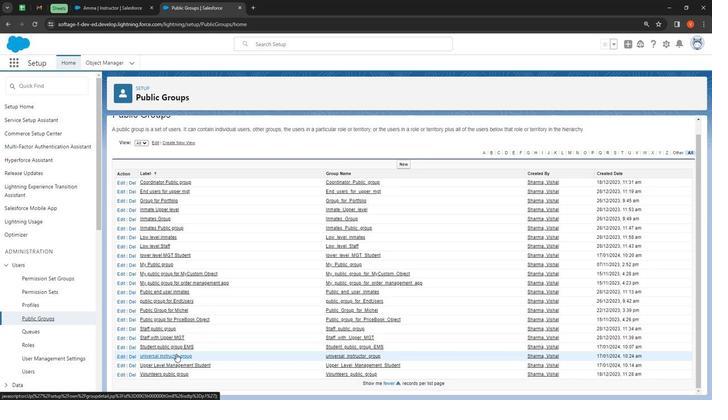 
Action: Mouse moved to (47, 310)
Screenshot: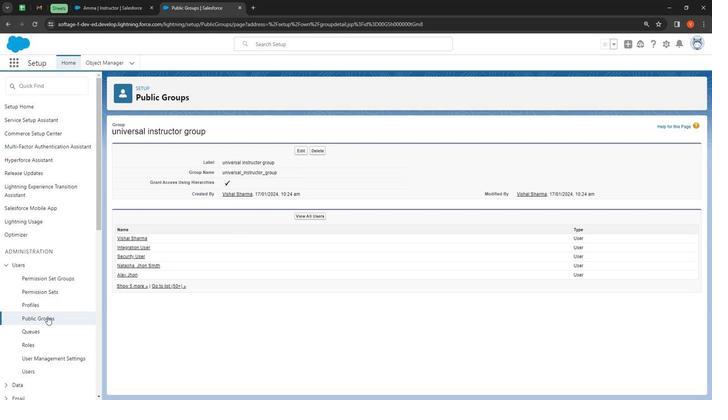 
Action: Mouse pressed left at (47, 310)
Screenshot: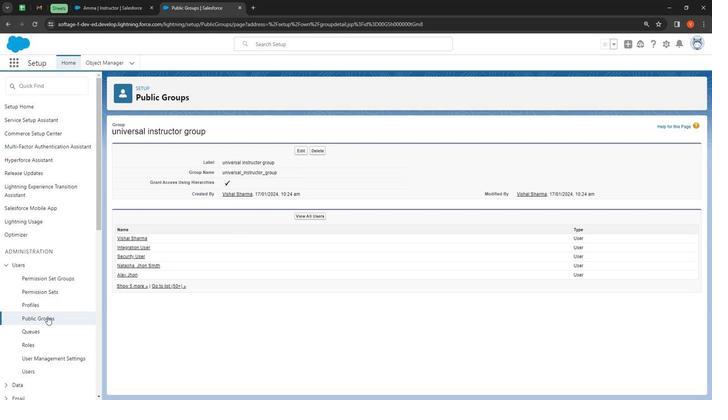 
Action: Mouse moved to (404, 193)
Screenshot: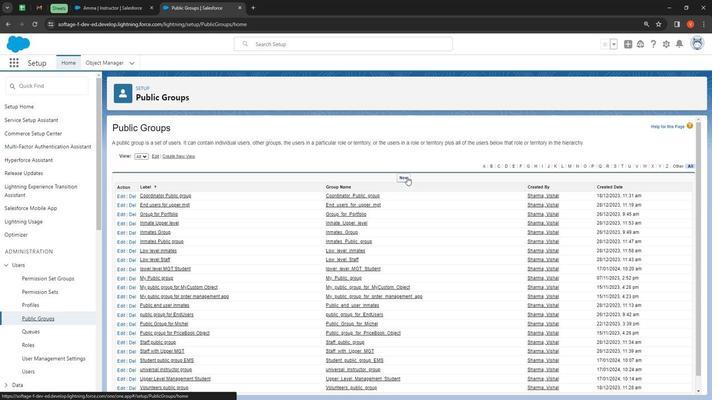 
Action: Mouse pressed left at (404, 193)
Screenshot: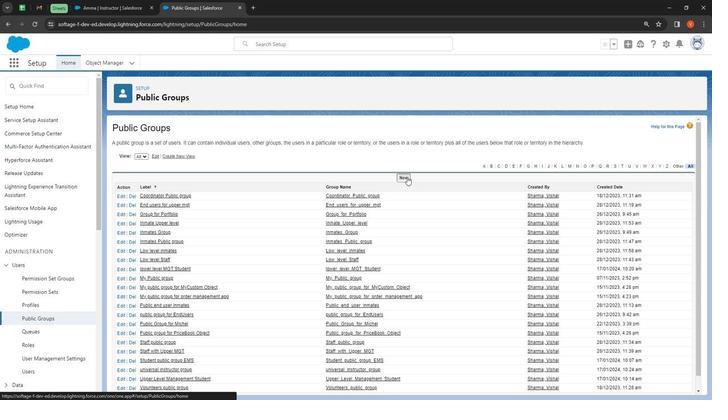 
Action: Mouse moved to (268, 193)
Screenshot: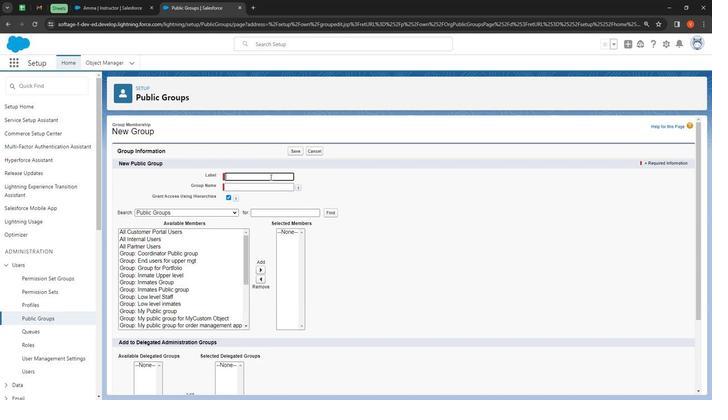 
Action: Mouse pressed left at (268, 193)
Screenshot: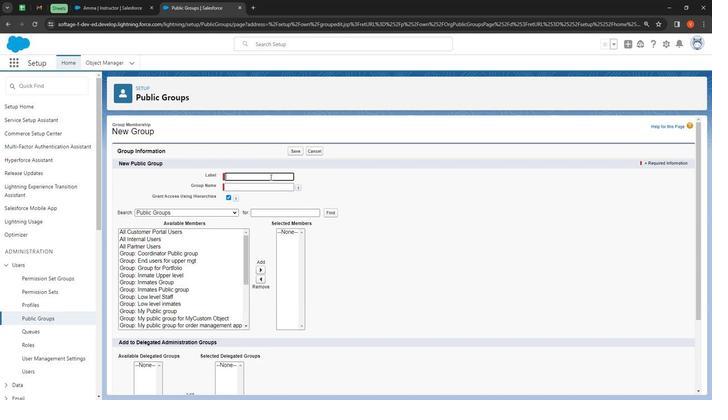 
Action: Key pressed upper<Key.space>level<Key.space>instructors
Screenshot: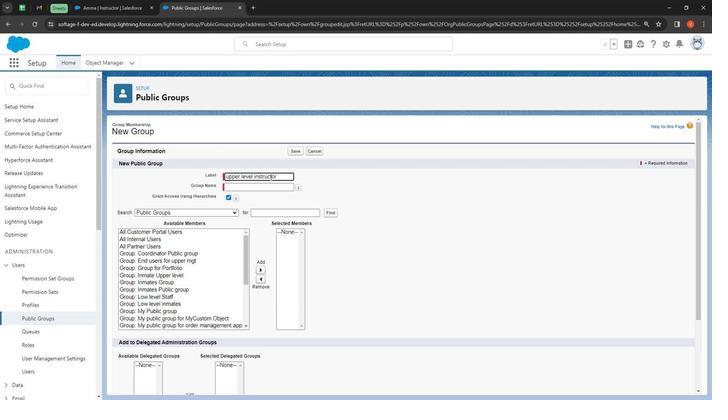
Action: Mouse moved to (264, 206)
Screenshot: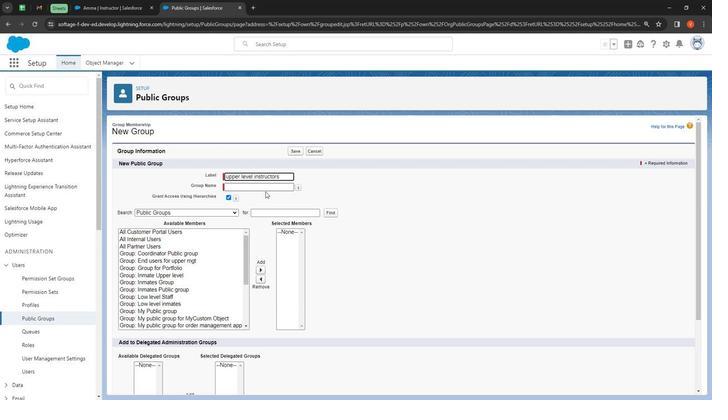 
Action: Mouse pressed left at (264, 206)
Screenshot: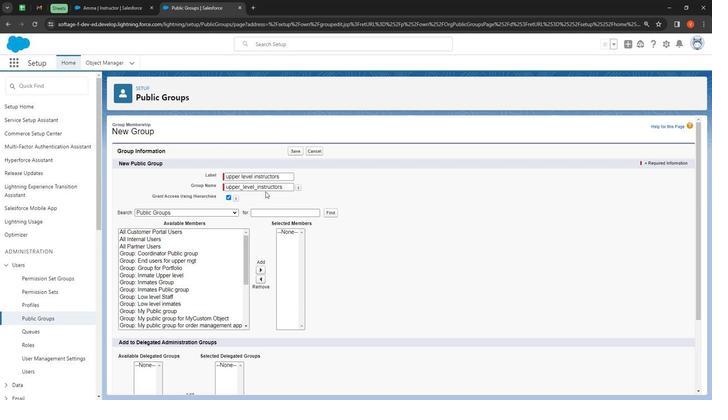 
Action: Mouse moved to (197, 242)
Screenshot: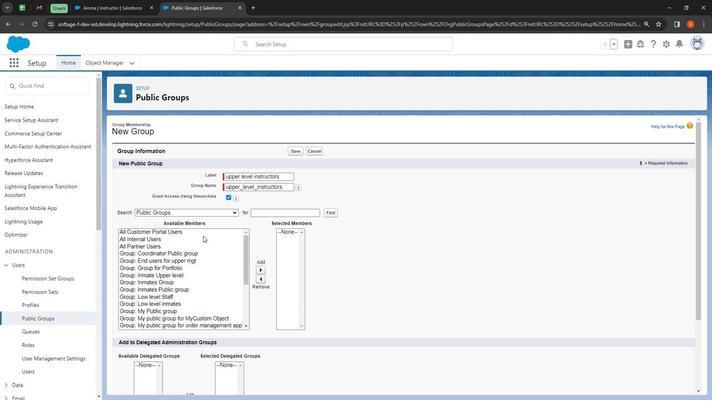 
Action: Mouse scrolled (197, 242) with delta (0, 0)
Screenshot: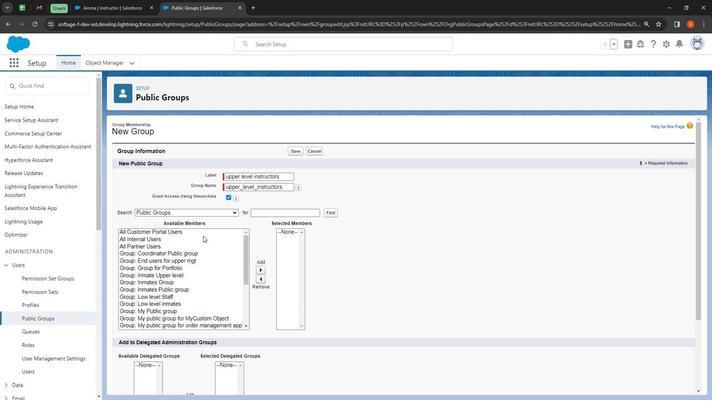 
Action: Mouse moved to (199, 242)
Screenshot: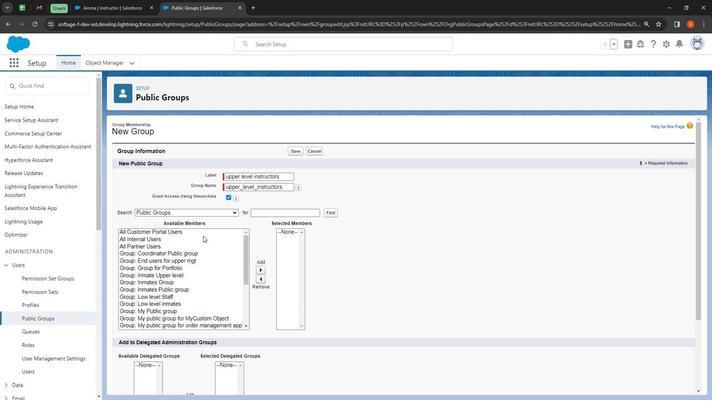 
Action: Mouse scrolled (199, 242) with delta (0, 0)
Screenshot: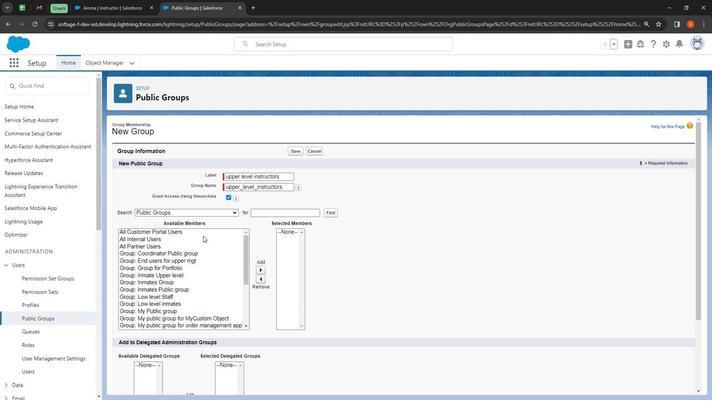 
Action: Mouse moved to (204, 243)
Screenshot: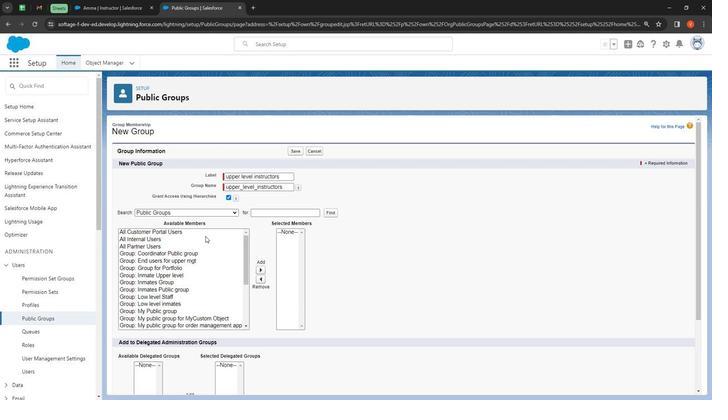 
Action: Mouse scrolled (204, 243) with delta (0, 0)
Screenshot: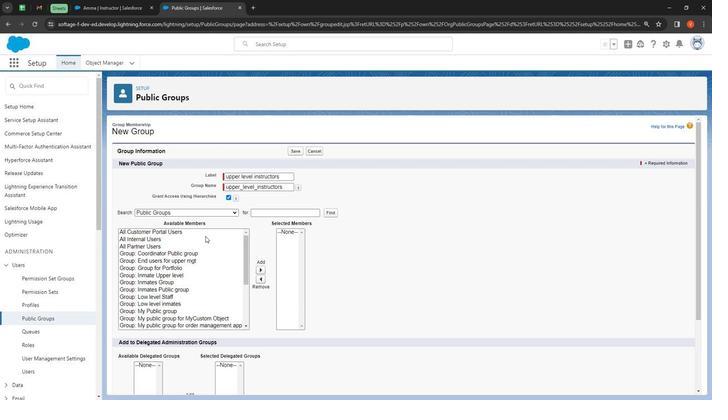 
Action: Mouse moved to (205, 243)
Screenshot: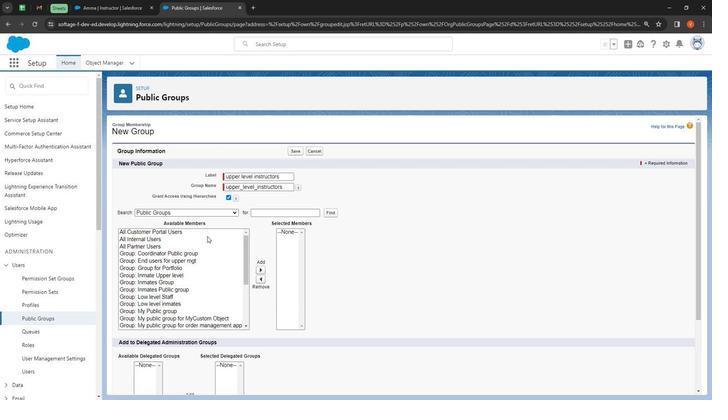 
Action: Mouse scrolled (205, 243) with delta (0, 0)
Screenshot: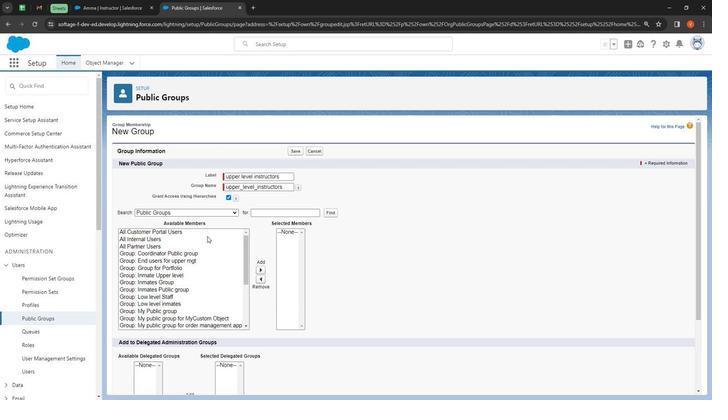 
Action: Mouse moved to (197, 241)
Screenshot: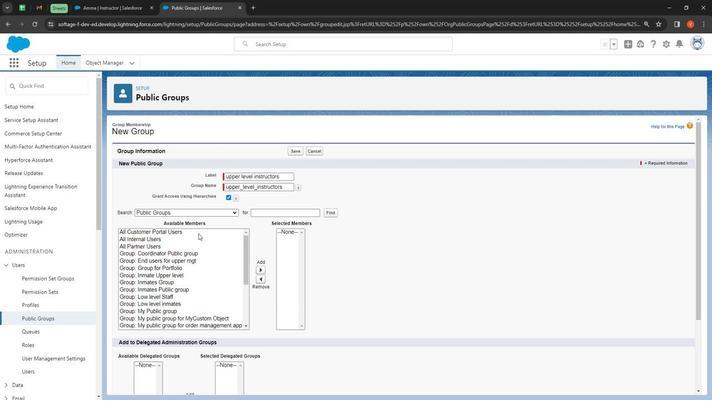 
Action: Mouse pressed left at (197, 241)
Screenshot: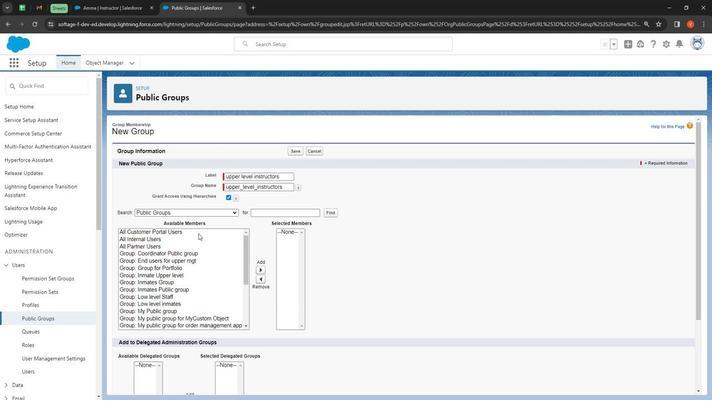 
Action: Mouse moved to (260, 269)
Screenshot: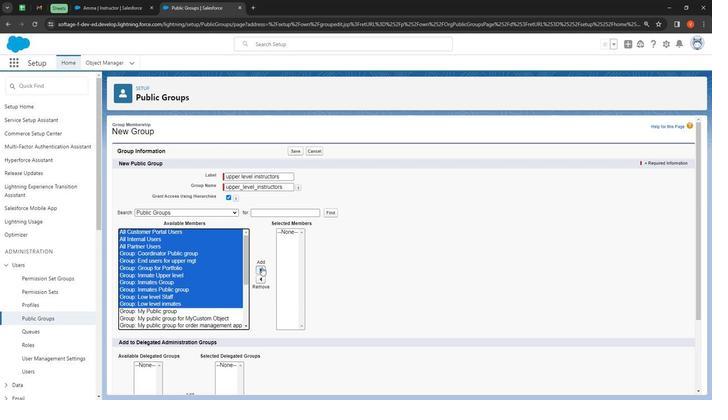 
Action: Mouse pressed left at (260, 269)
Screenshot: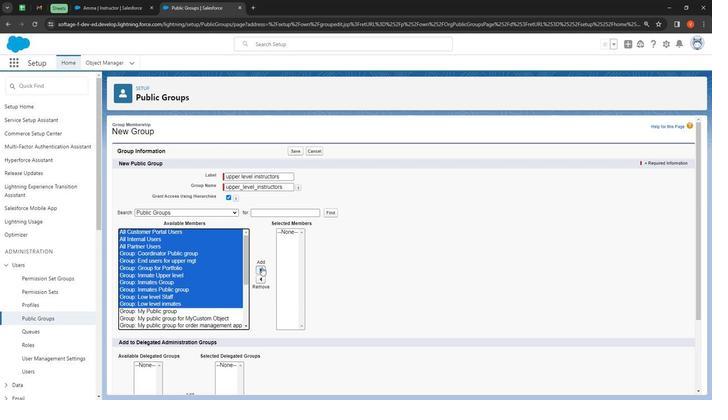 
Action: Mouse moved to (198, 240)
Screenshot: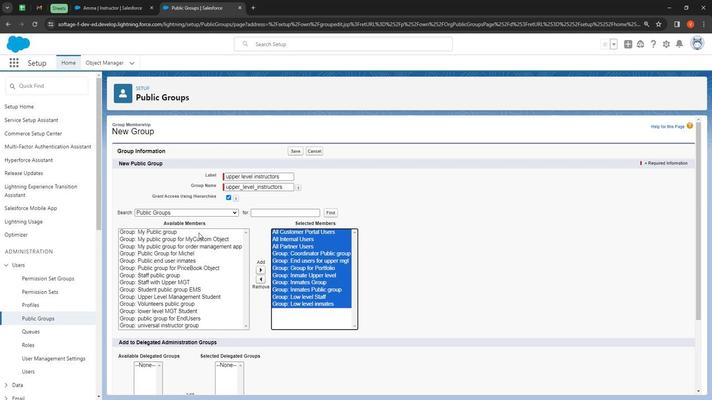 
Action: Mouse pressed left at (198, 240)
Screenshot: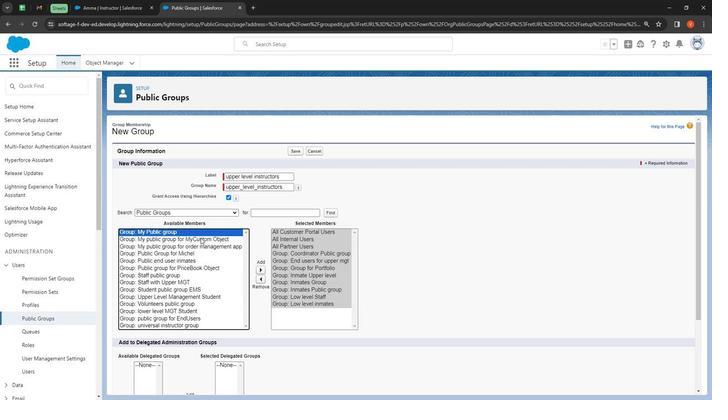 
Action: Mouse moved to (253, 272)
Screenshot: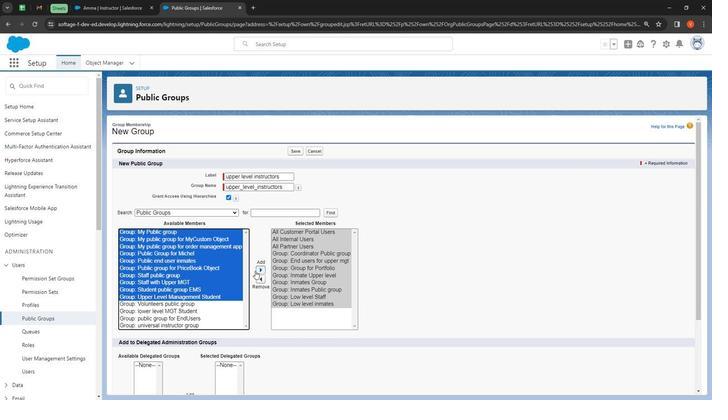 
Action: Mouse pressed left at (253, 272)
Screenshot: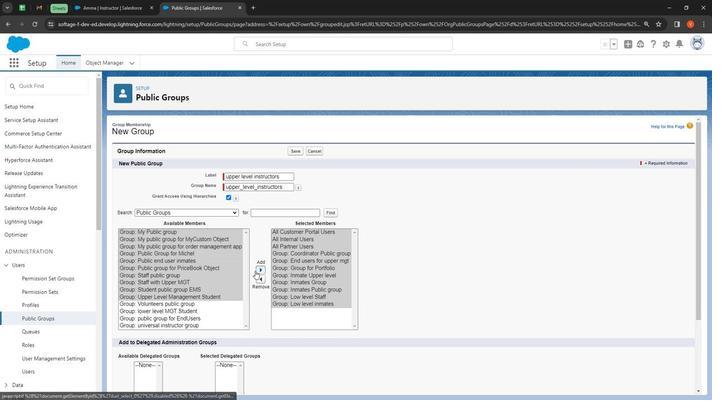 
Action: Mouse moved to (160, 236)
Screenshot: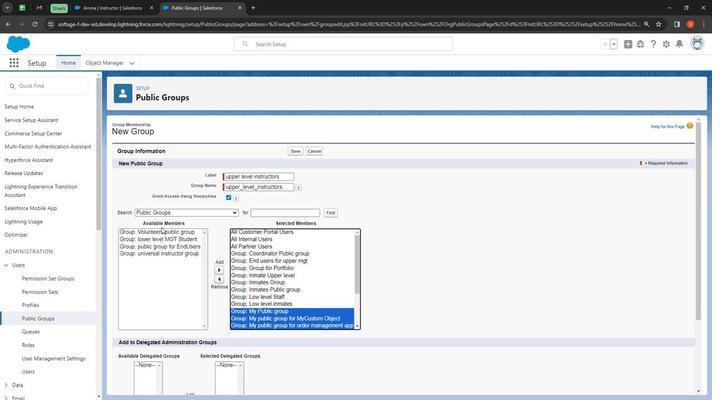 
Action: Mouse pressed left at (160, 236)
Screenshot: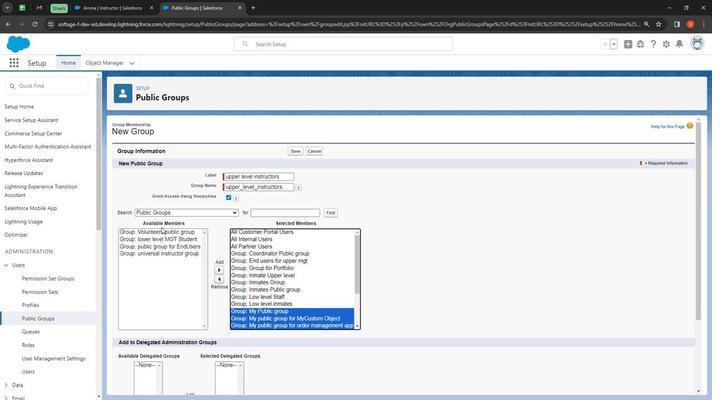 
Action: Mouse moved to (167, 257)
Screenshot: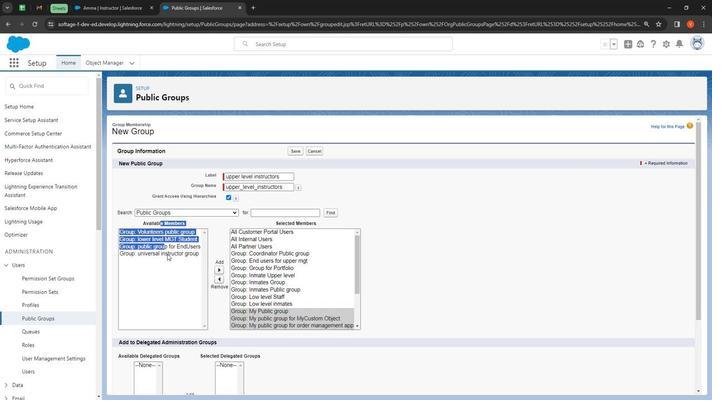 
Action: Mouse pressed left at (167, 257)
Screenshot: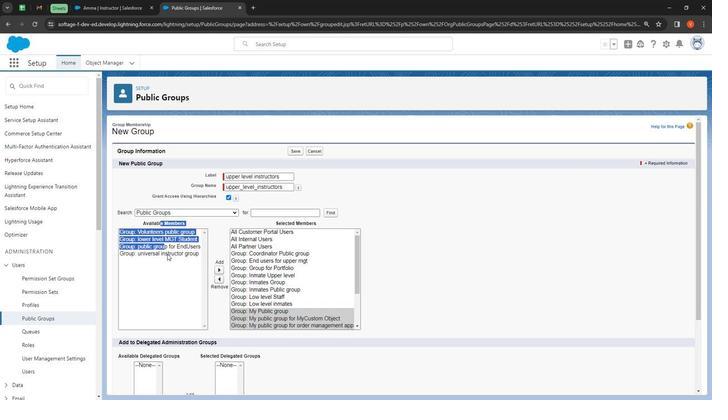 
Action: Mouse moved to (170, 257)
Screenshot: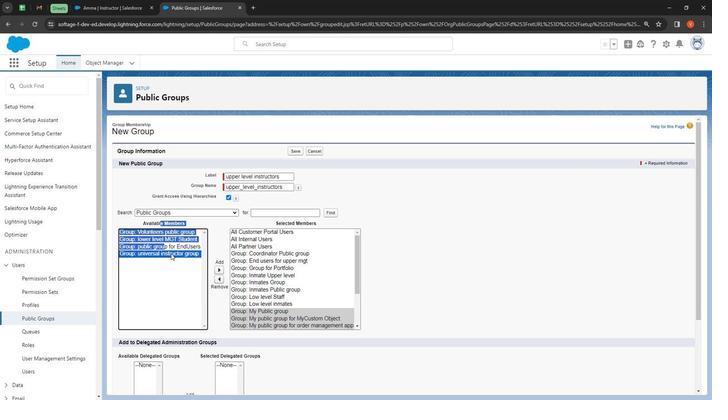 
Action: Mouse pressed left at (170, 257)
Screenshot: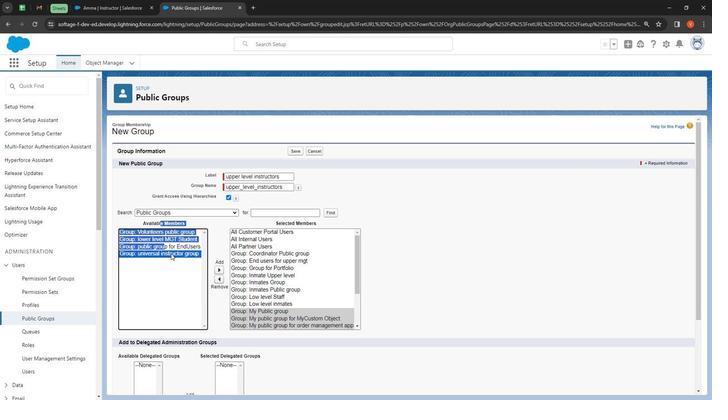 
Action: Mouse moved to (170, 272)
